 Task: Add a timeline in the project AgileEdge for the epic 'Cybersecurity Awareness Training Implementation' from 2023/01/07 to 2024/07/10. Add a timeline in the project AgileEdge for the epic 'Cybersecurity Incident Response Planning' from 2024/06/02 to 2024/08/08. Add a timeline in the project AgileEdge for the epic 'Cybersecurity Incident Response Testing' from 2023/04/24 to 2024/12/14
Action: Mouse moved to (218, 68)
Screenshot: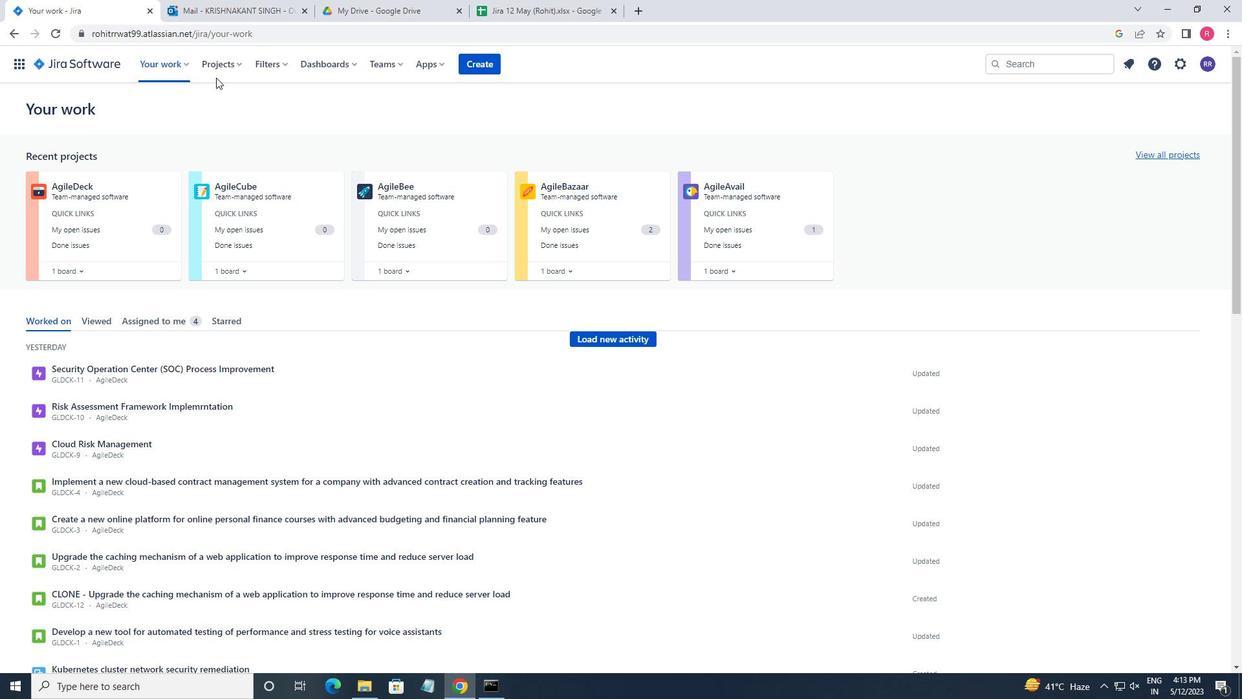 
Action: Mouse pressed left at (218, 68)
Screenshot: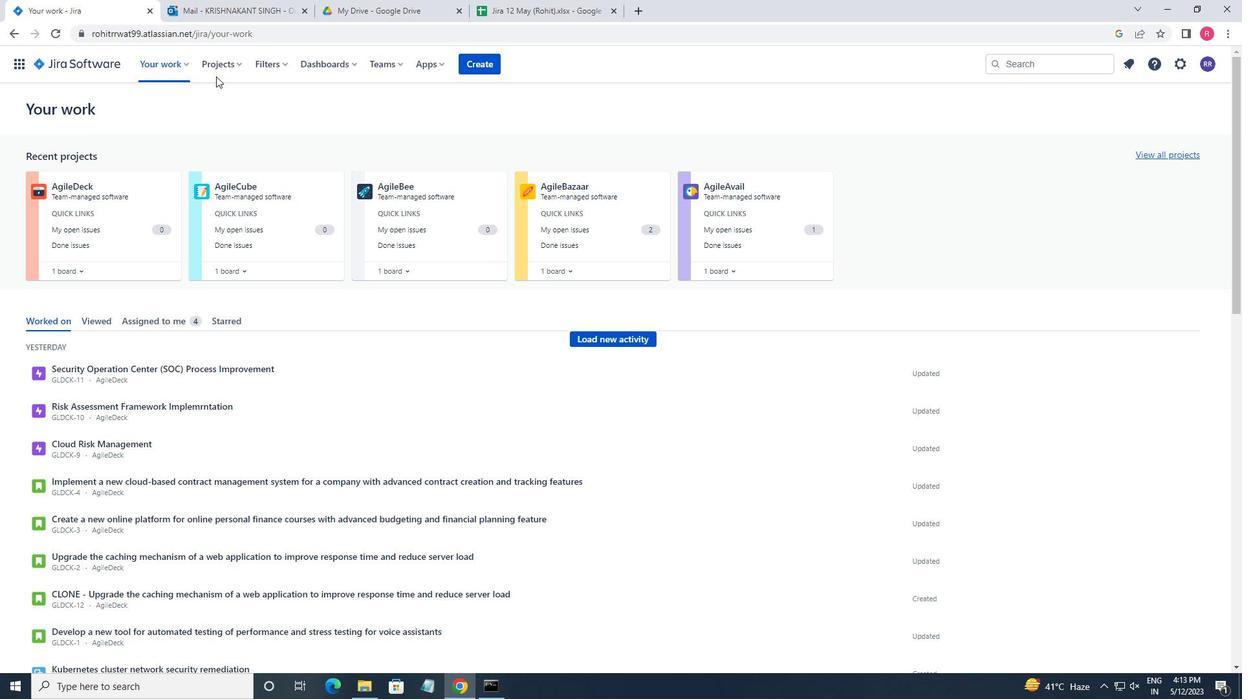 
Action: Mouse moved to (259, 118)
Screenshot: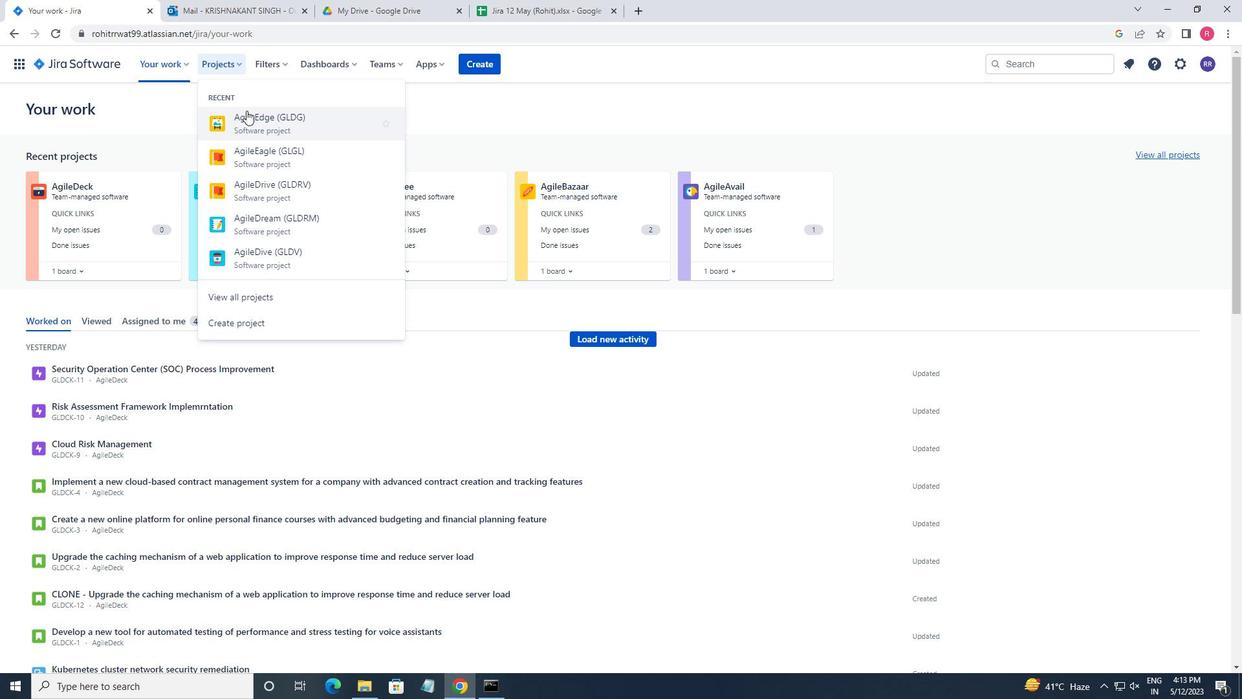 
Action: Mouse pressed left at (259, 118)
Screenshot: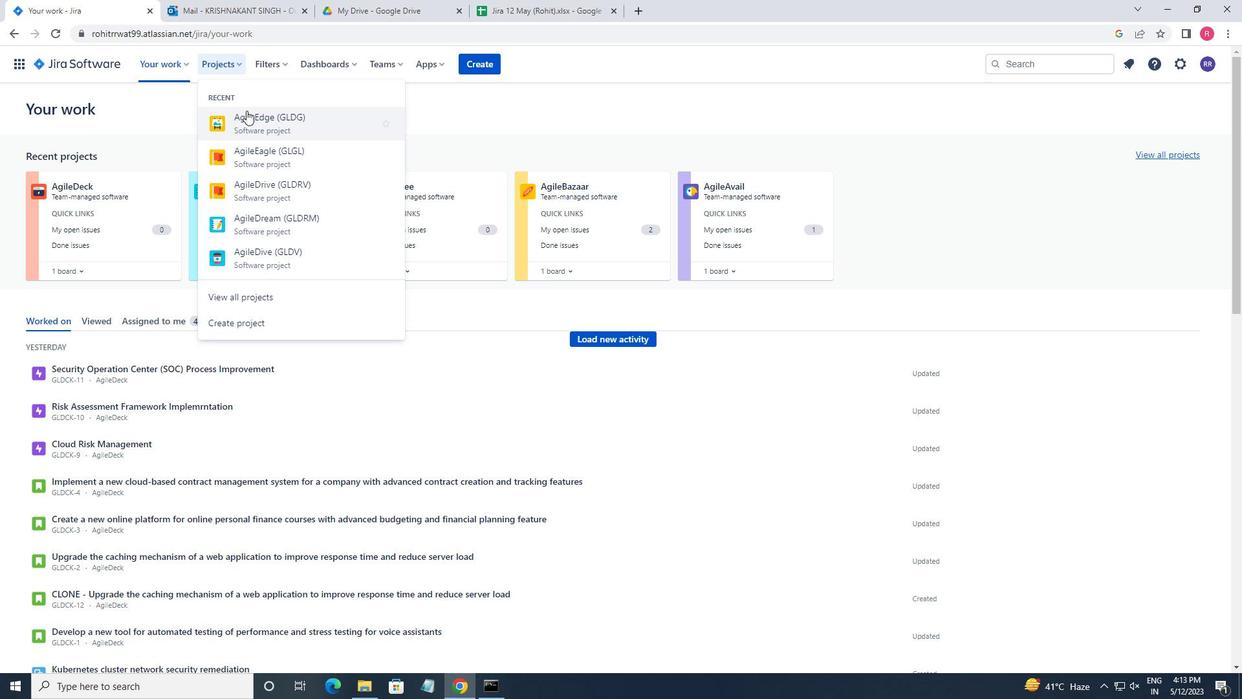 
Action: Mouse moved to (108, 193)
Screenshot: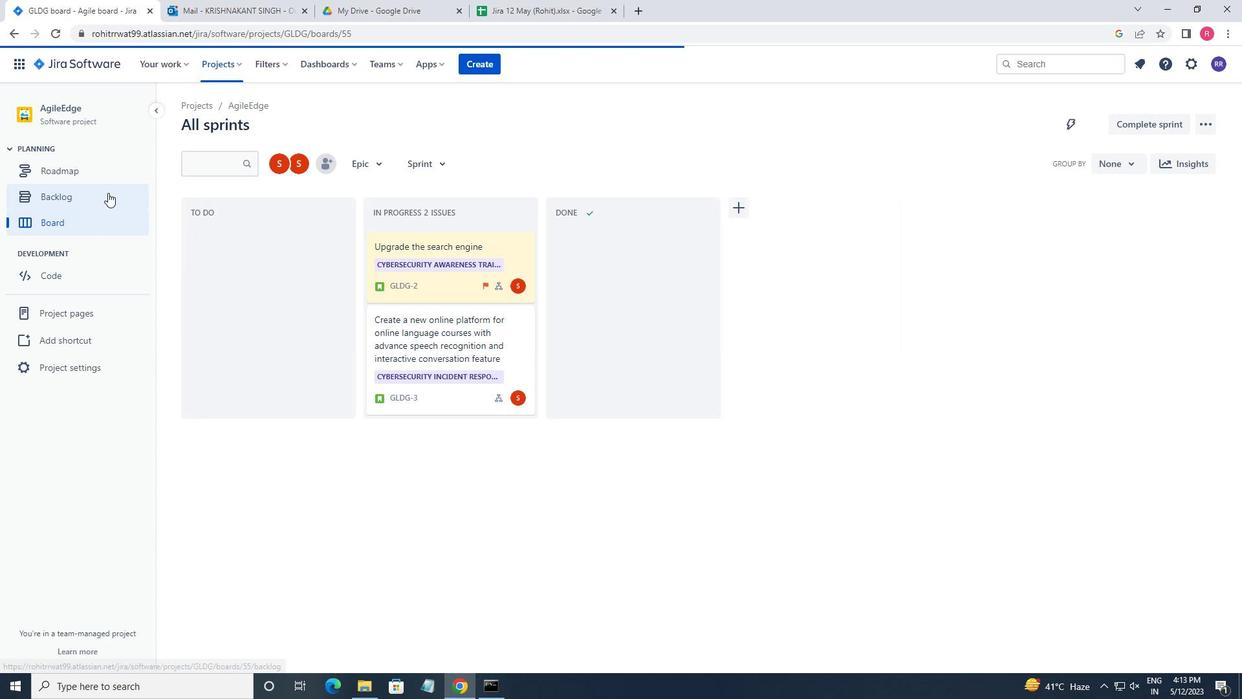 
Action: Mouse pressed left at (108, 193)
Screenshot: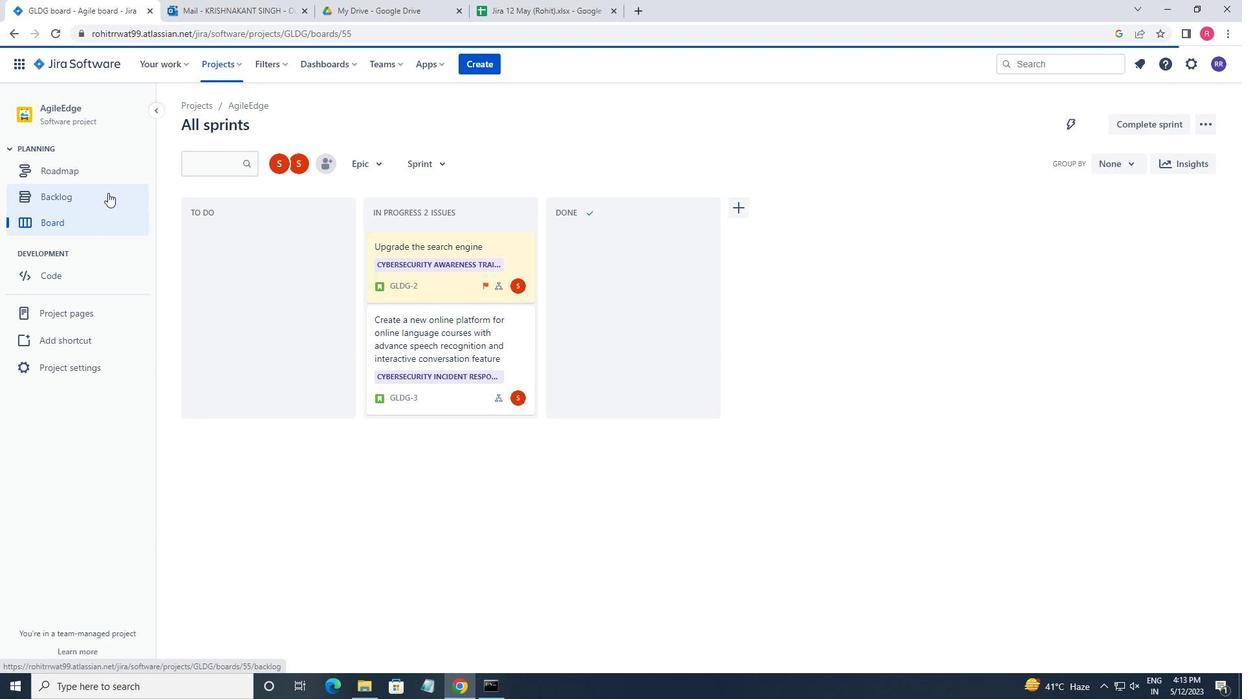 
Action: Mouse moved to (194, 257)
Screenshot: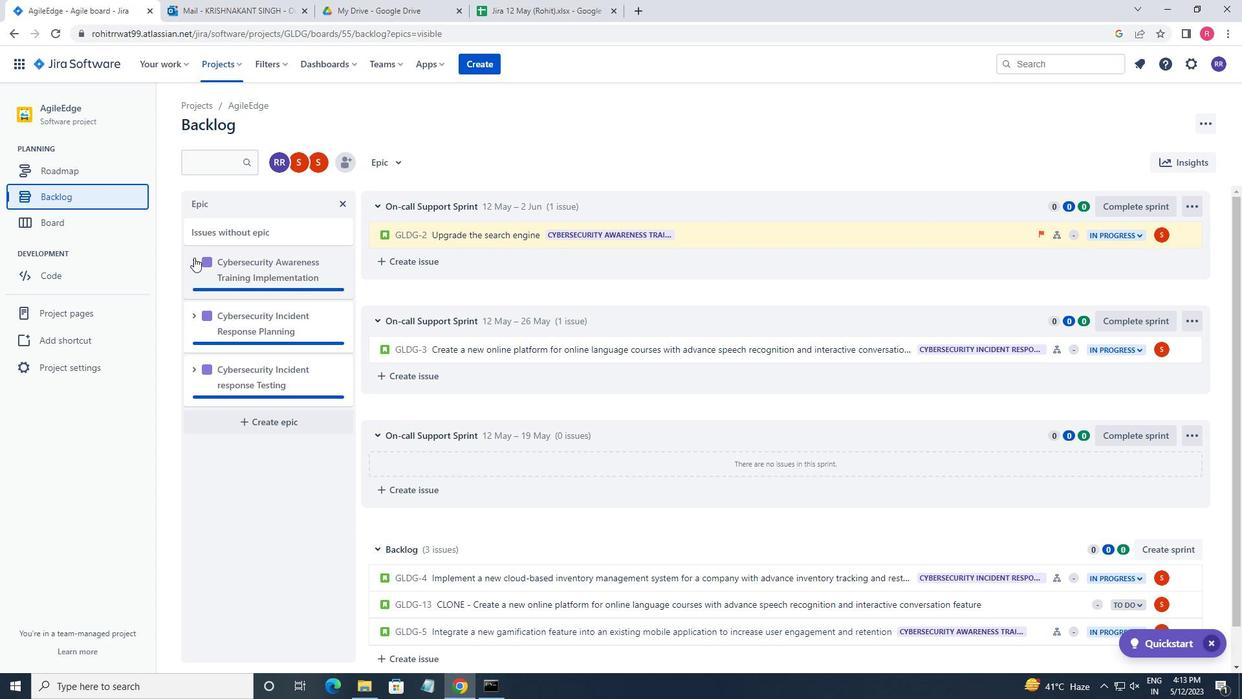 
Action: Mouse pressed left at (194, 257)
Screenshot: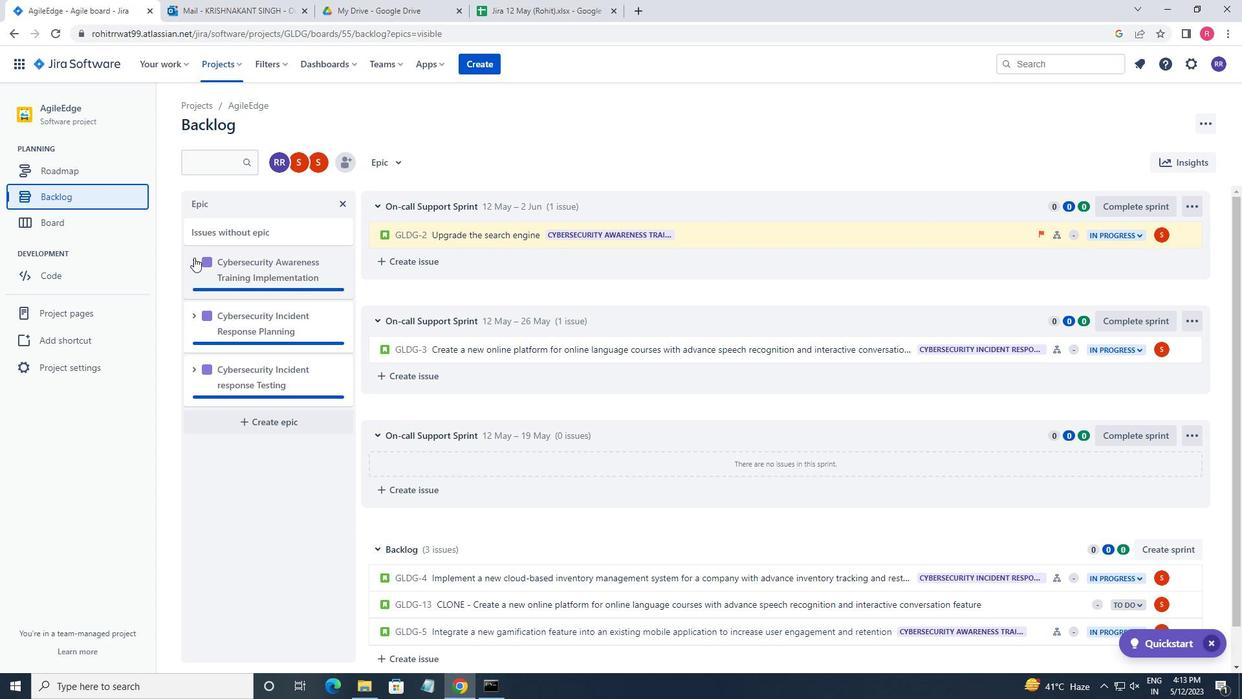 
Action: Mouse moved to (251, 372)
Screenshot: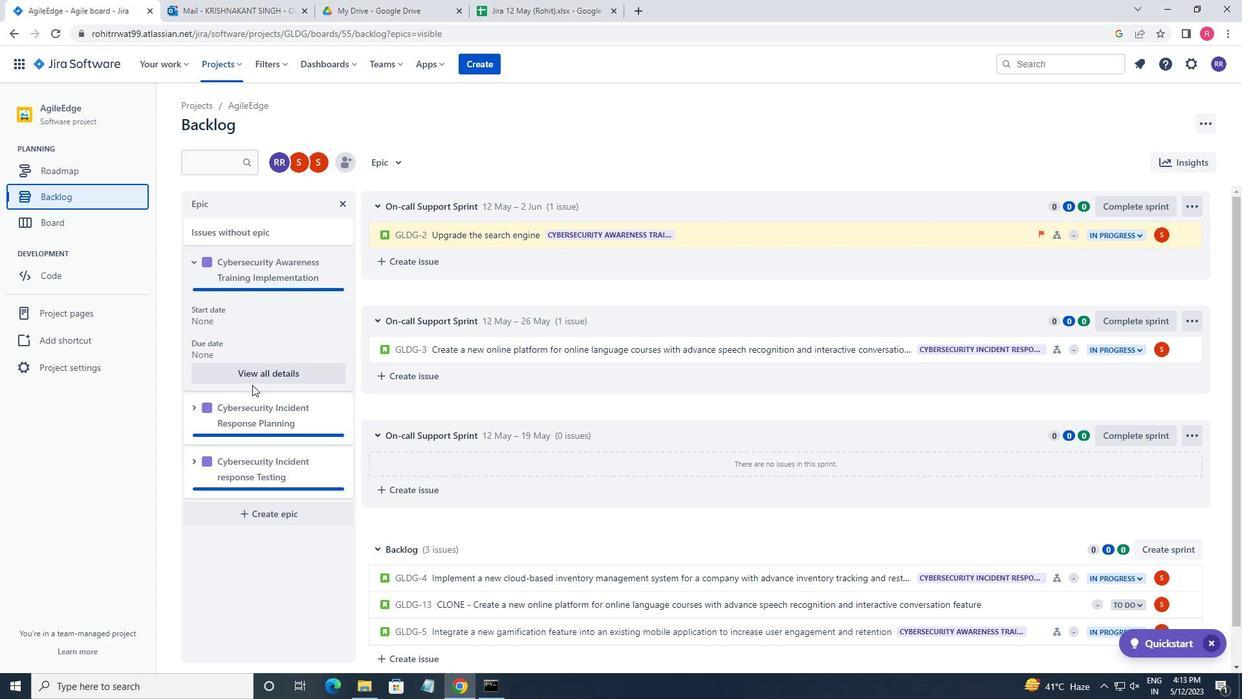 
Action: Mouse pressed left at (251, 372)
Screenshot: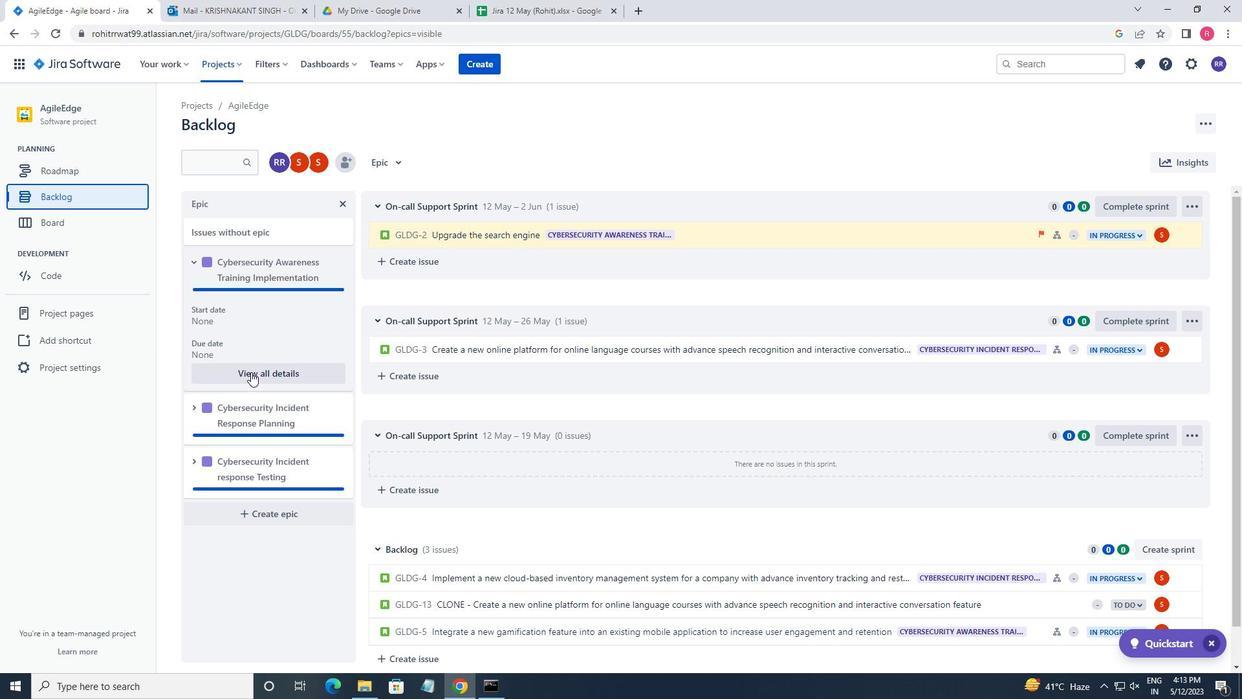 
Action: Mouse moved to (1141, 567)
Screenshot: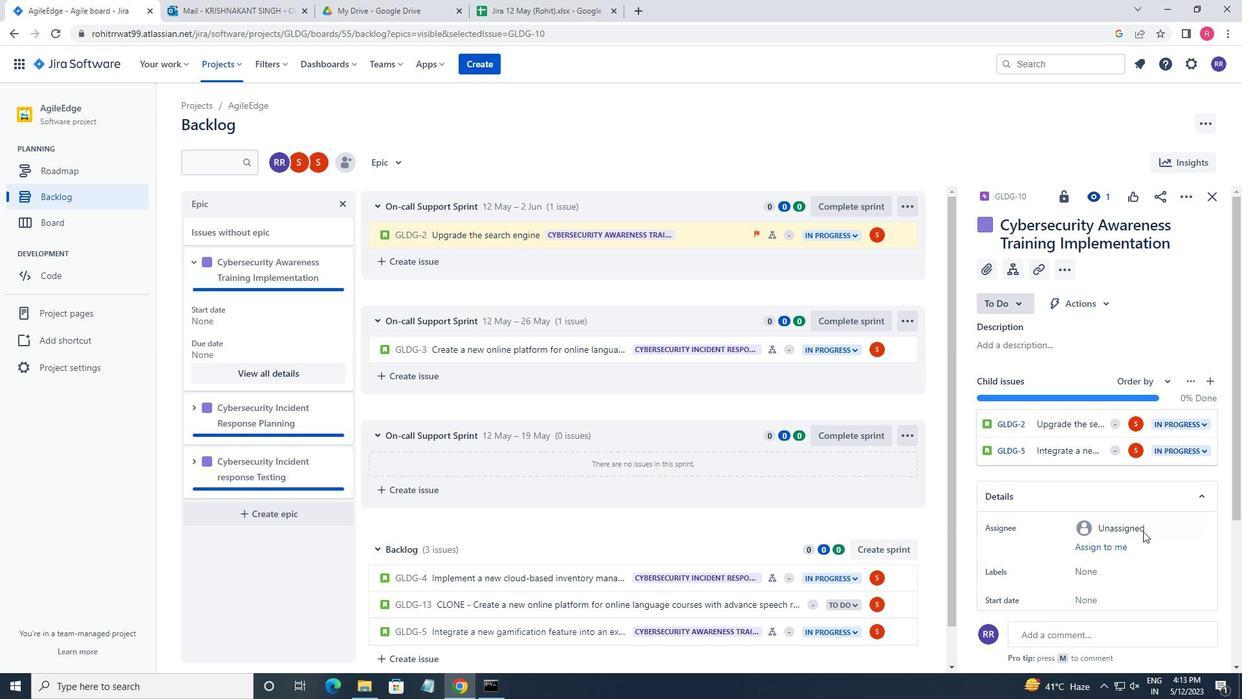 
Action: Mouse scrolled (1141, 566) with delta (0, 0)
Screenshot: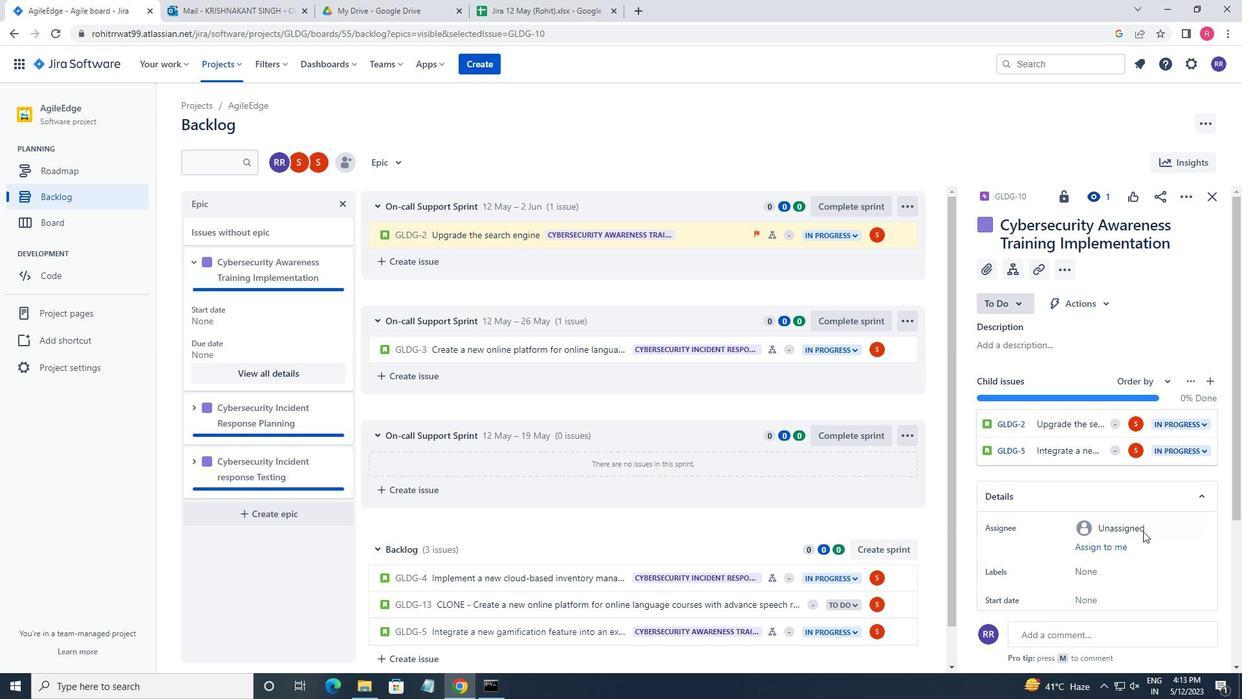 
Action: Mouse moved to (1140, 567)
Screenshot: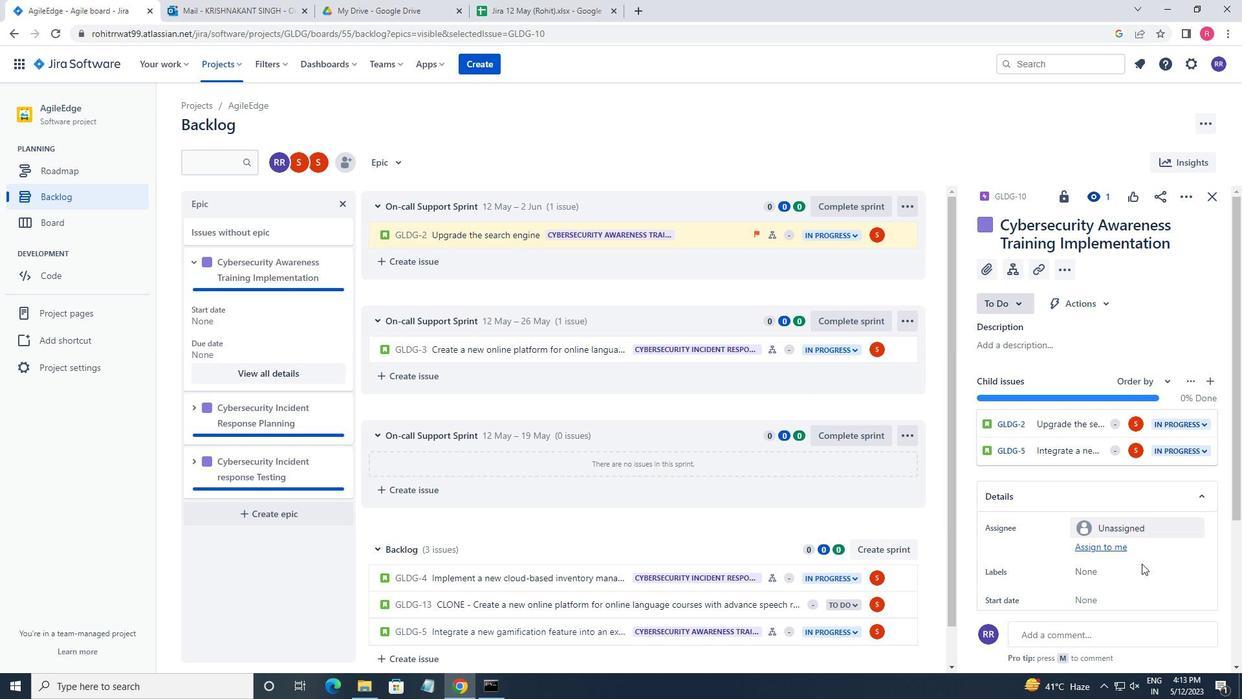 
Action: Mouse scrolled (1140, 567) with delta (0, 0)
Screenshot: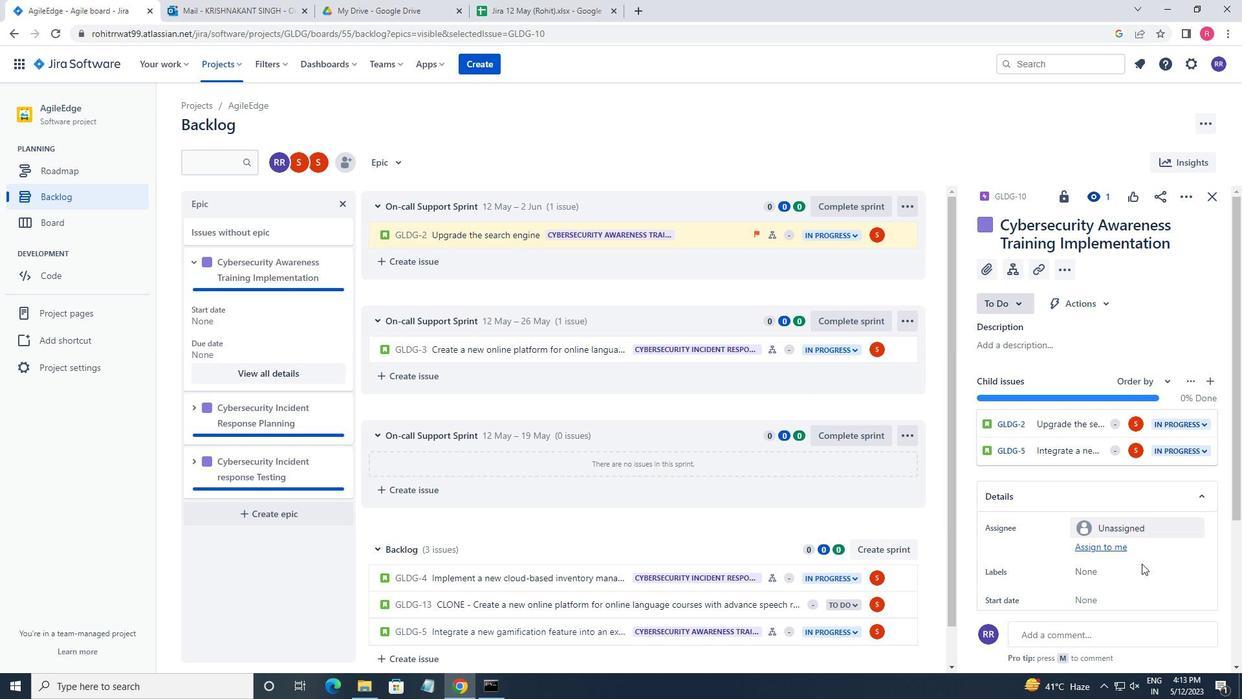 
Action: Mouse moved to (1105, 475)
Screenshot: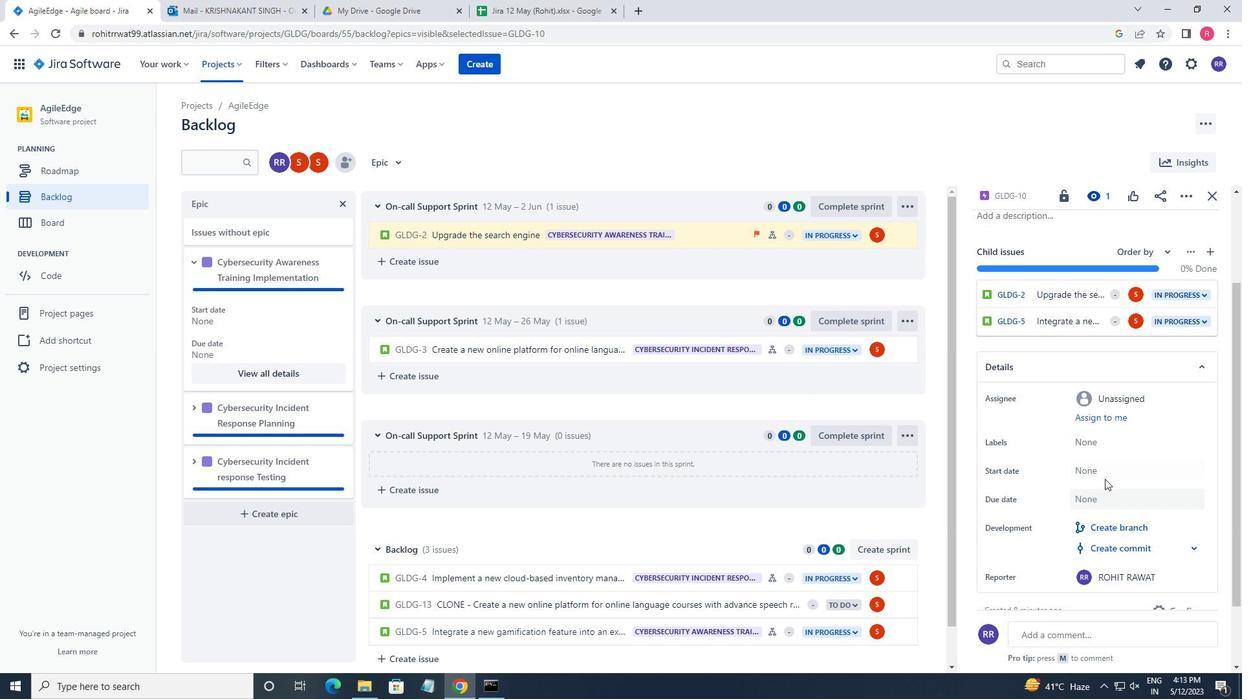 
Action: Mouse pressed left at (1105, 475)
Screenshot: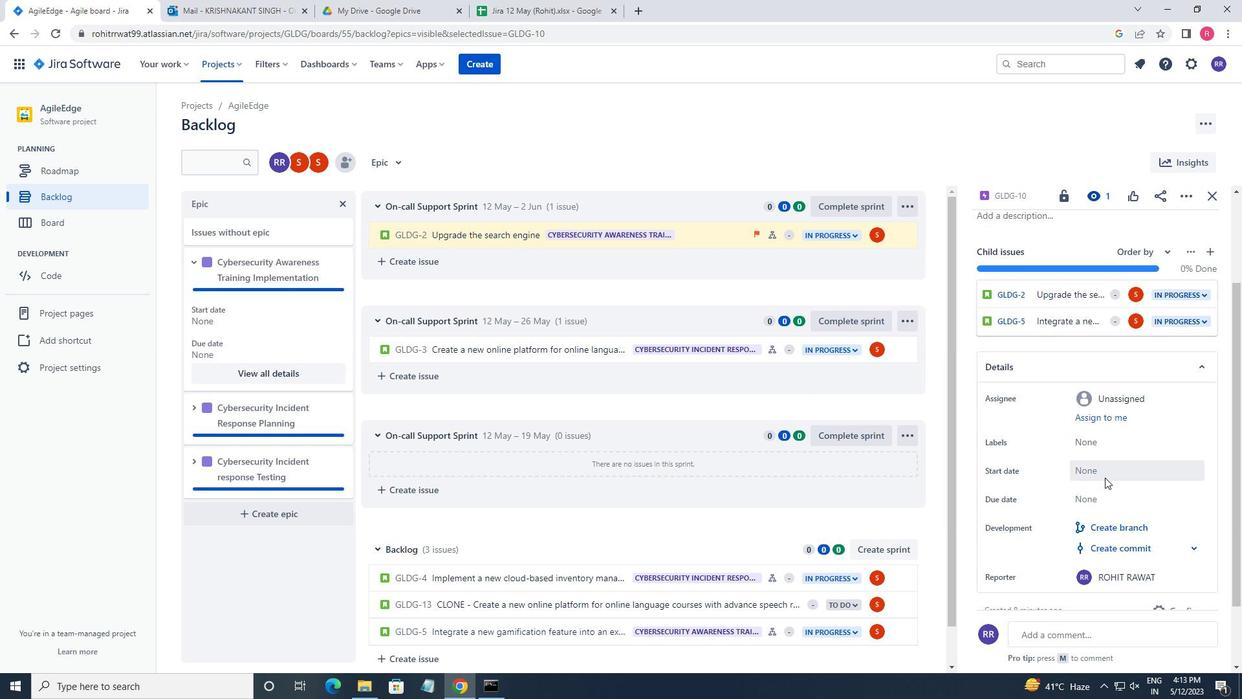 
Action: Mouse moved to (1049, 288)
Screenshot: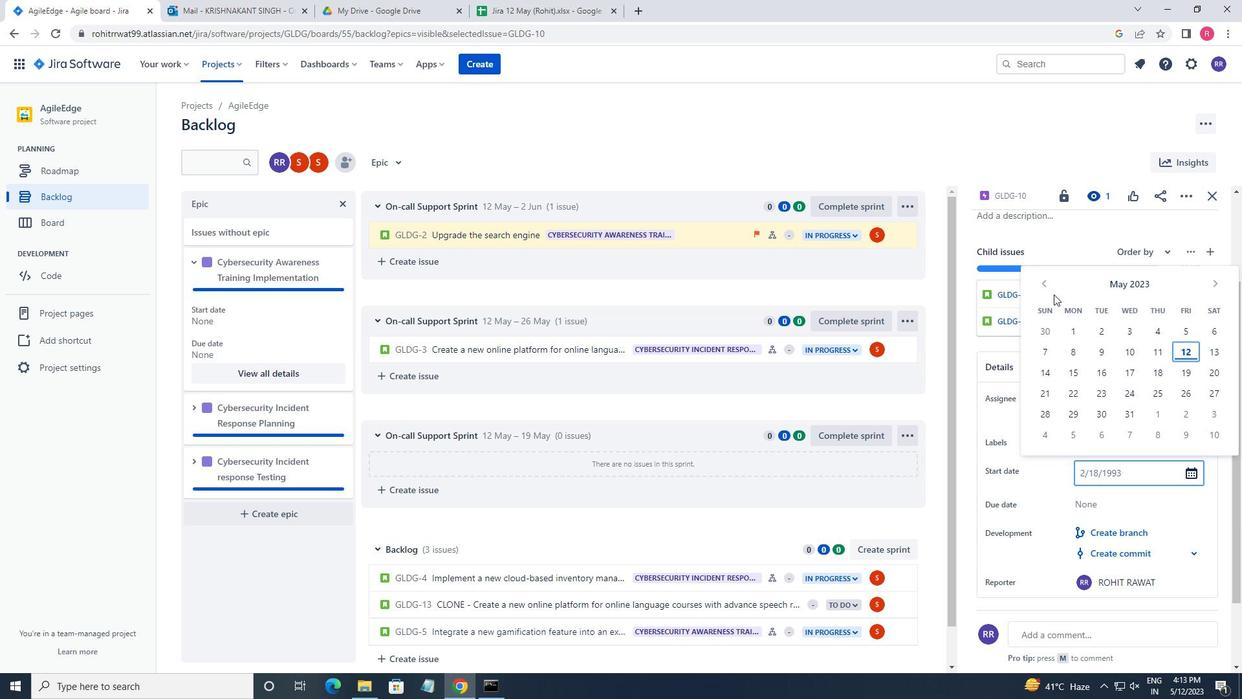 
Action: Mouse pressed left at (1049, 288)
Screenshot: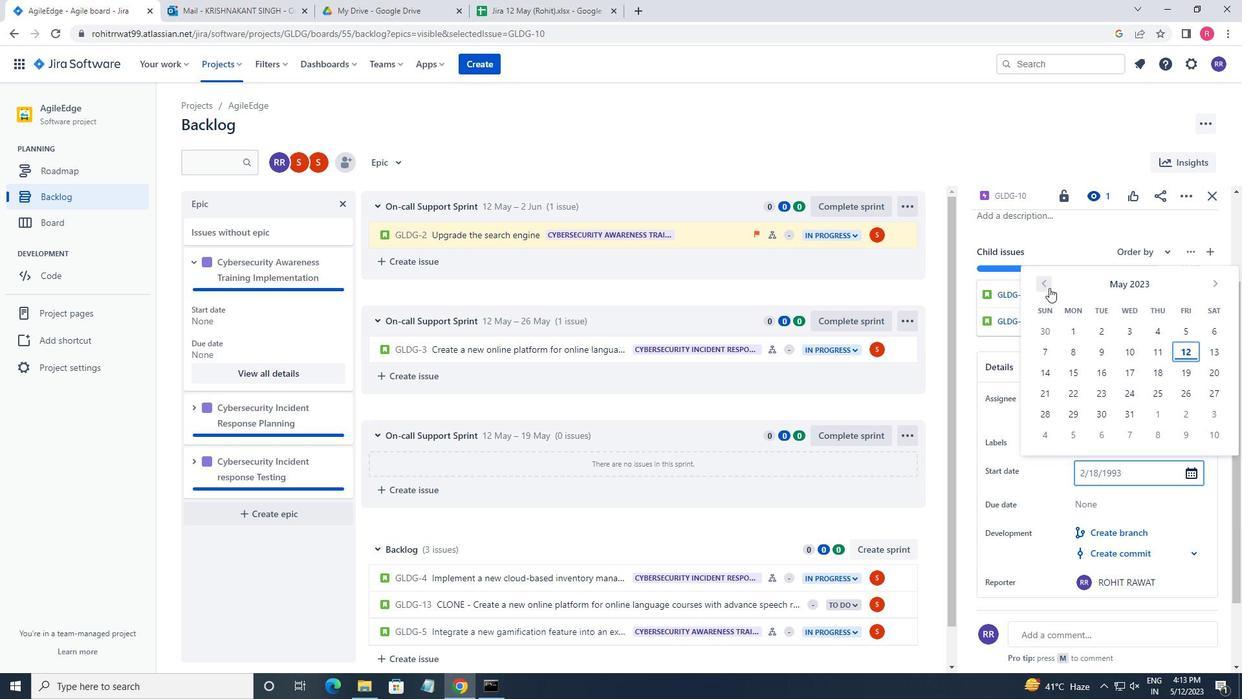 
Action: Mouse pressed left at (1049, 288)
Screenshot: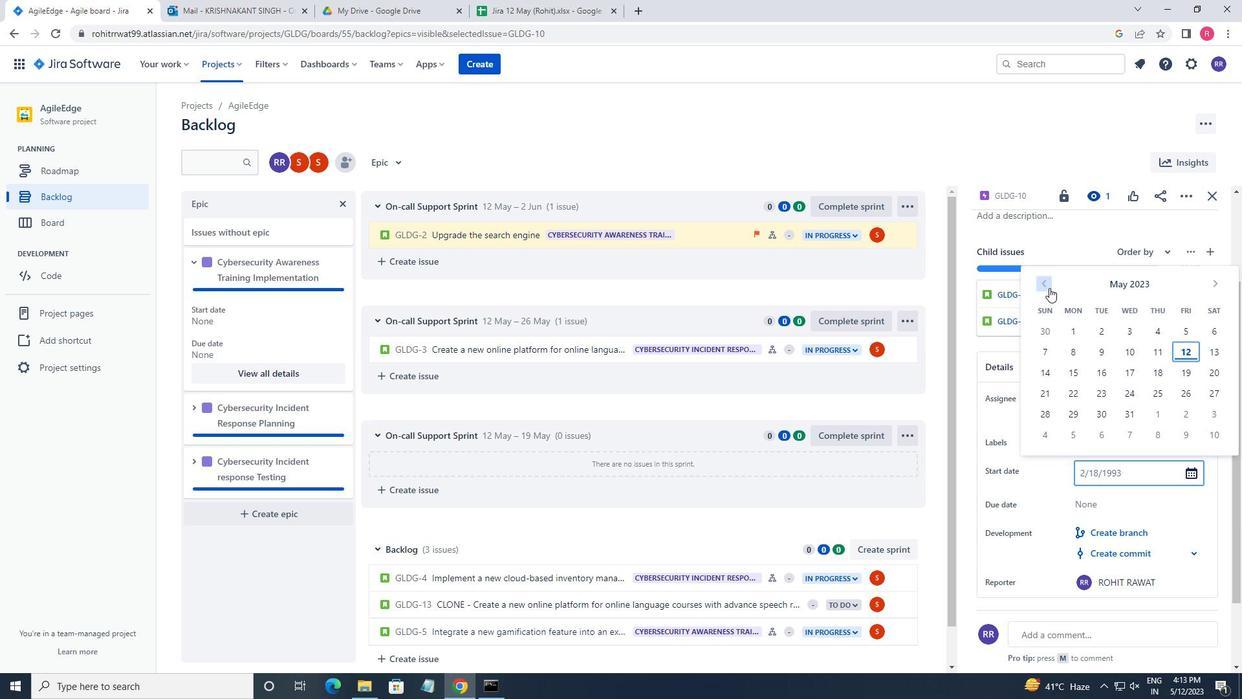 
Action: Mouse pressed left at (1049, 288)
Screenshot: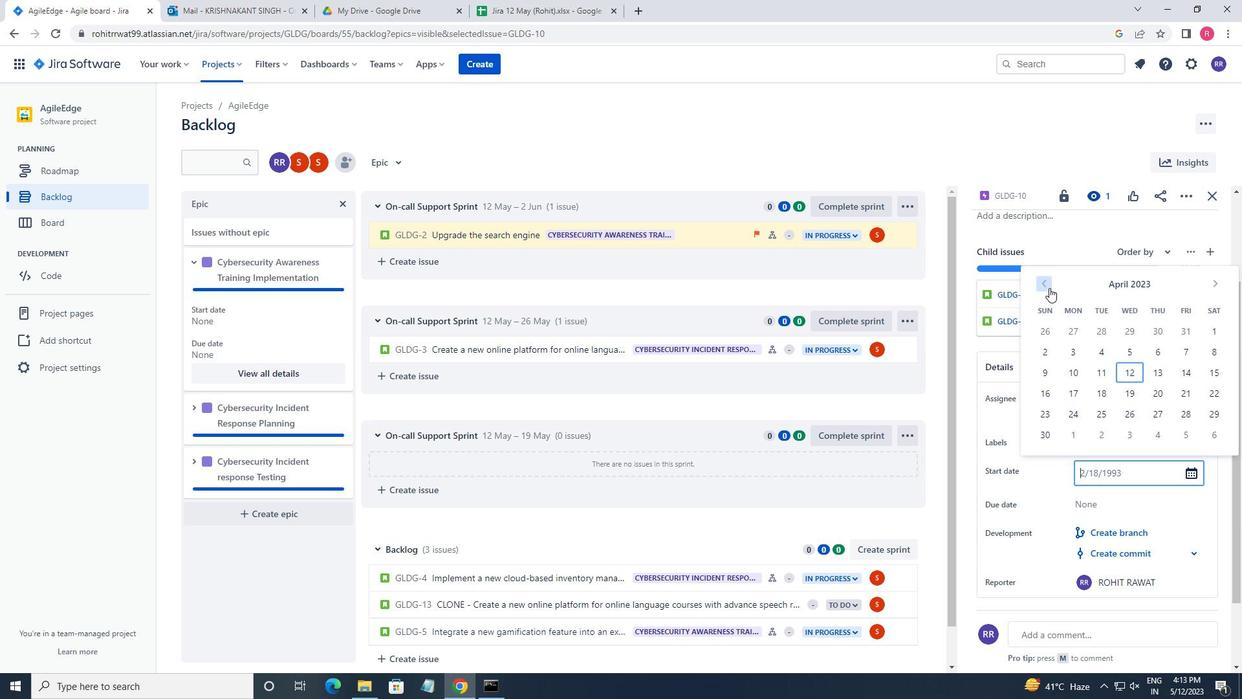 
Action: Mouse pressed left at (1049, 288)
Screenshot: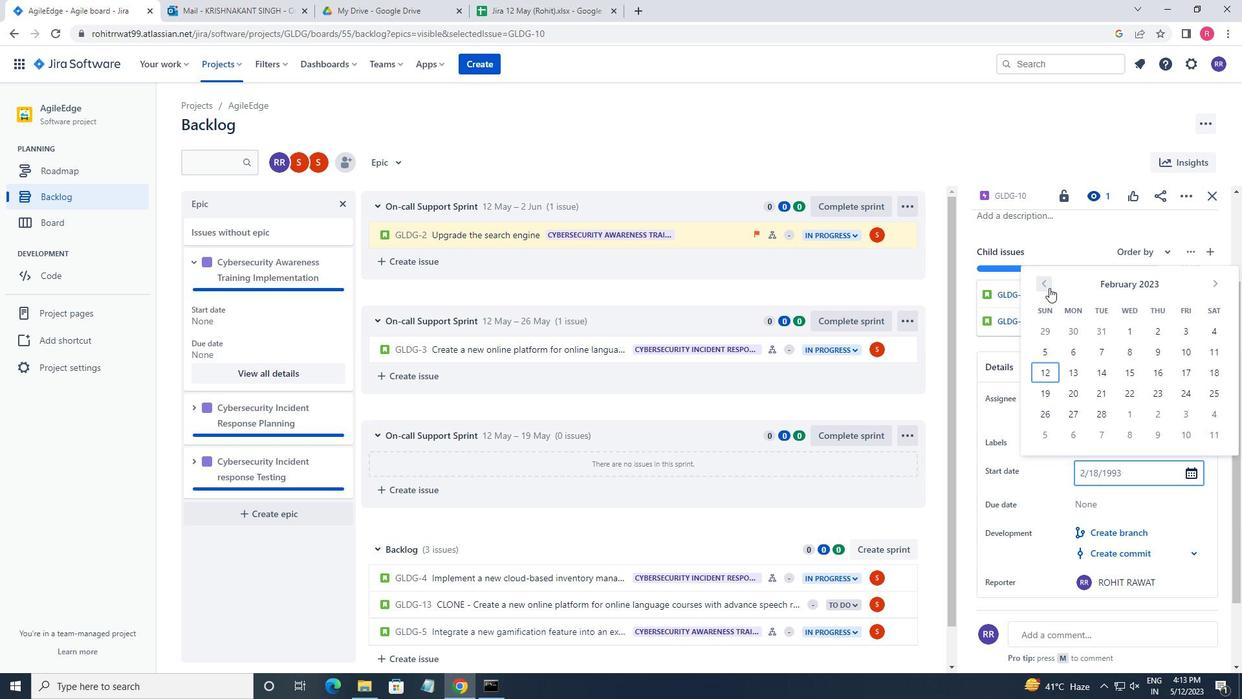 
Action: Mouse moved to (1209, 335)
Screenshot: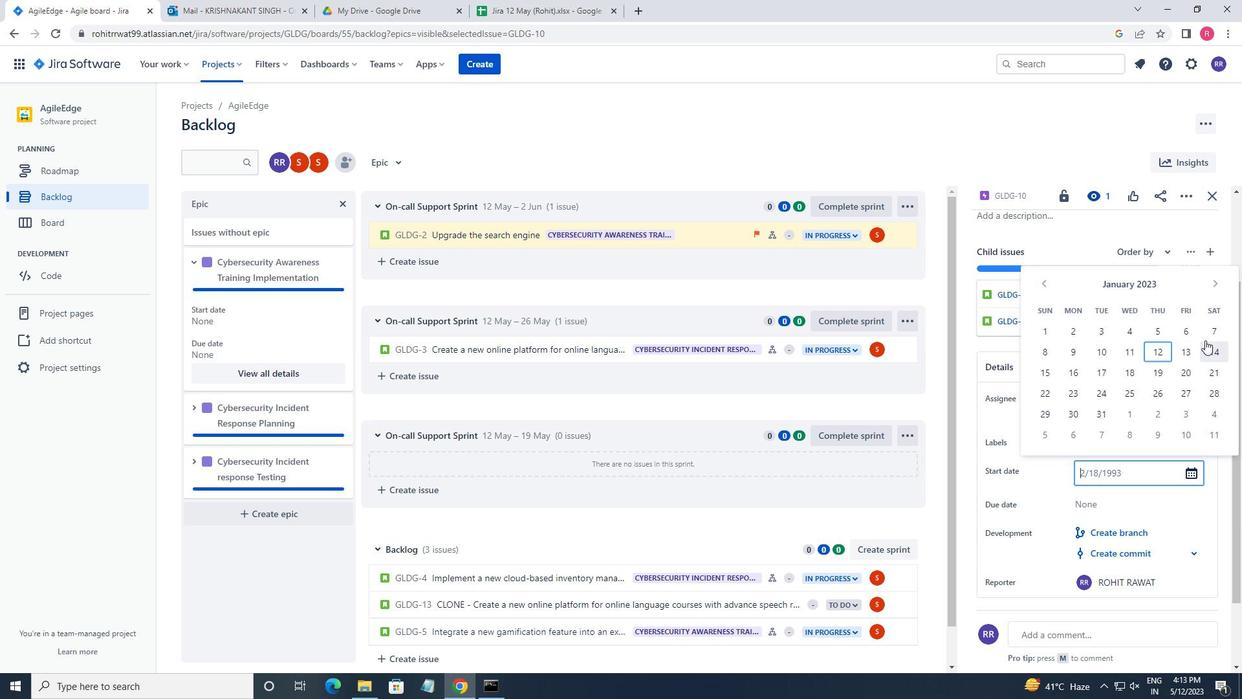 
Action: Mouse pressed left at (1209, 335)
Screenshot: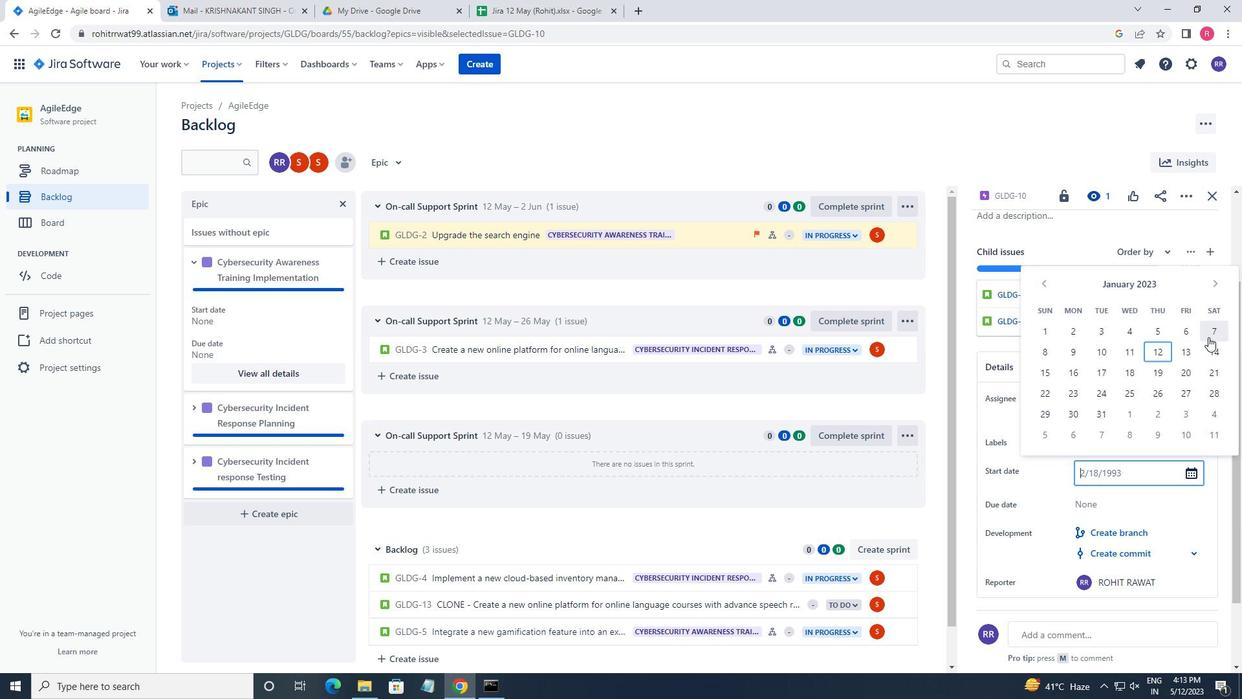 
Action: Mouse moved to (1148, 506)
Screenshot: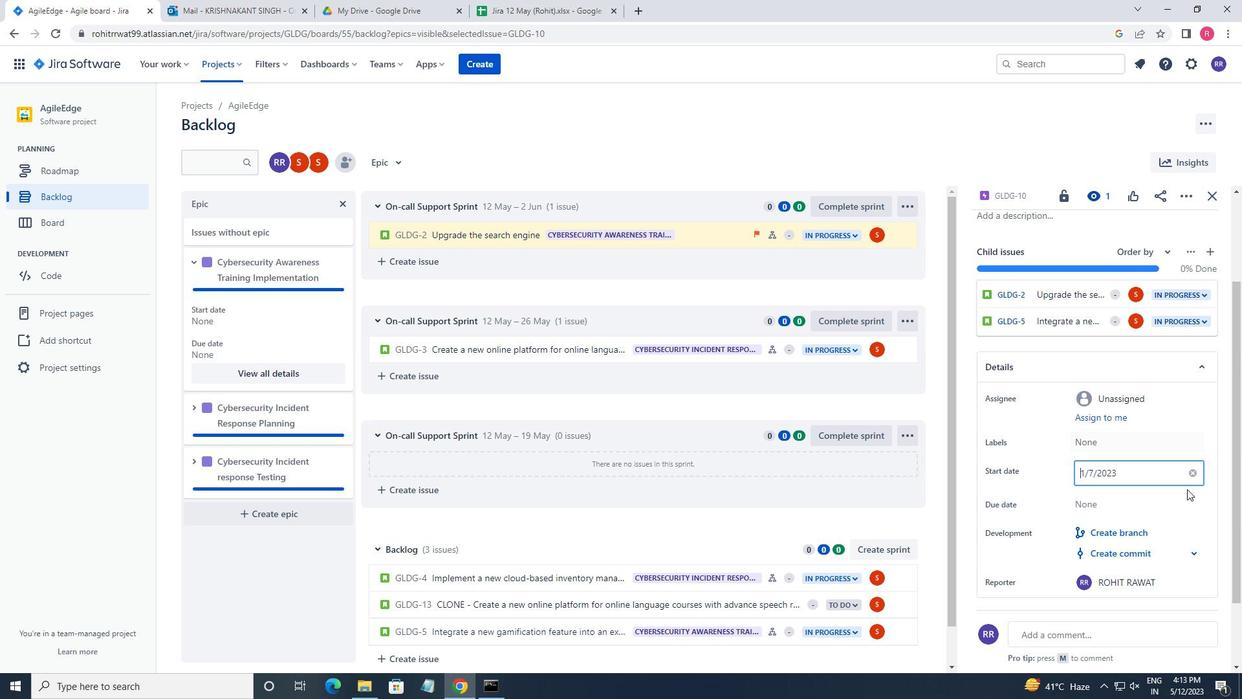 
Action: Mouse pressed left at (1148, 506)
Screenshot: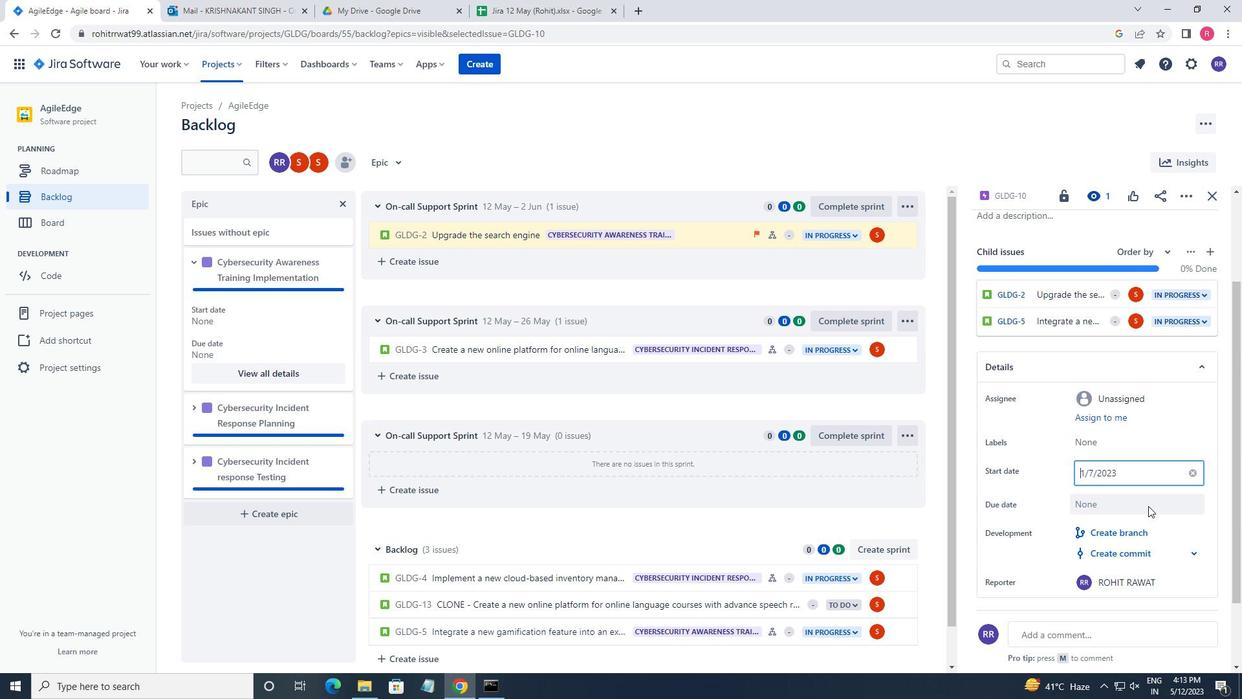 
Action: Mouse moved to (1211, 310)
Screenshot: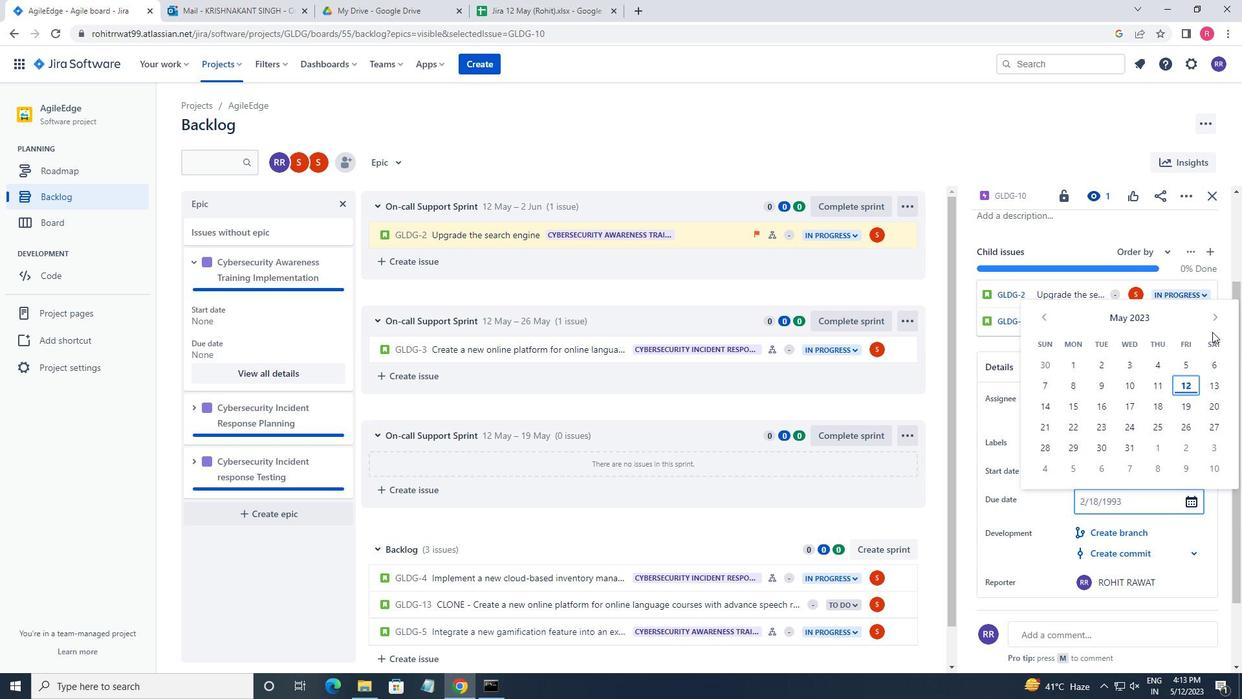 
Action: Mouse pressed left at (1211, 310)
Screenshot: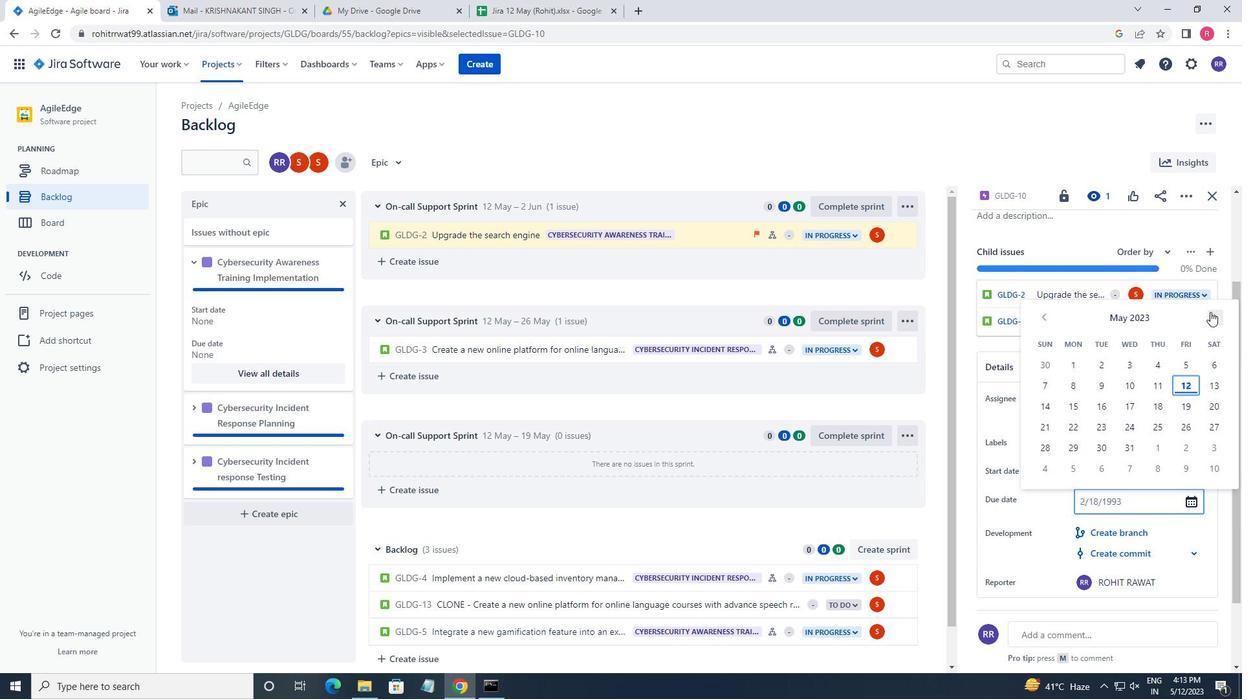 
Action: Mouse pressed left at (1211, 310)
Screenshot: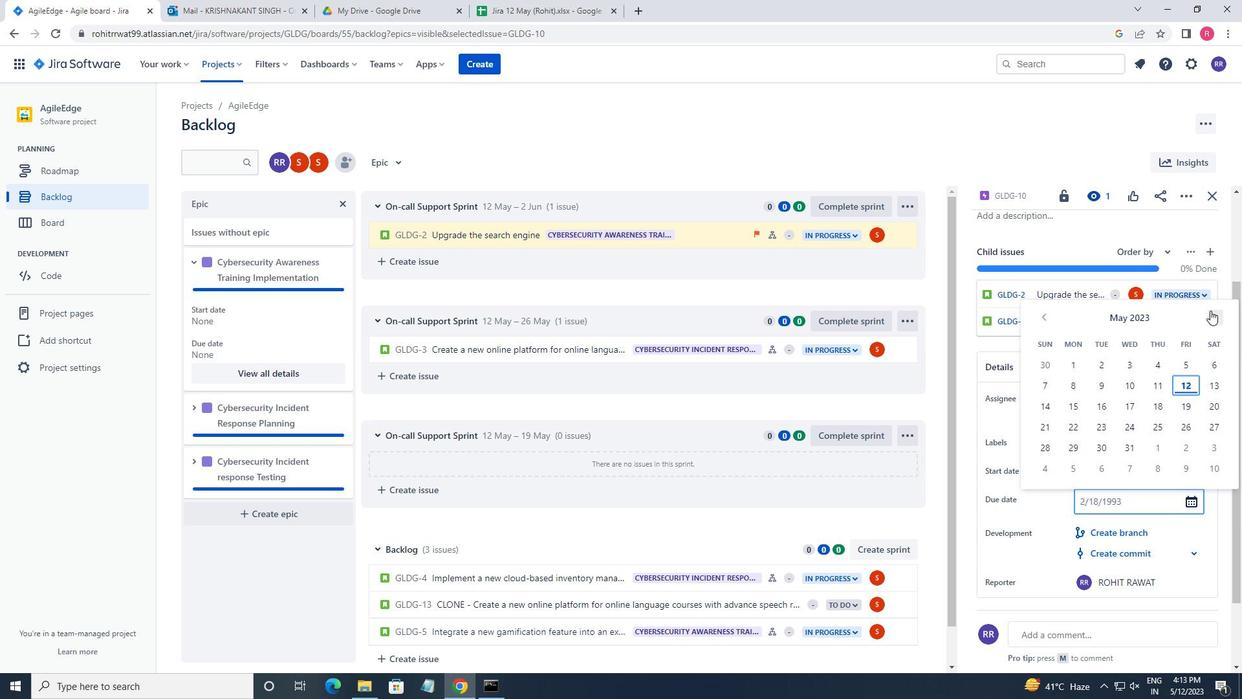 
Action: Mouse pressed left at (1211, 310)
Screenshot: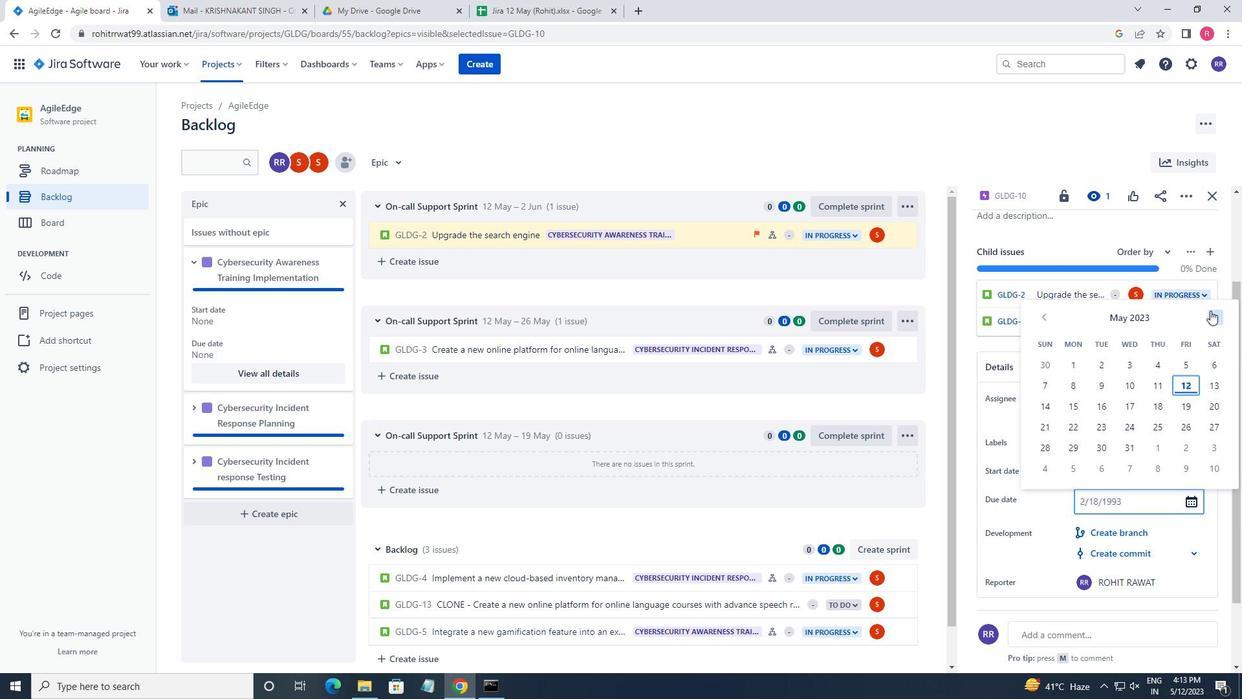 
Action: Mouse pressed left at (1211, 310)
Screenshot: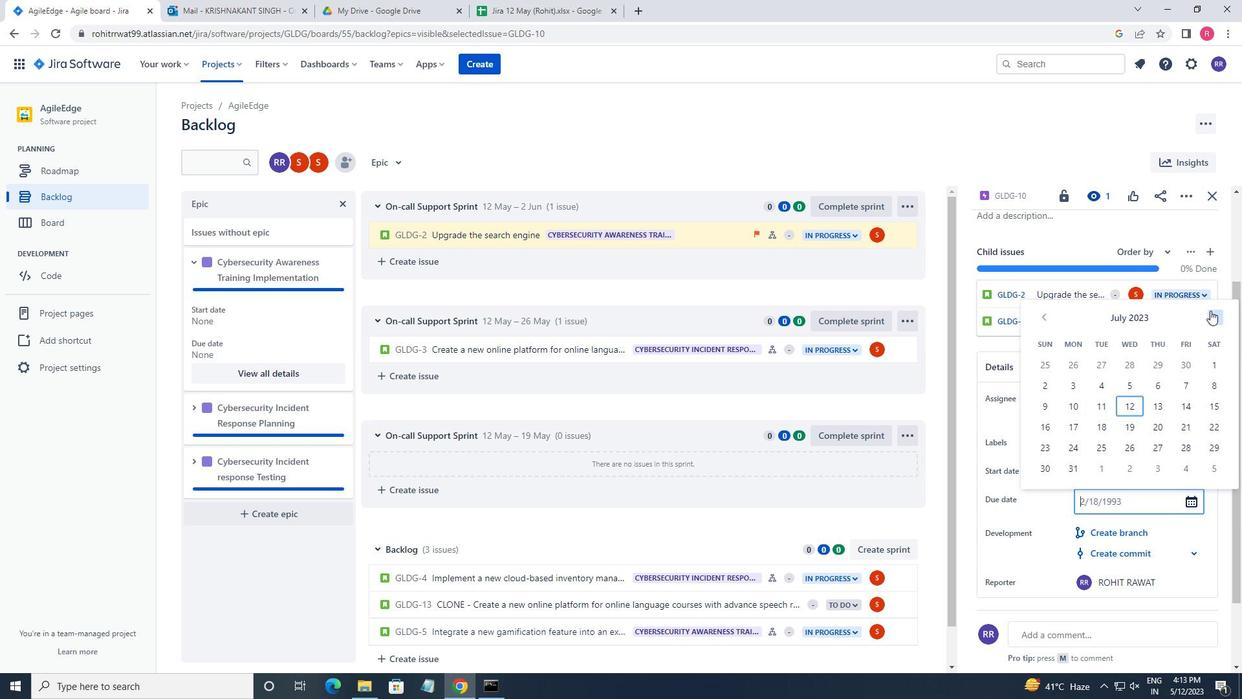
Action: Mouse pressed left at (1211, 310)
Screenshot: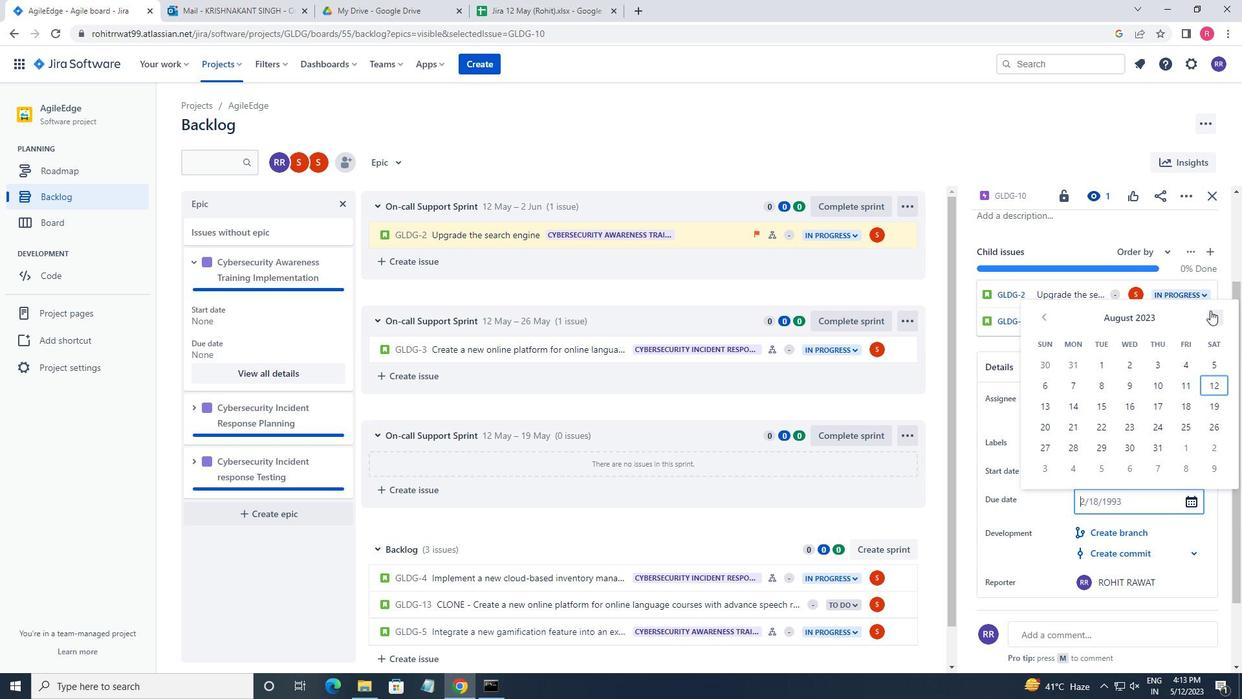 
Action: Mouse pressed left at (1211, 310)
Screenshot: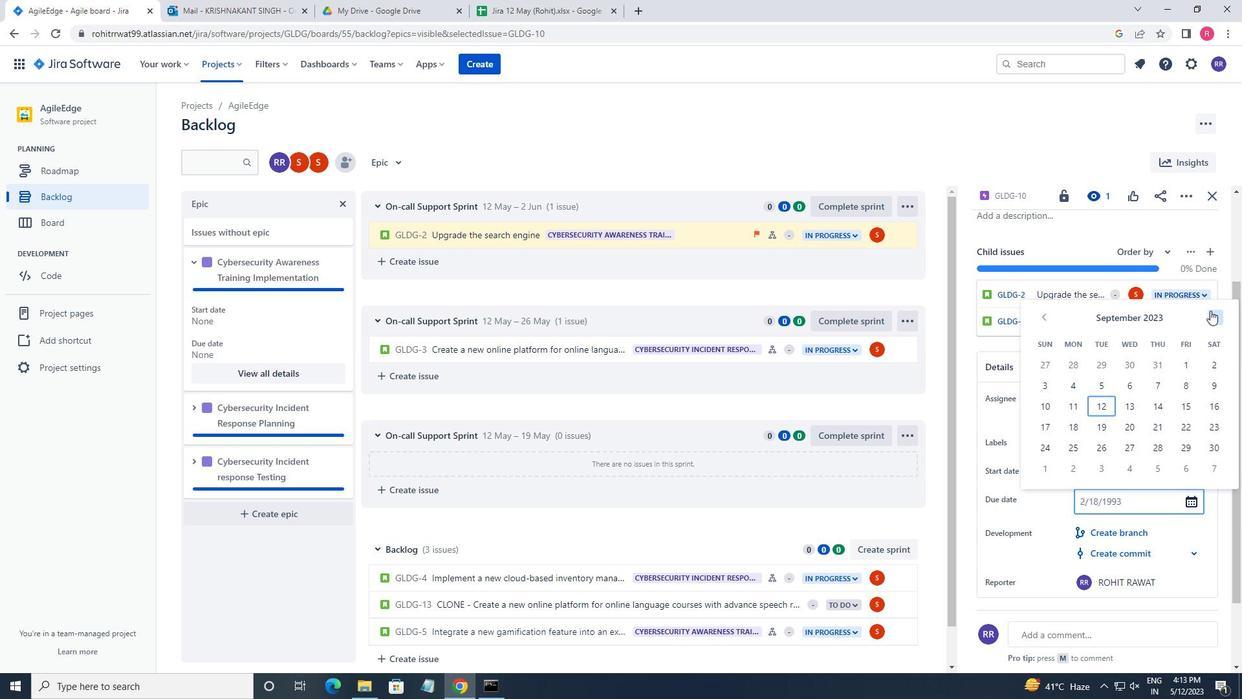 
Action: Mouse pressed left at (1211, 310)
Screenshot: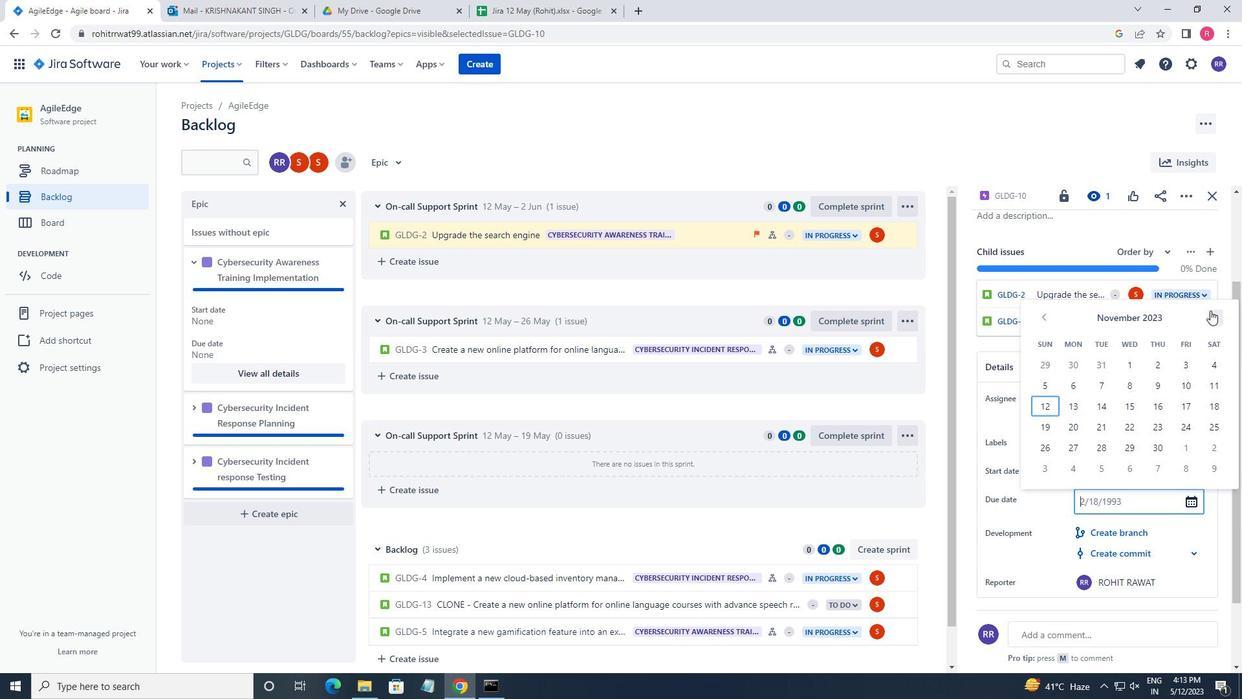 
Action: Mouse pressed left at (1211, 310)
Screenshot: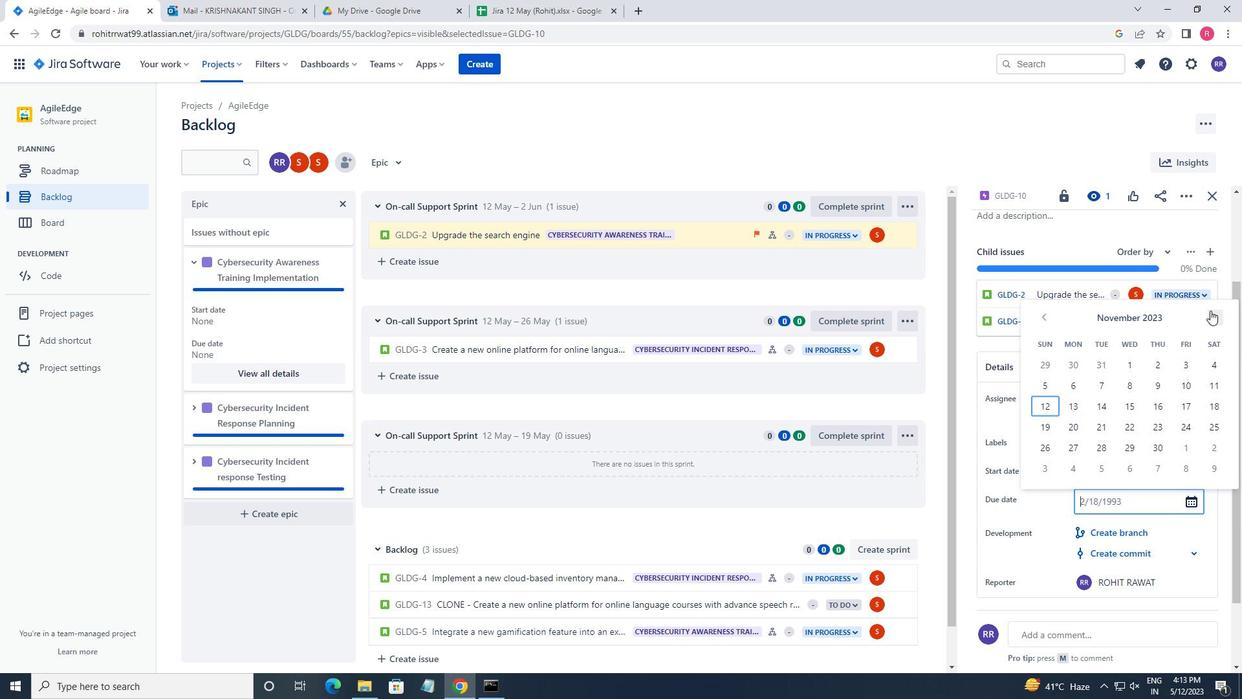 
Action: Mouse pressed left at (1211, 310)
Screenshot: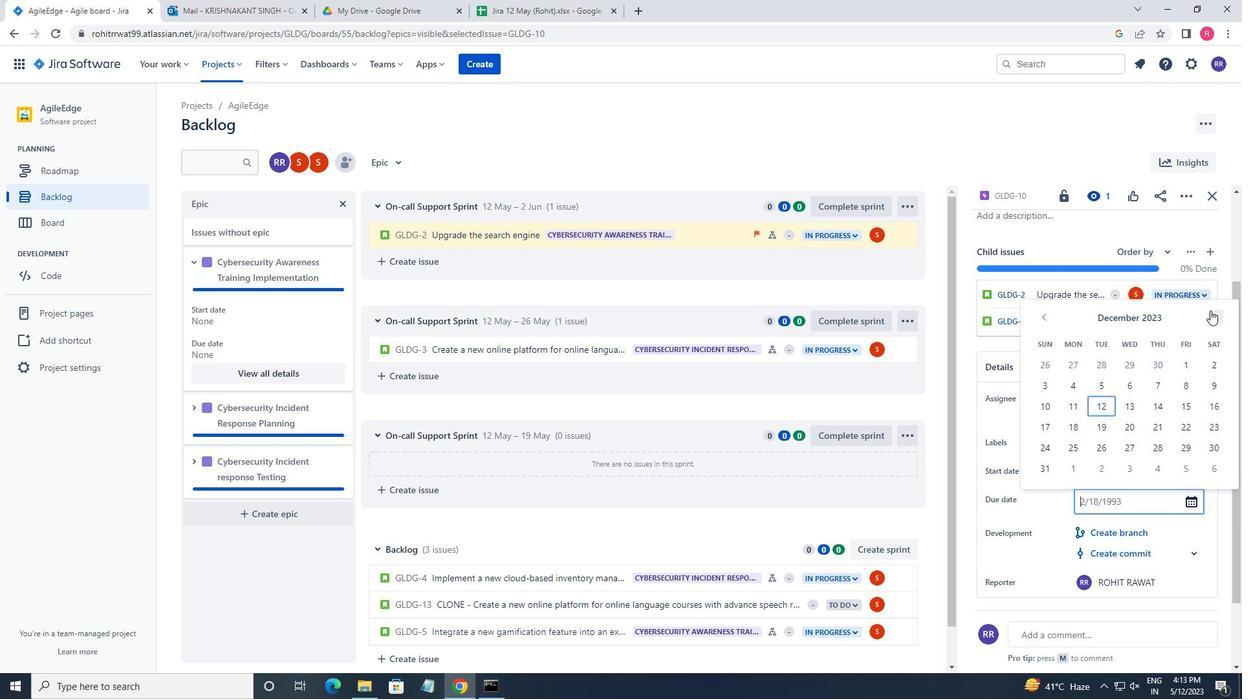 
Action: Mouse pressed left at (1211, 310)
Screenshot: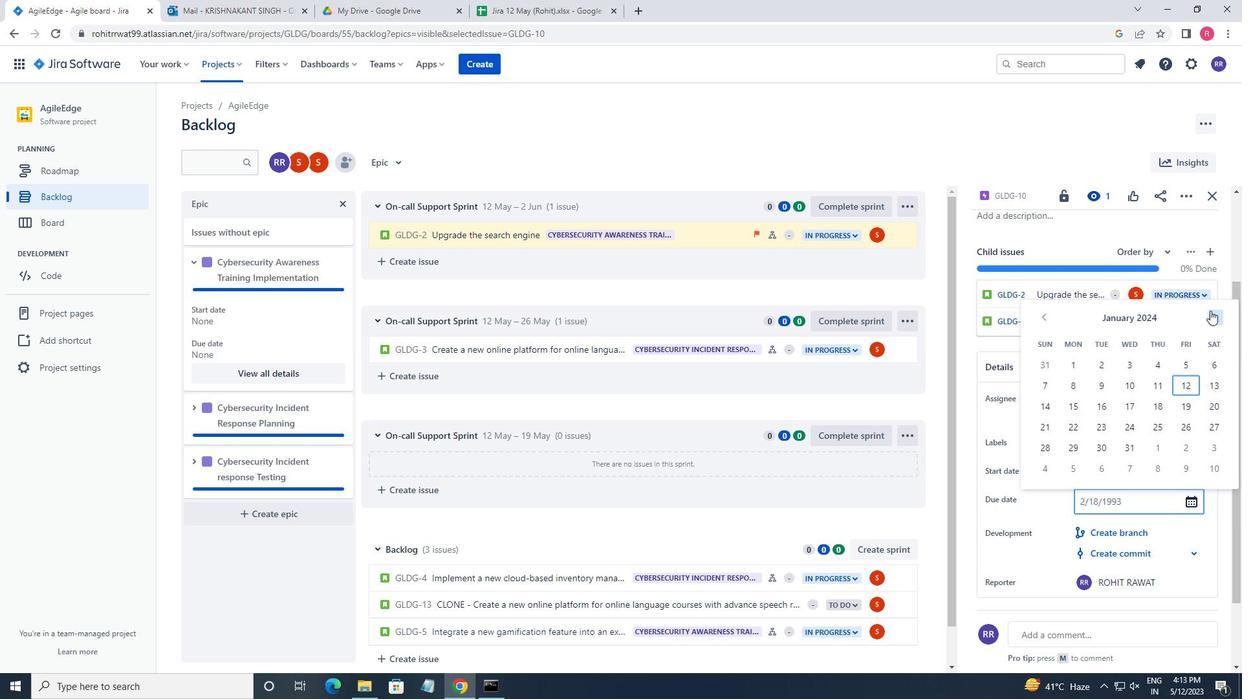 
Action: Mouse pressed left at (1211, 310)
Screenshot: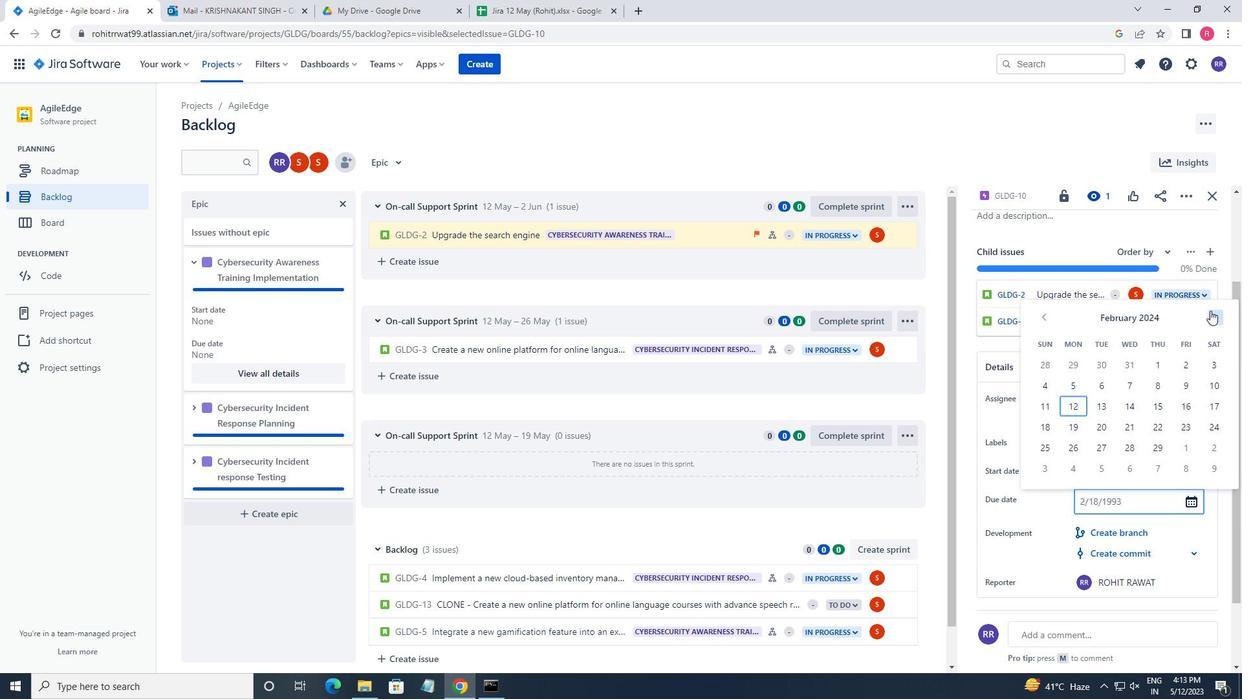 
Action: Mouse pressed left at (1211, 310)
Screenshot: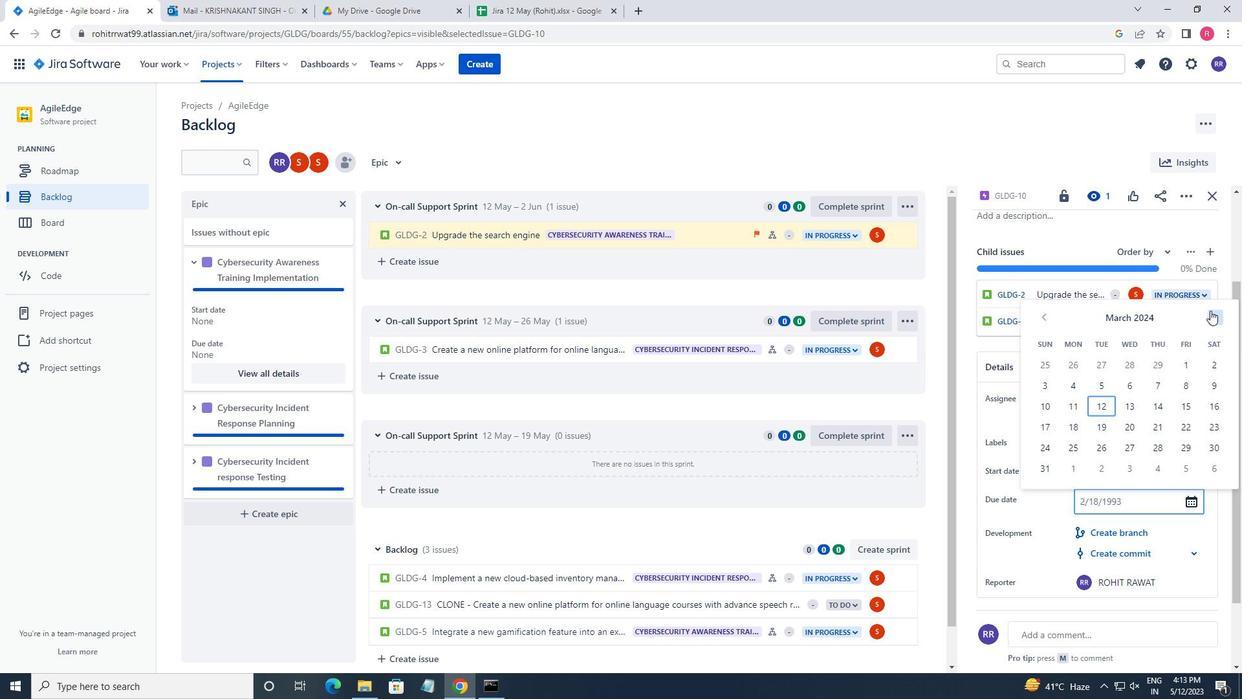 
Action: Mouse pressed left at (1211, 310)
Screenshot: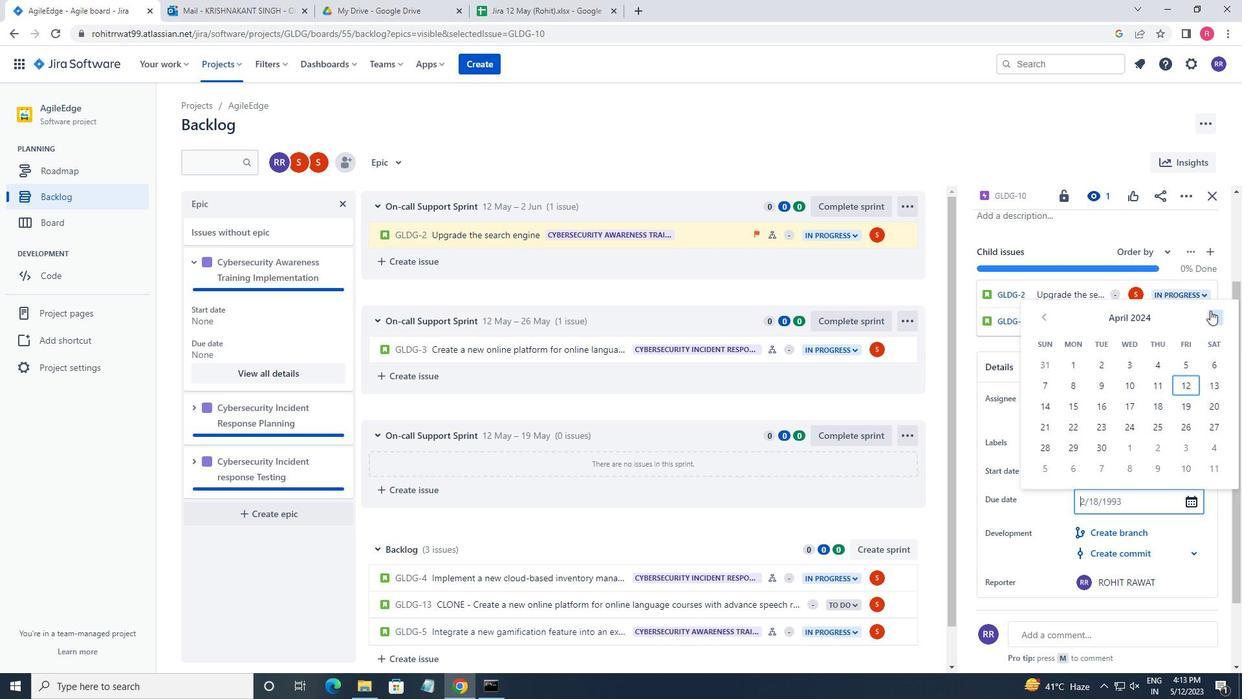 
Action: Mouse pressed left at (1211, 310)
Screenshot: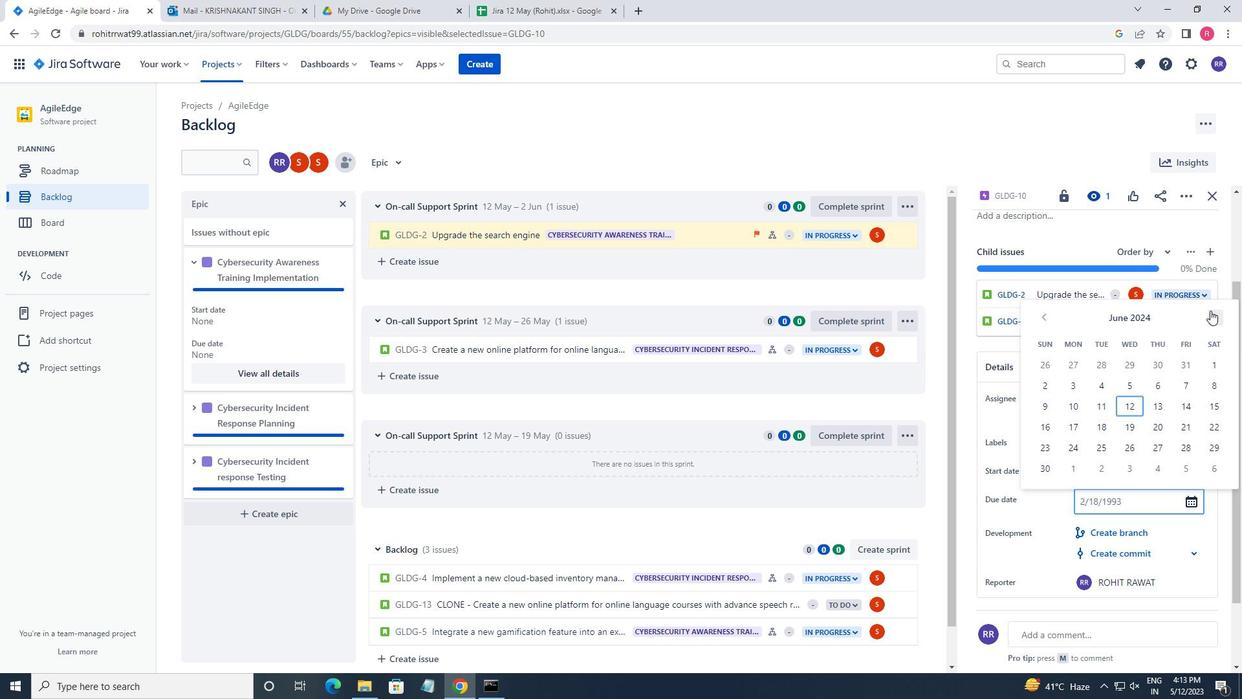 
Action: Mouse moved to (1130, 388)
Screenshot: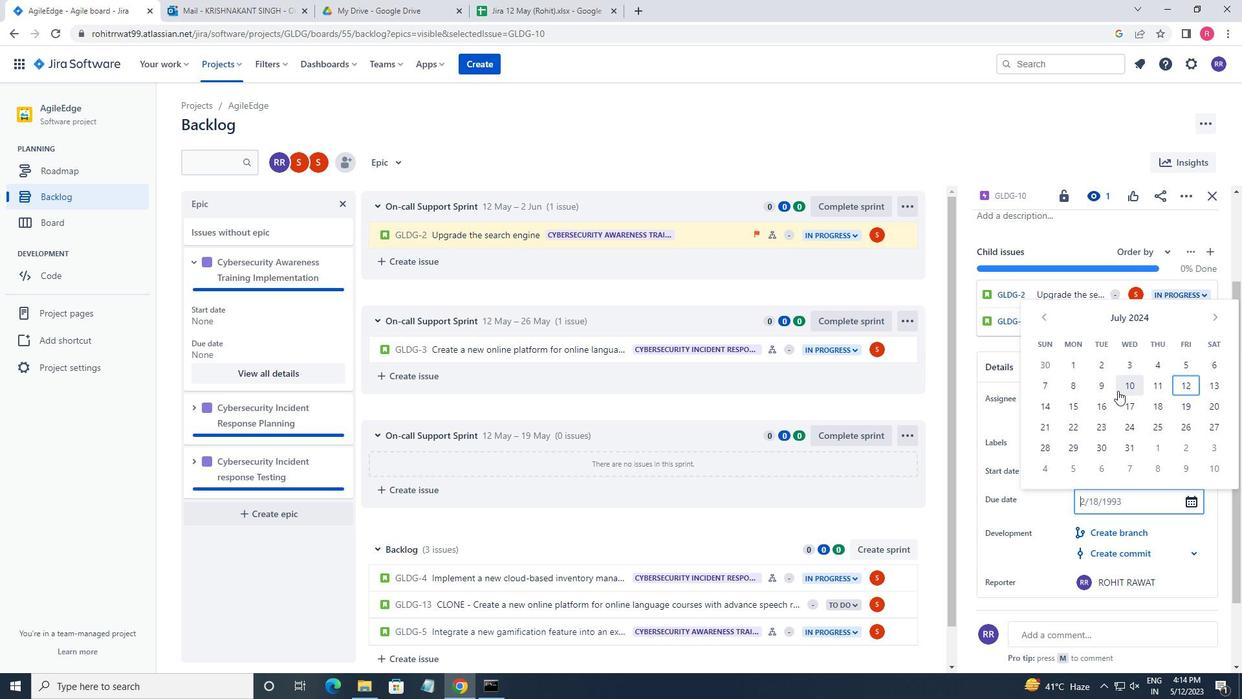 
Action: Mouse pressed left at (1130, 388)
Screenshot: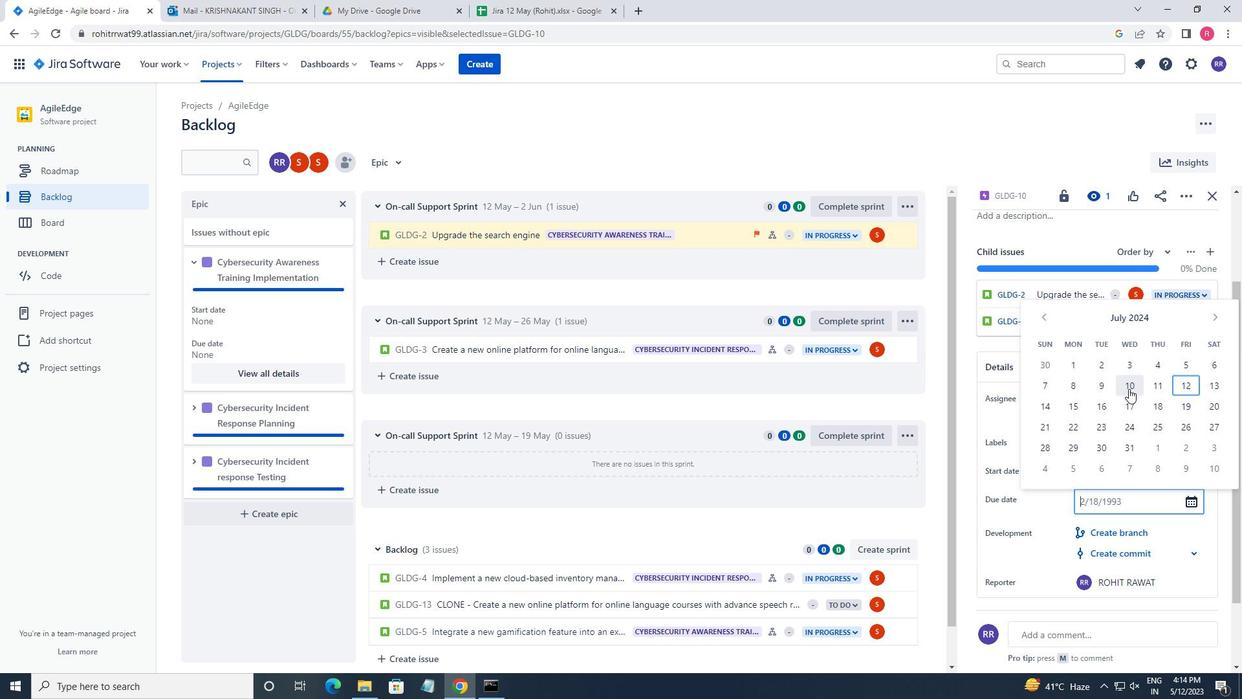 
Action: Mouse moved to (1216, 423)
Screenshot: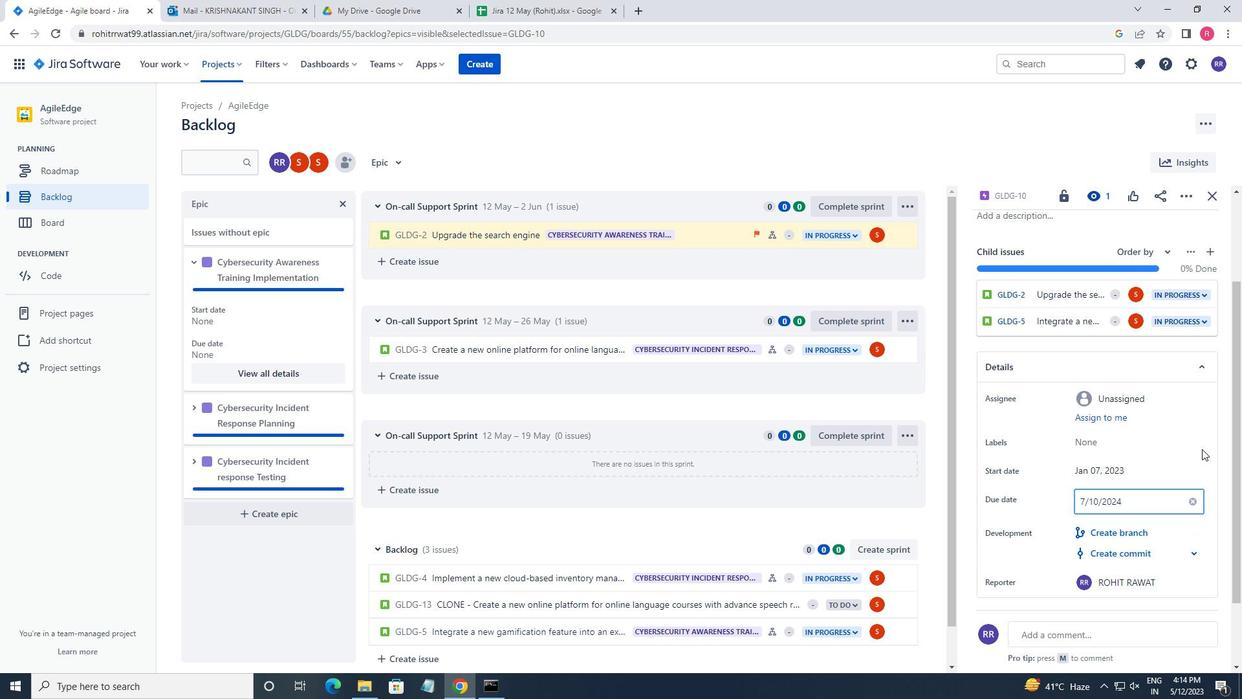 
Action: Mouse pressed left at (1216, 423)
Screenshot: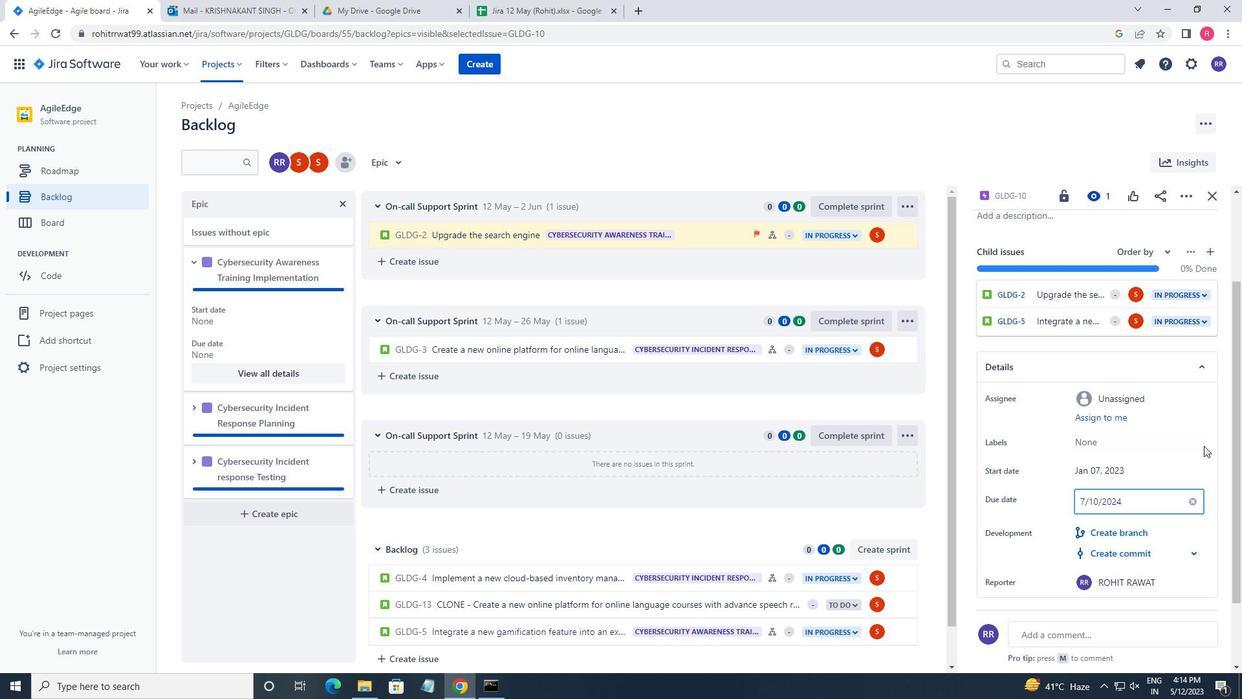 
Action: Mouse moved to (195, 407)
Screenshot: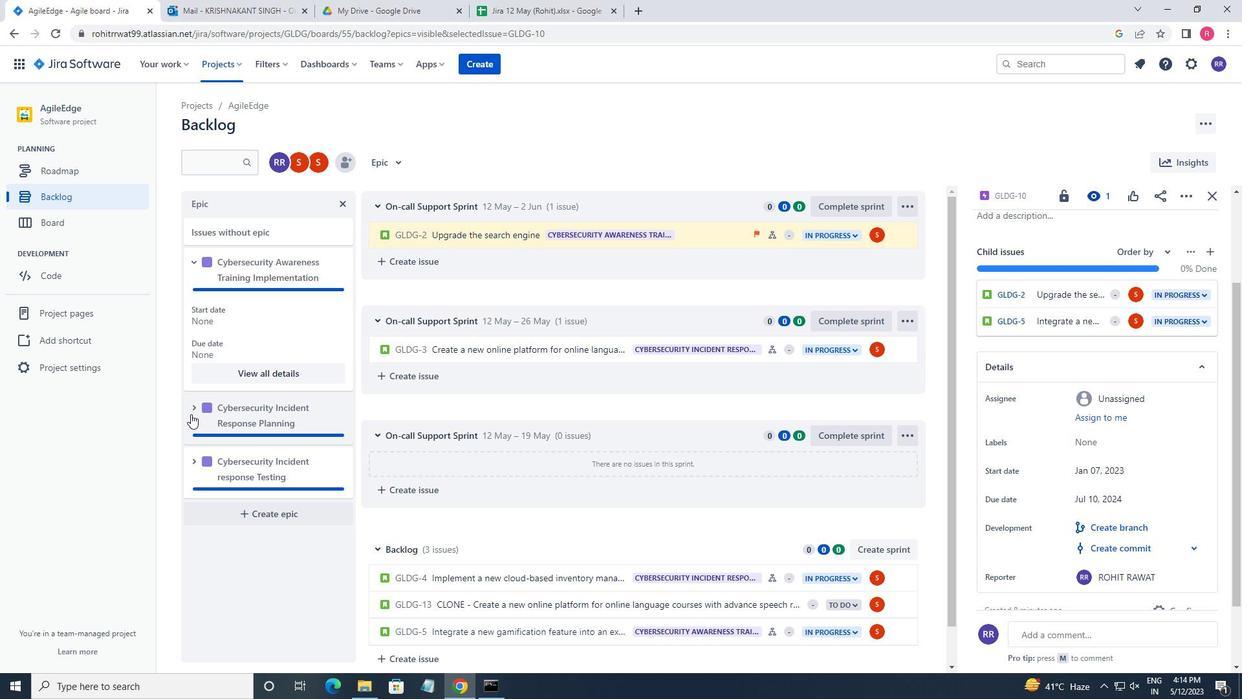 
Action: Mouse pressed left at (195, 407)
Screenshot: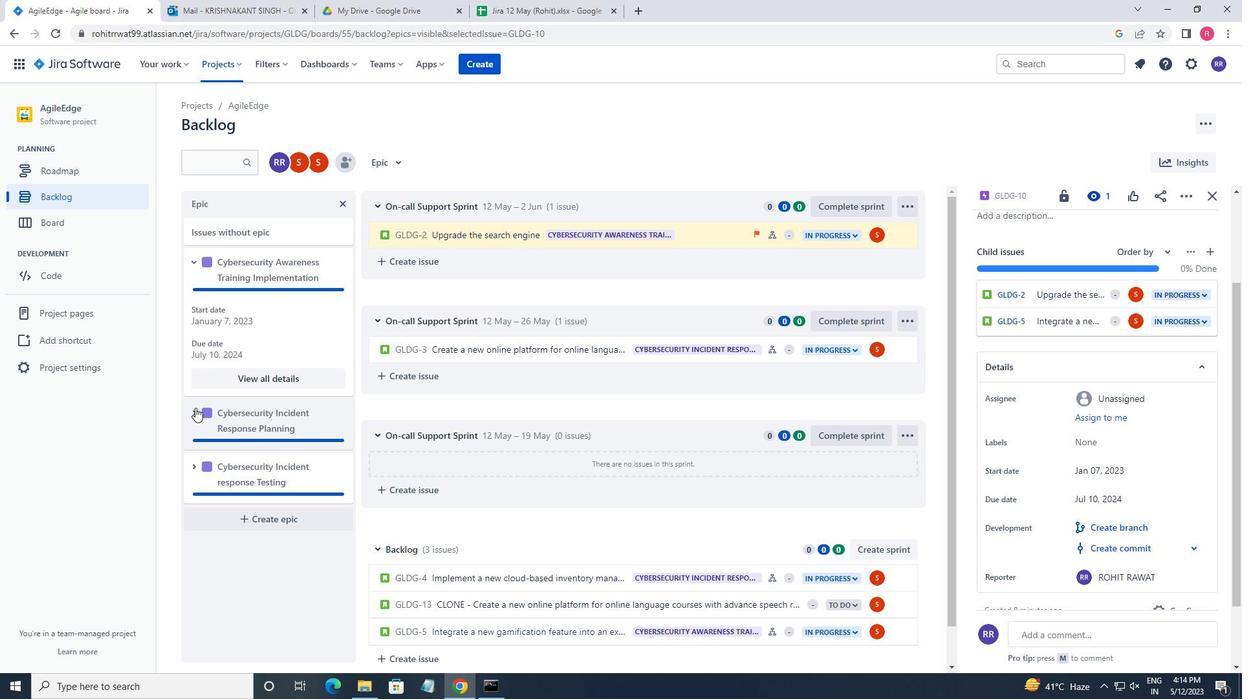 
Action: Mouse moved to (249, 527)
Screenshot: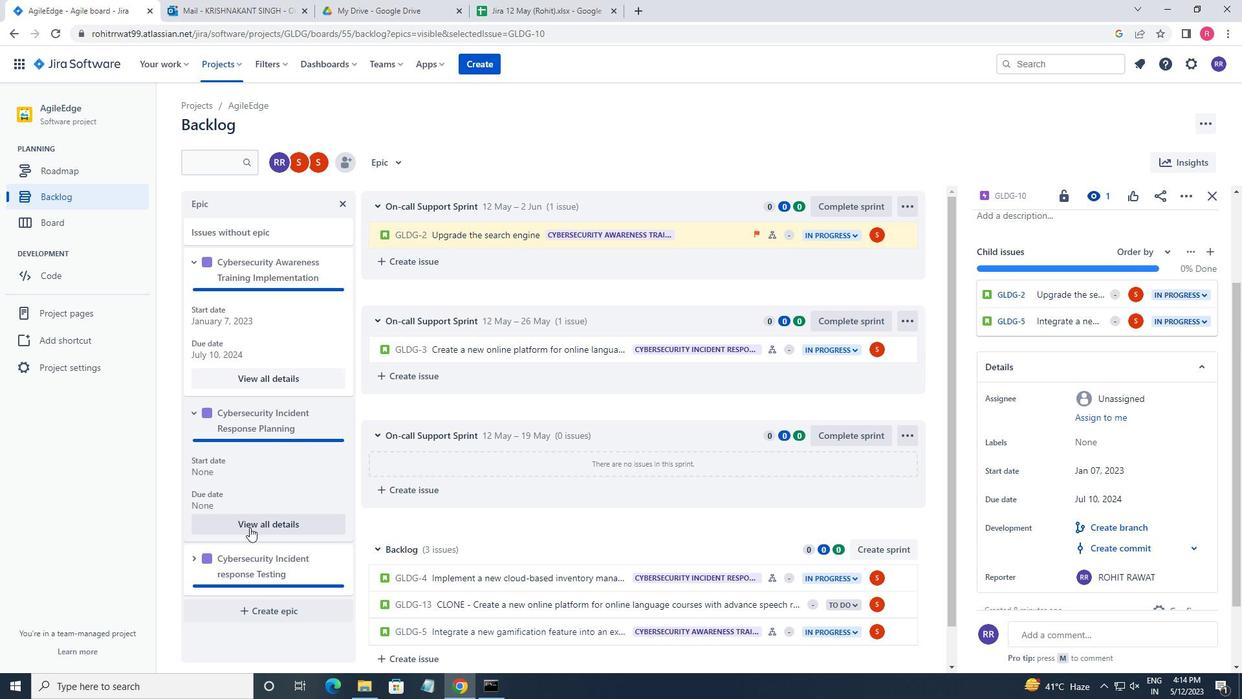 
Action: Mouse pressed left at (249, 527)
Screenshot: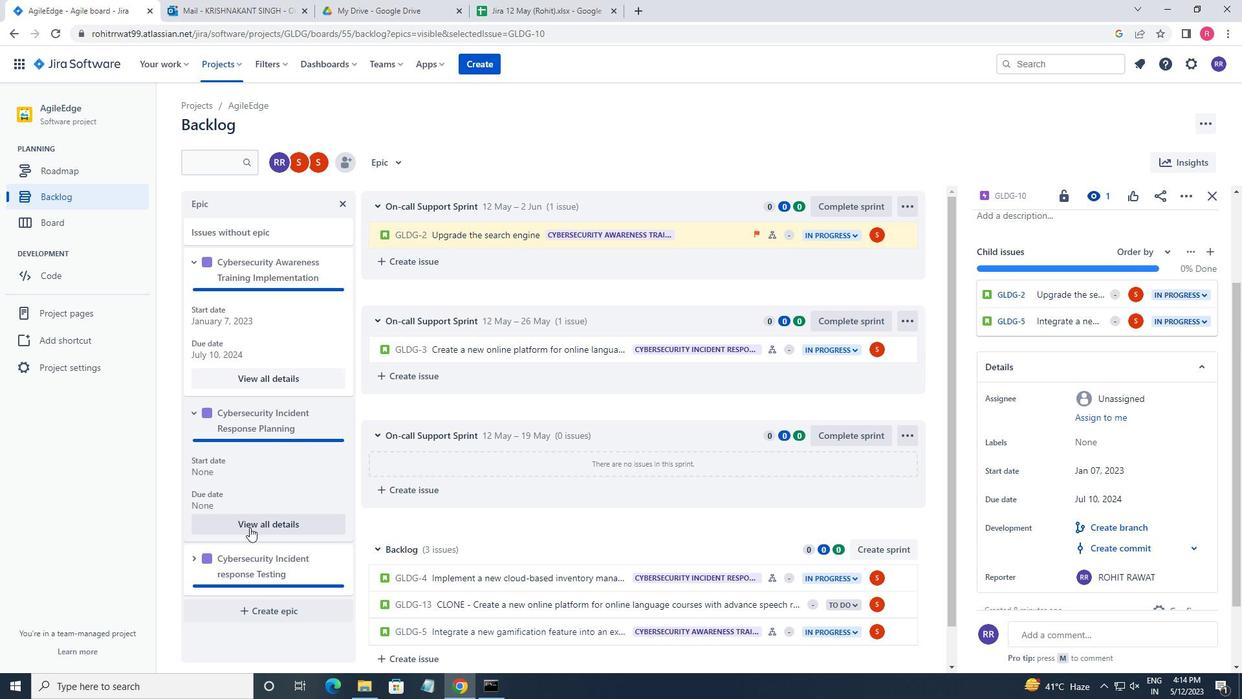 
Action: Mouse moved to (1077, 480)
Screenshot: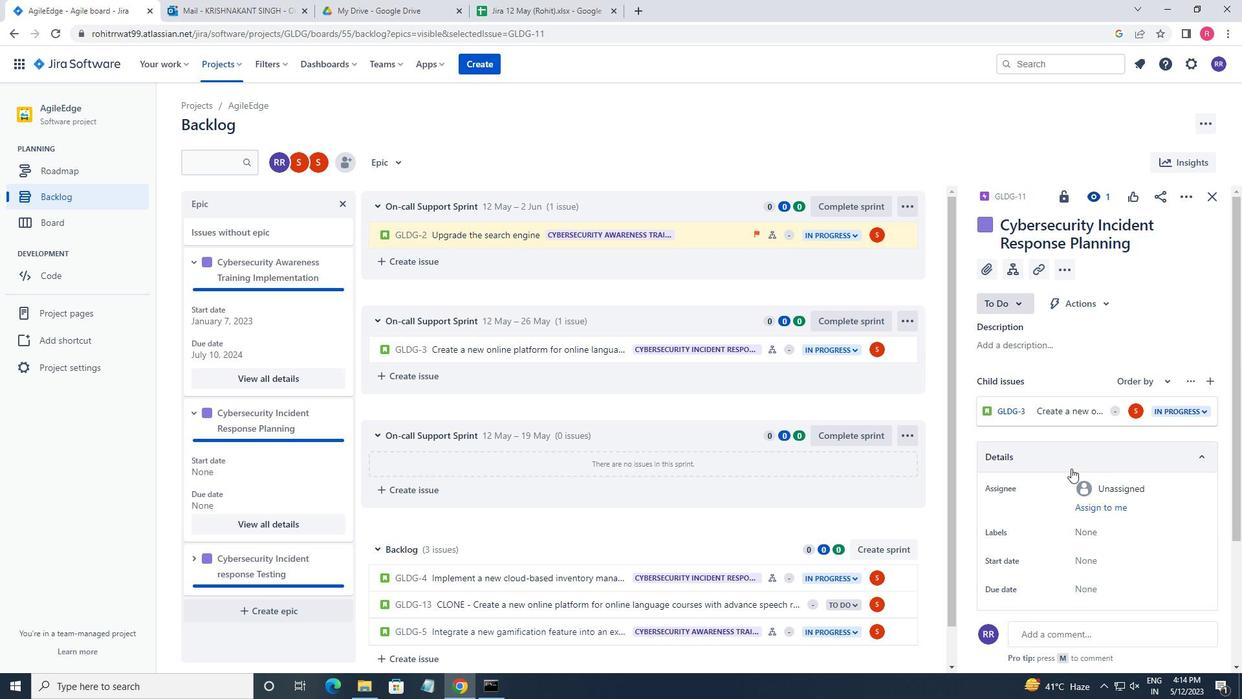 
Action: Mouse scrolled (1077, 479) with delta (0, 0)
Screenshot: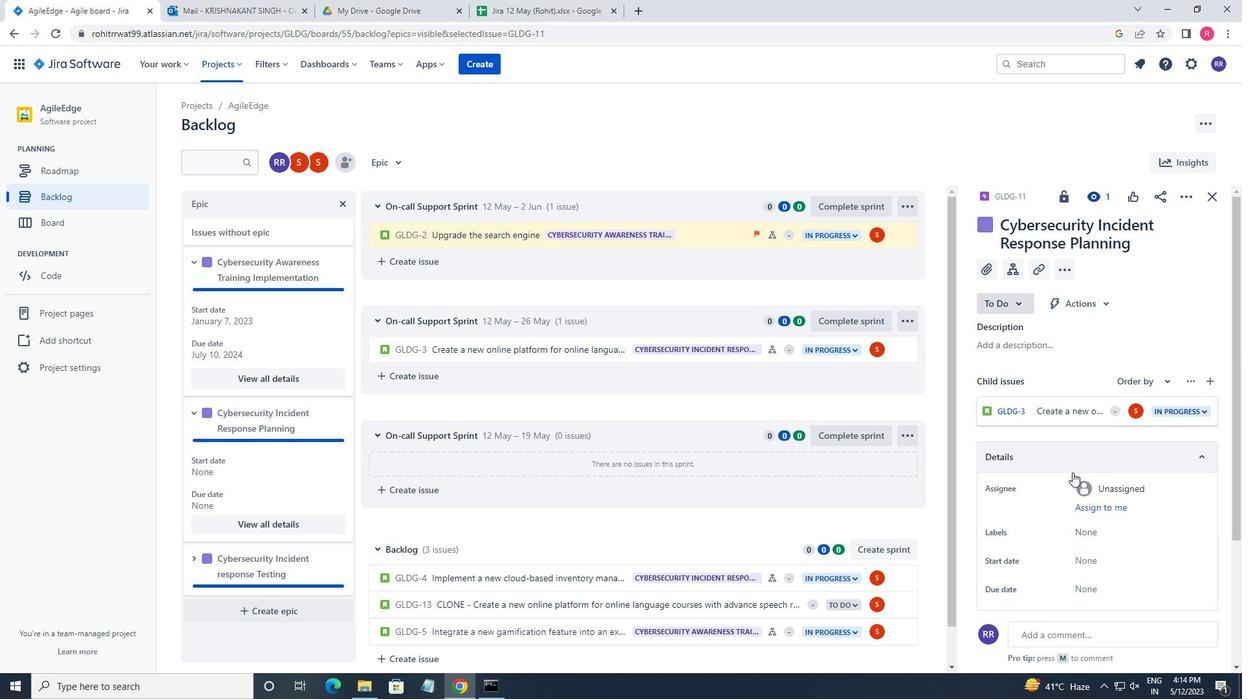 
Action: Mouse scrolled (1077, 479) with delta (0, 0)
Screenshot: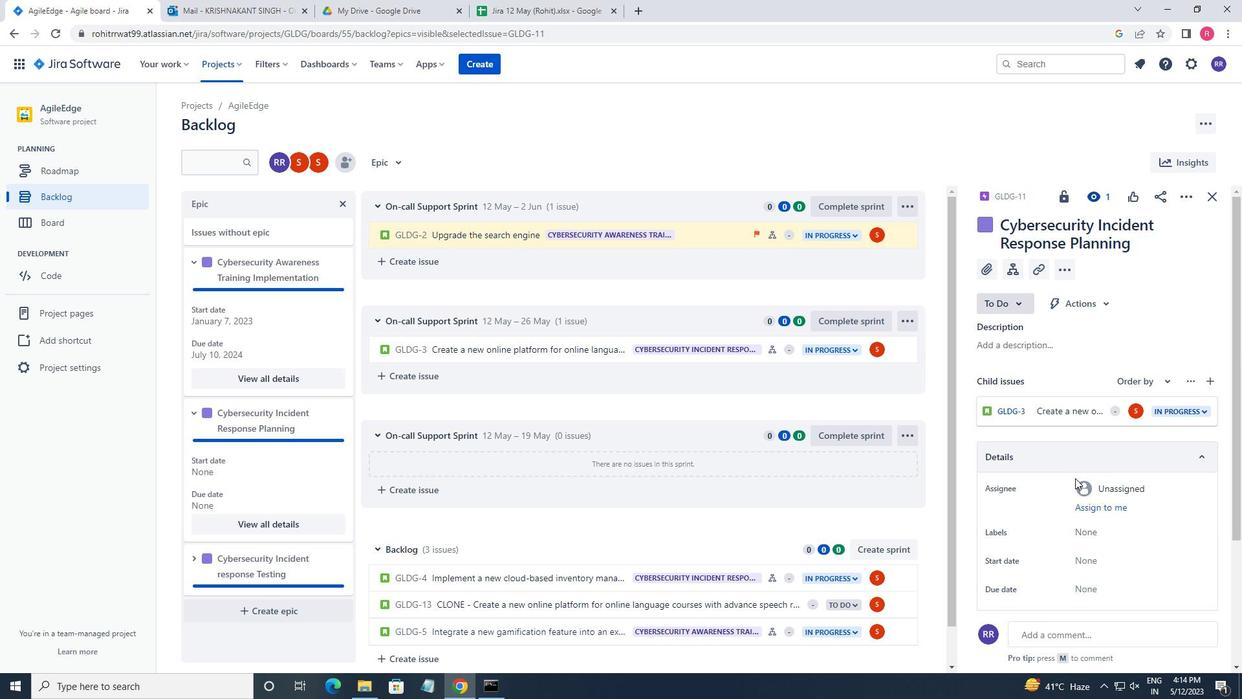 
Action: Mouse scrolled (1077, 479) with delta (0, 0)
Screenshot: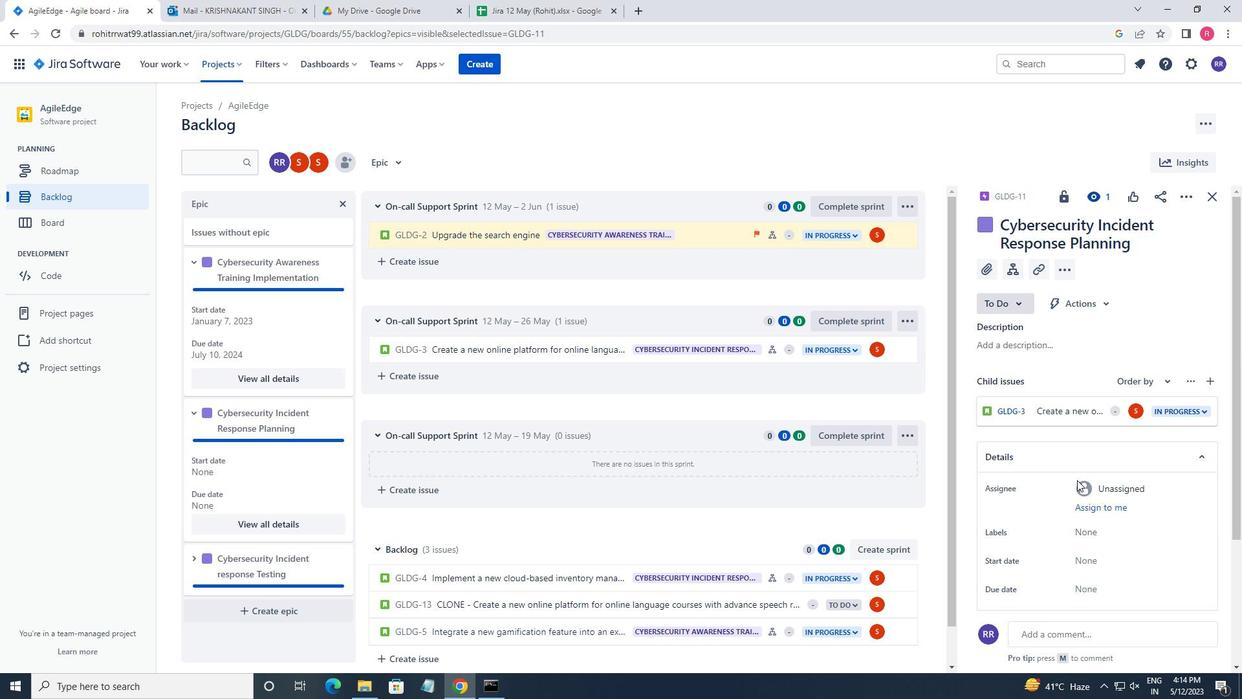 
Action: Mouse scrolled (1077, 479) with delta (0, 0)
Screenshot: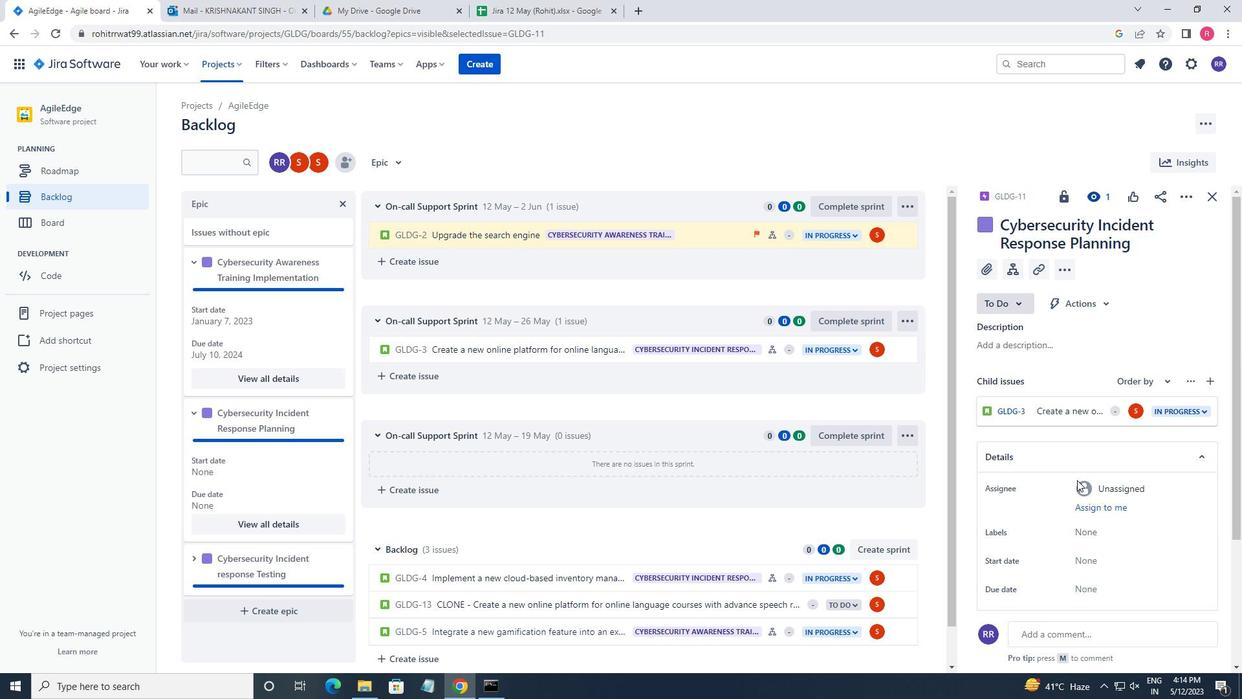 
Action: Mouse moved to (1097, 395)
Screenshot: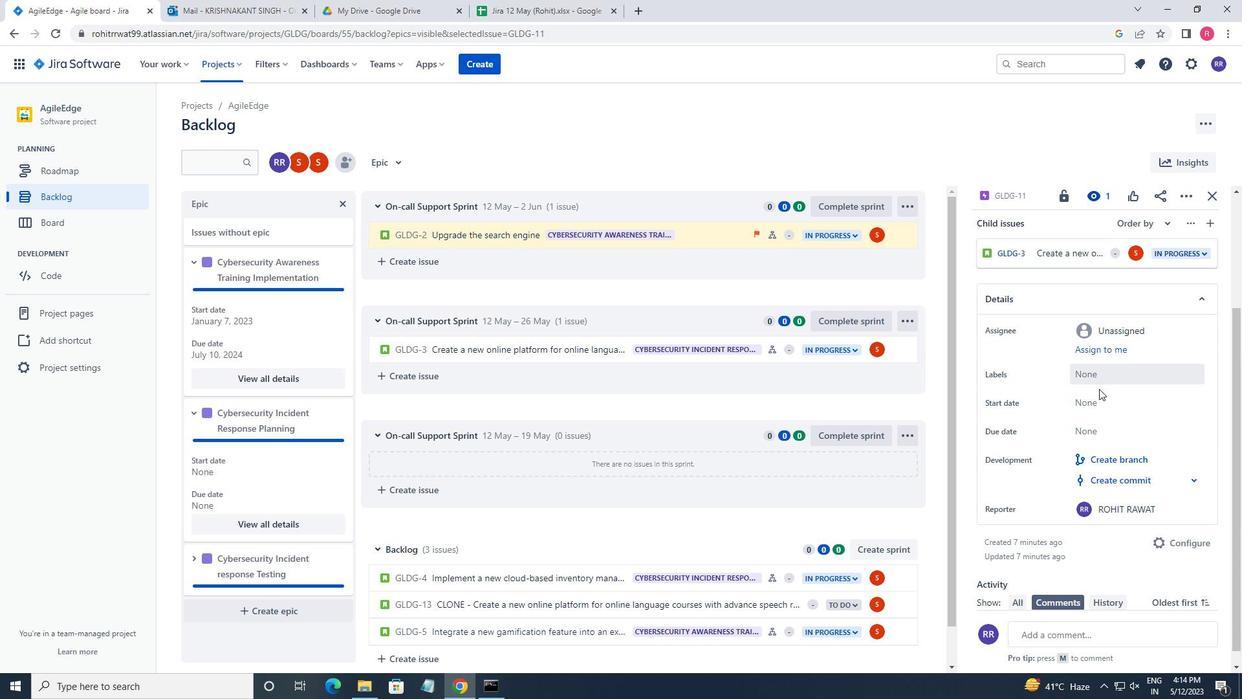 
Action: Mouse pressed left at (1097, 395)
Screenshot: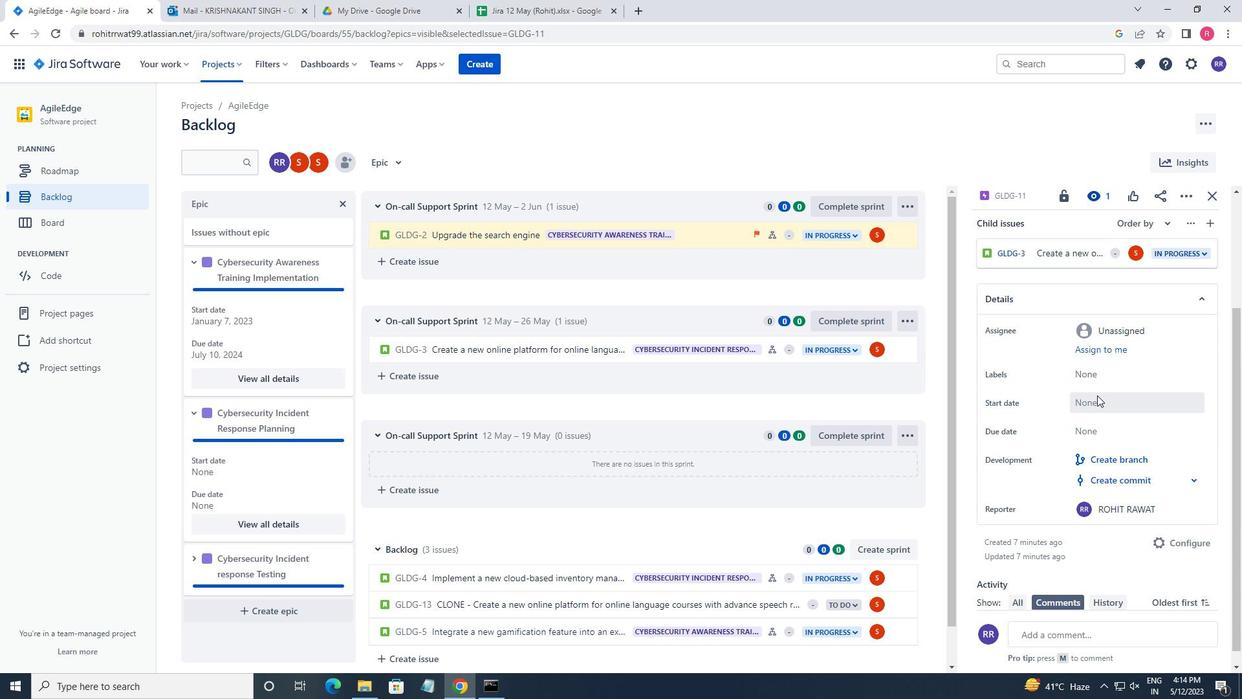 
Action: Mouse moved to (1216, 438)
Screenshot: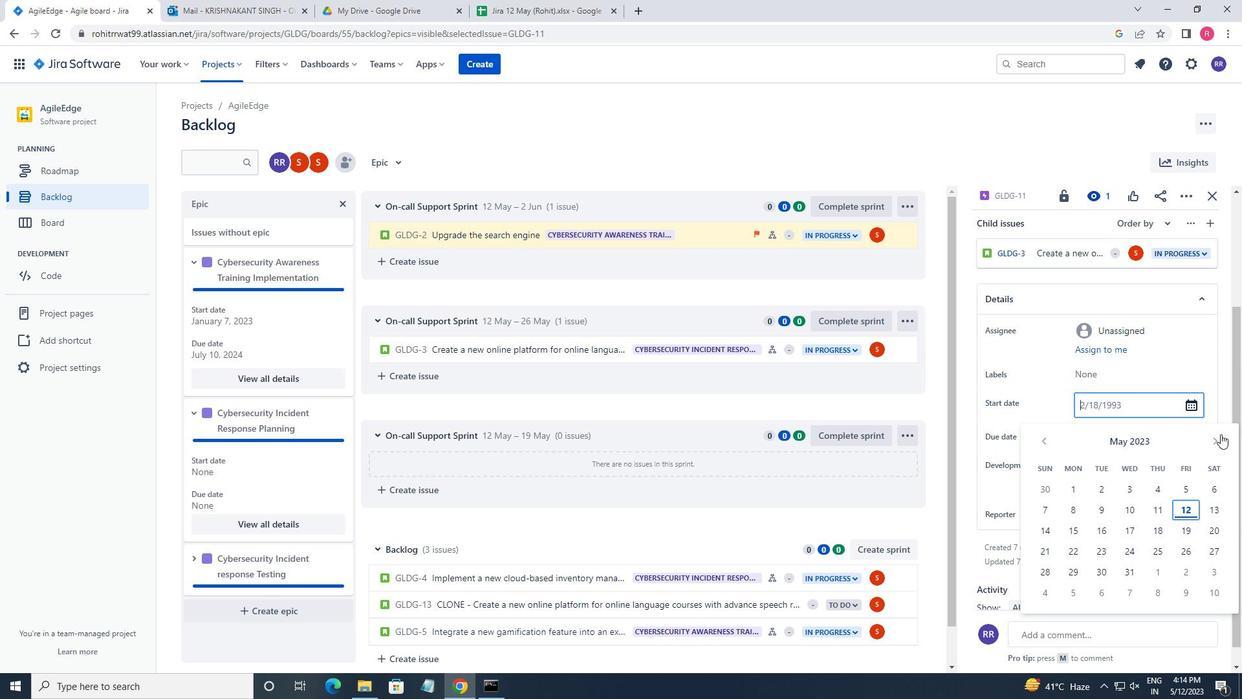 
Action: Mouse pressed left at (1216, 438)
Screenshot: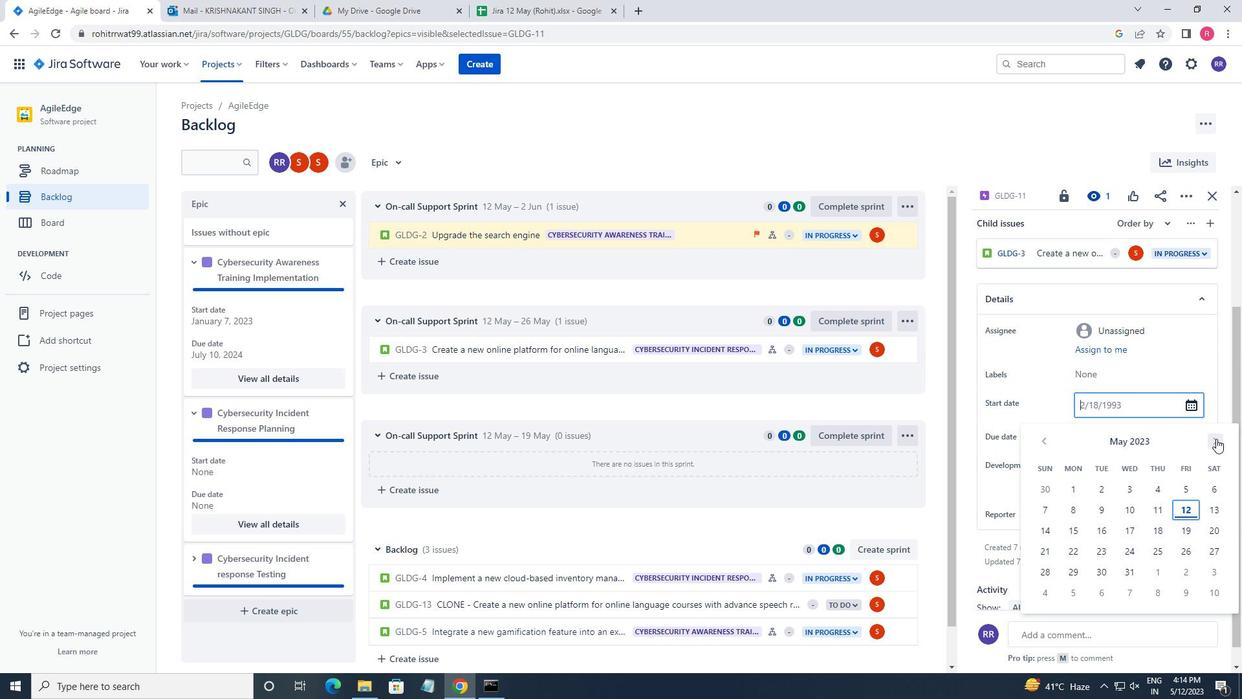 
Action: Mouse pressed left at (1216, 438)
Screenshot: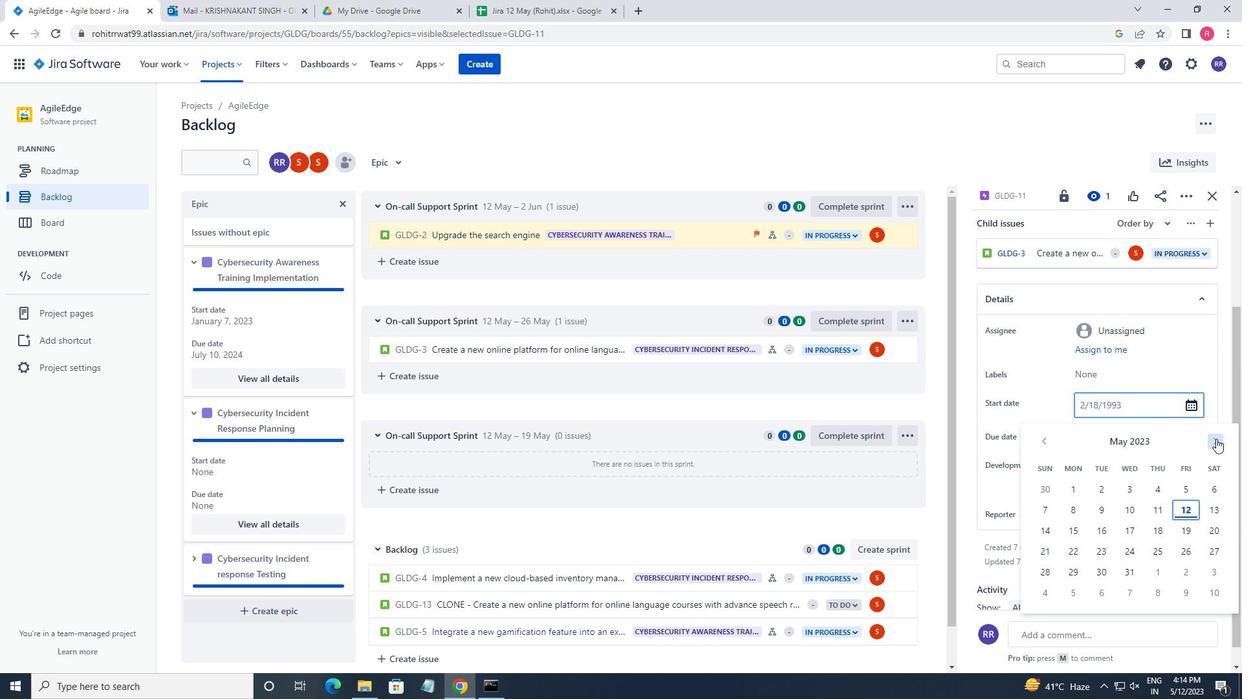 
Action: Mouse pressed left at (1216, 438)
Screenshot: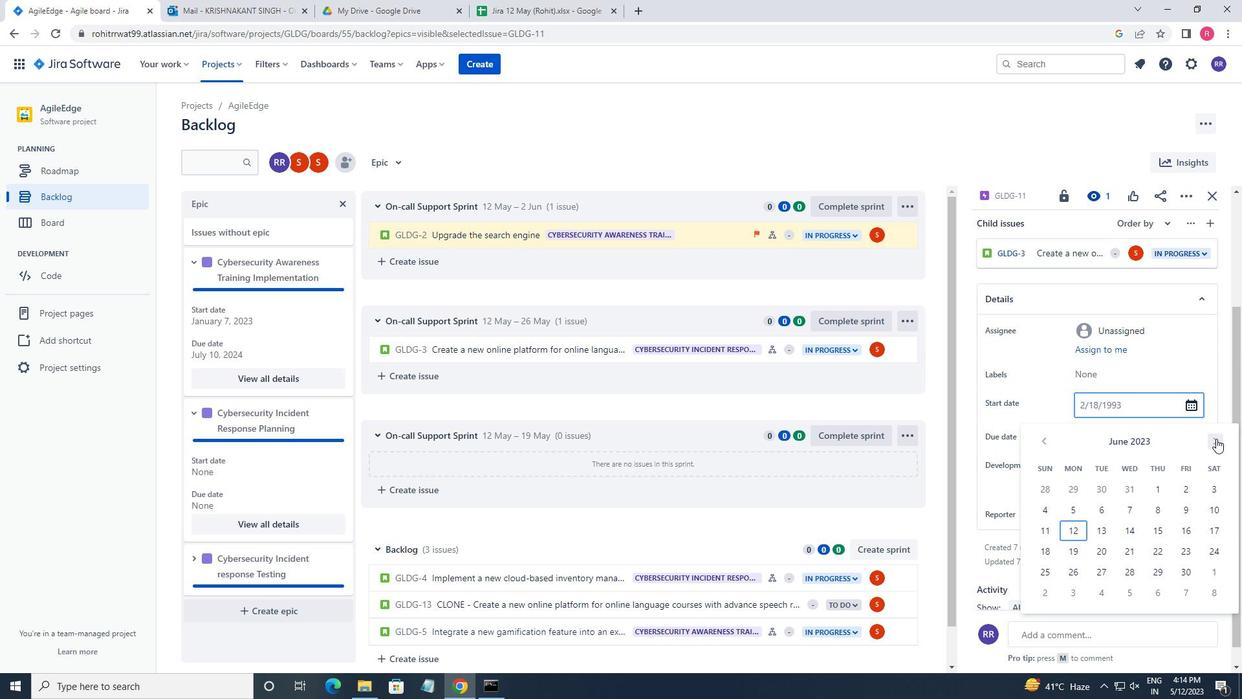
Action: Mouse pressed left at (1216, 438)
Screenshot: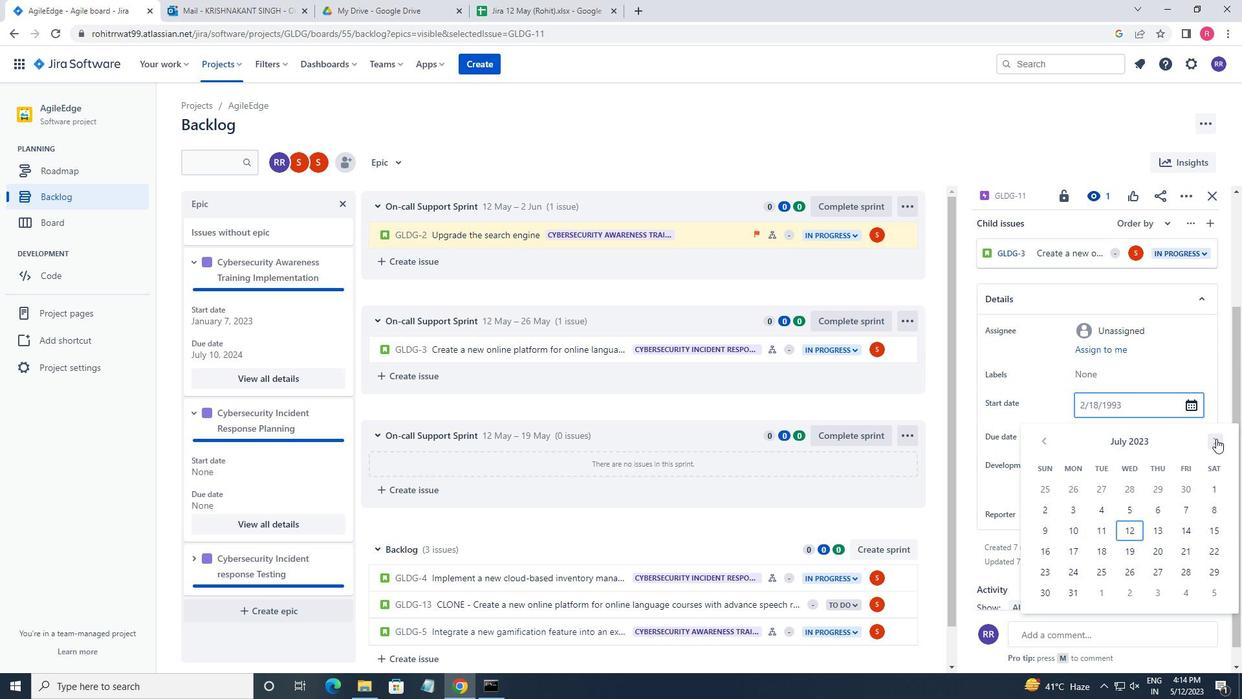 
Action: Mouse pressed left at (1216, 438)
Screenshot: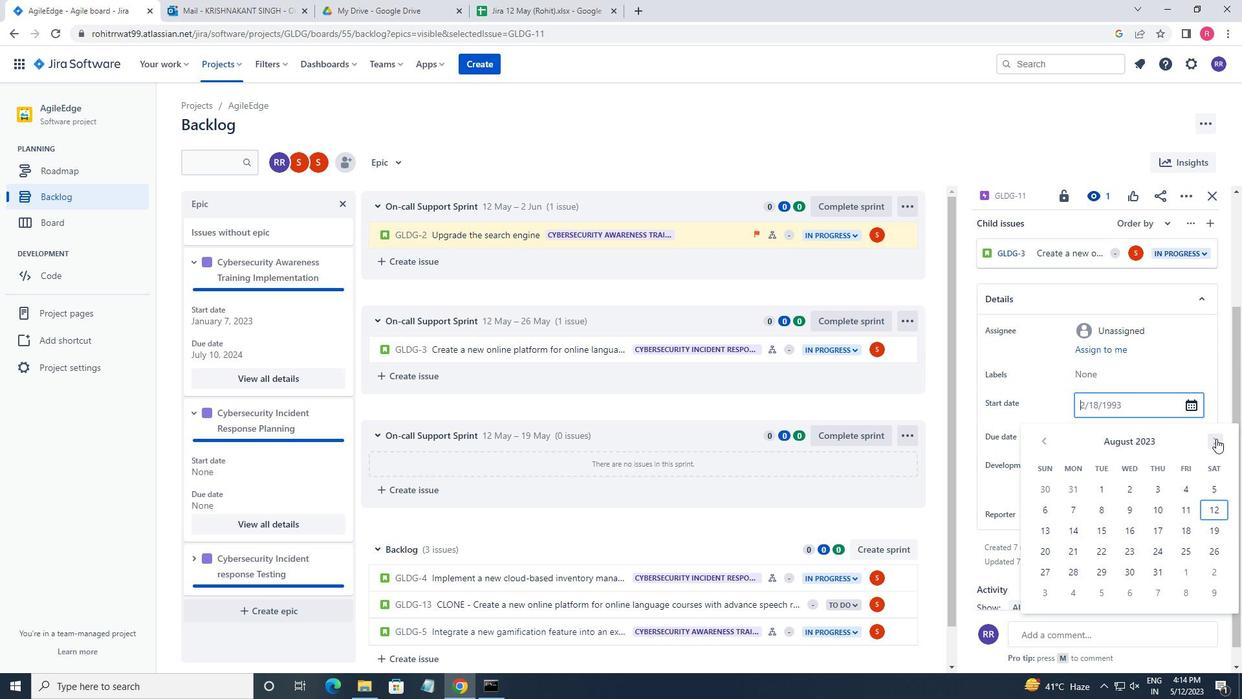 
Action: Mouse pressed left at (1216, 438)
Screenshot: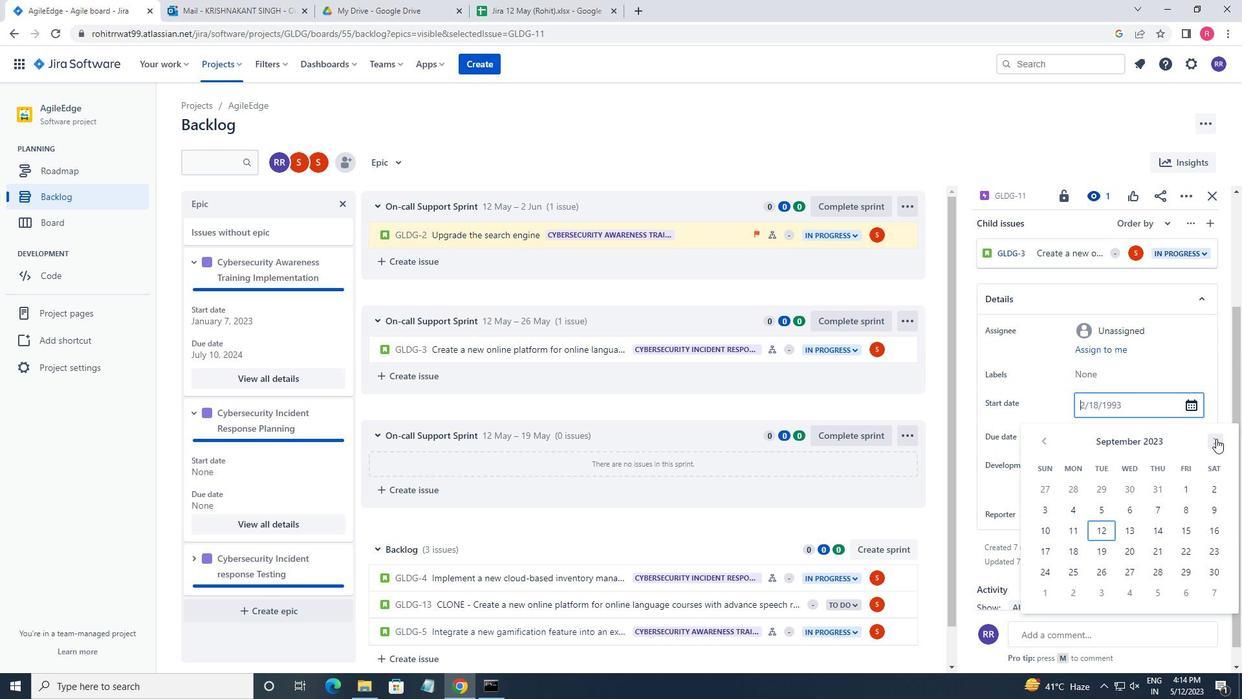 
Action: Mouse pressed left at (1216, 438)
Screenshot: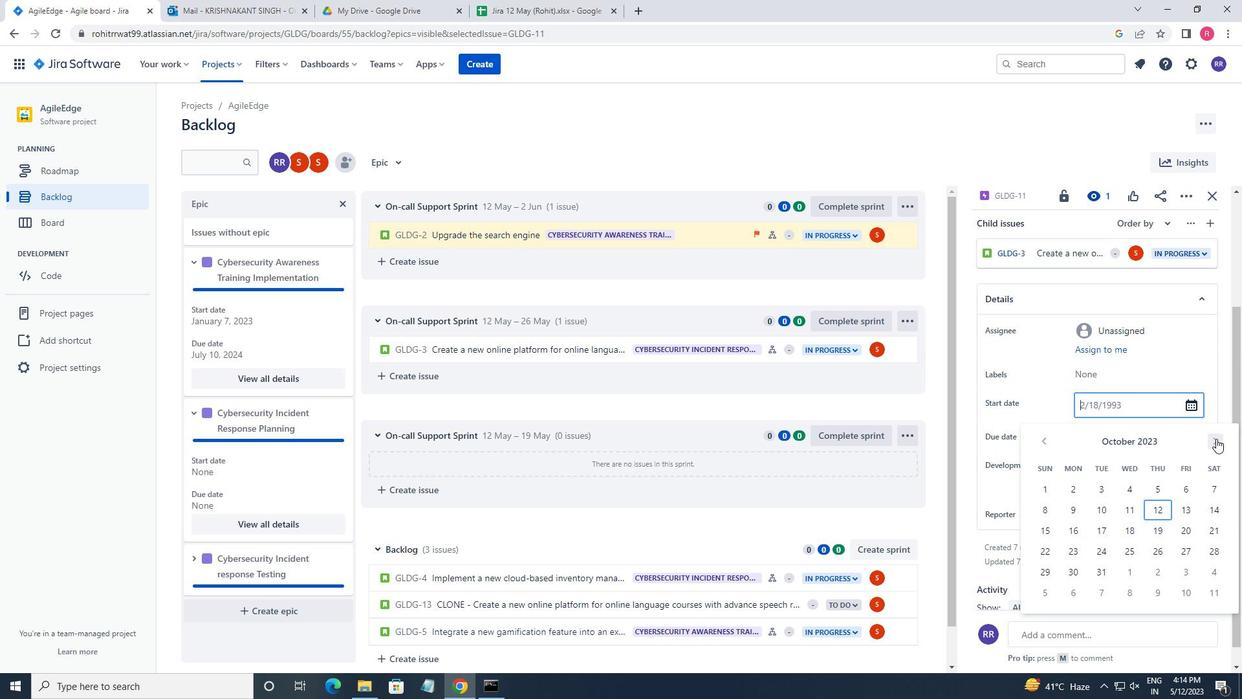 
Action: Mouse pressed left at (1216, 438)
Screenshot: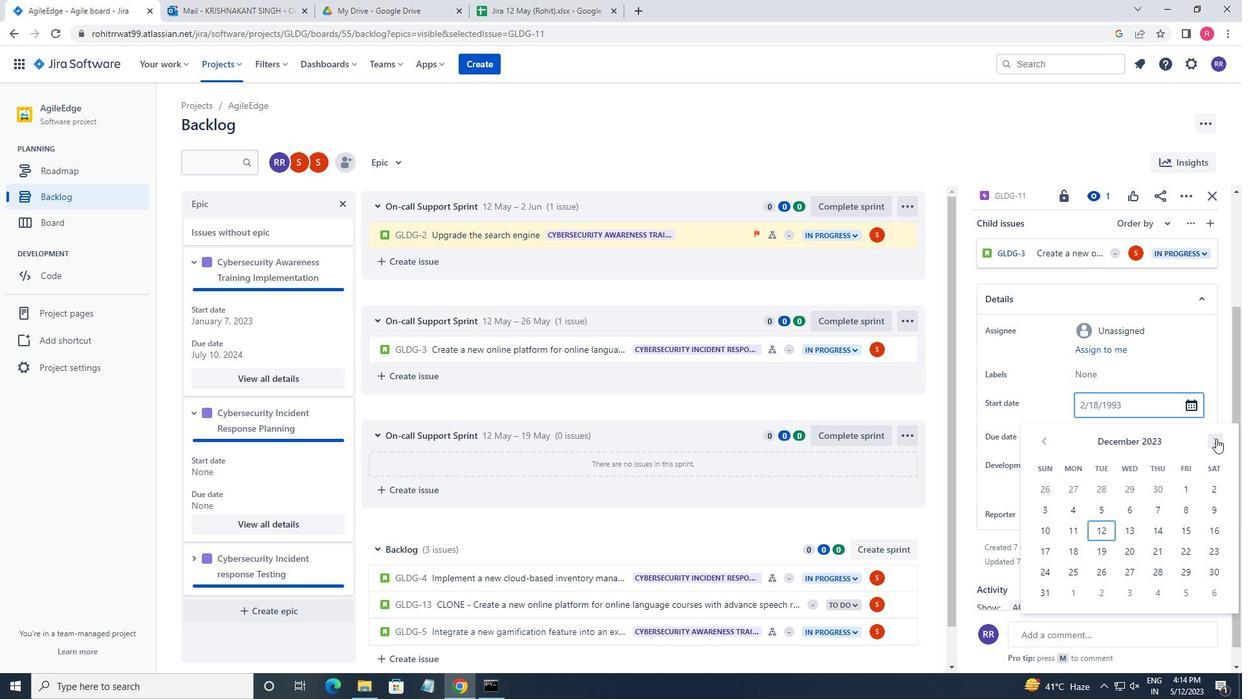 
Action: Mouse pressed left at (1216, 438)
Screenshot: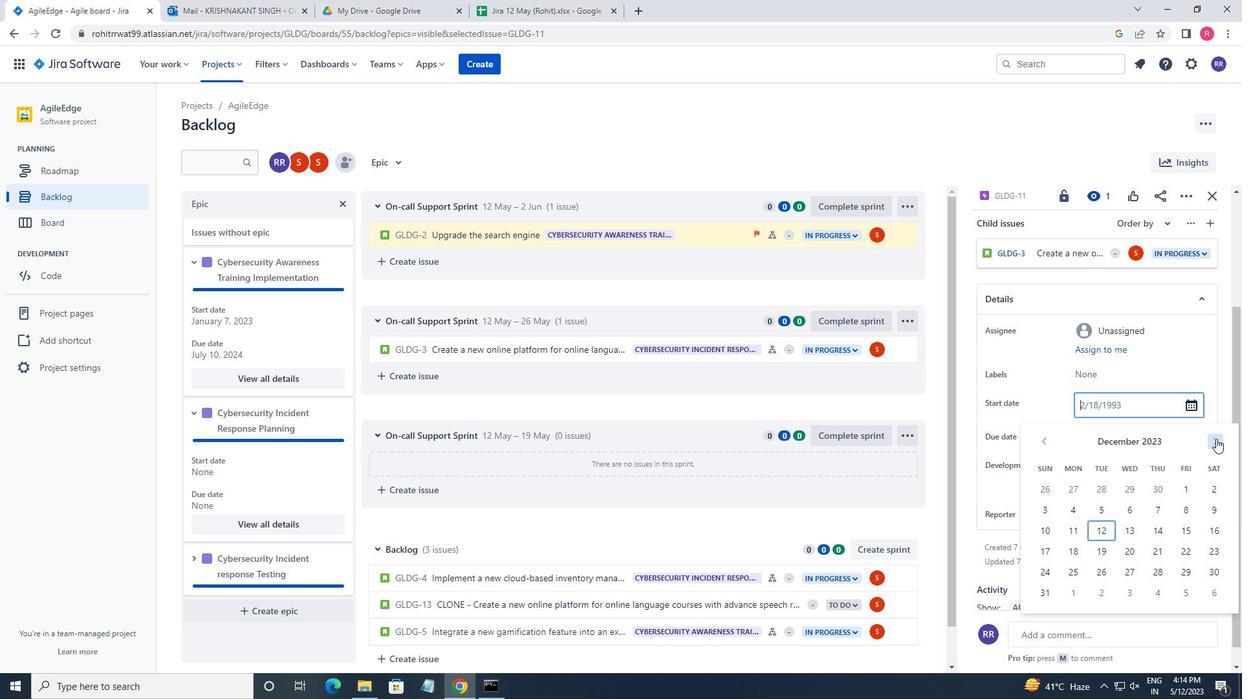 
Action: Mouse pressed left at (1216, 438)
Screenshot: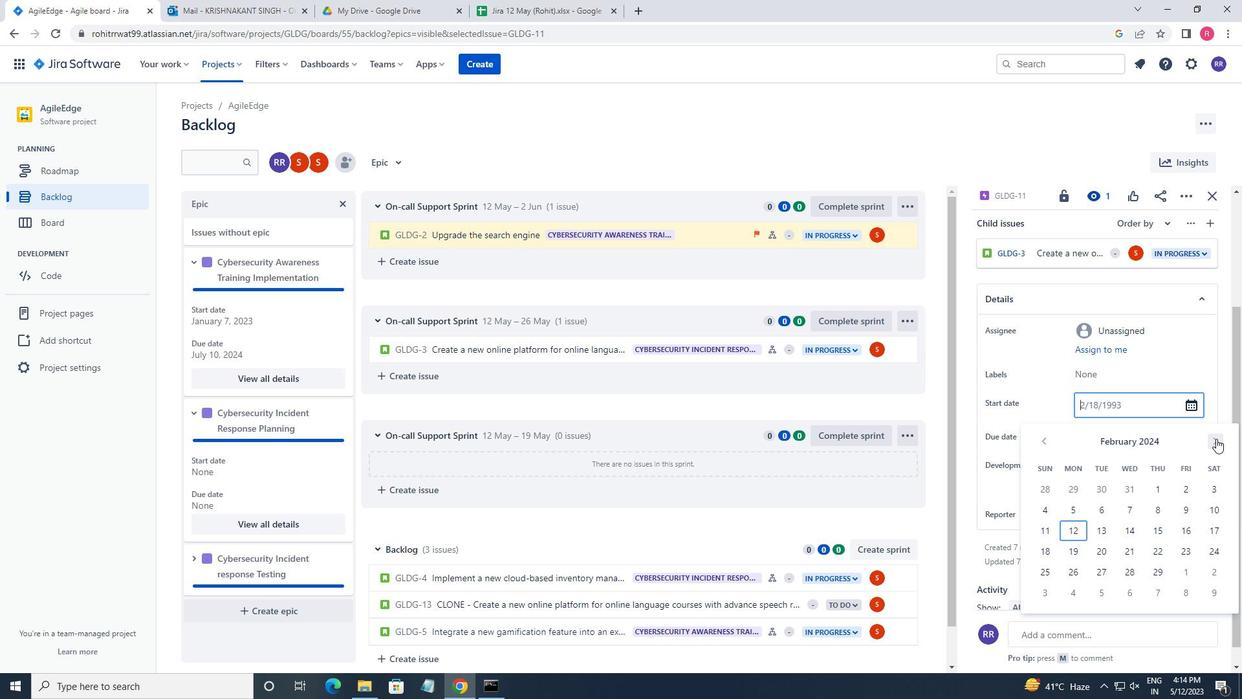 
Action: Mouse pressed left at (1216, 438)
Screenshot: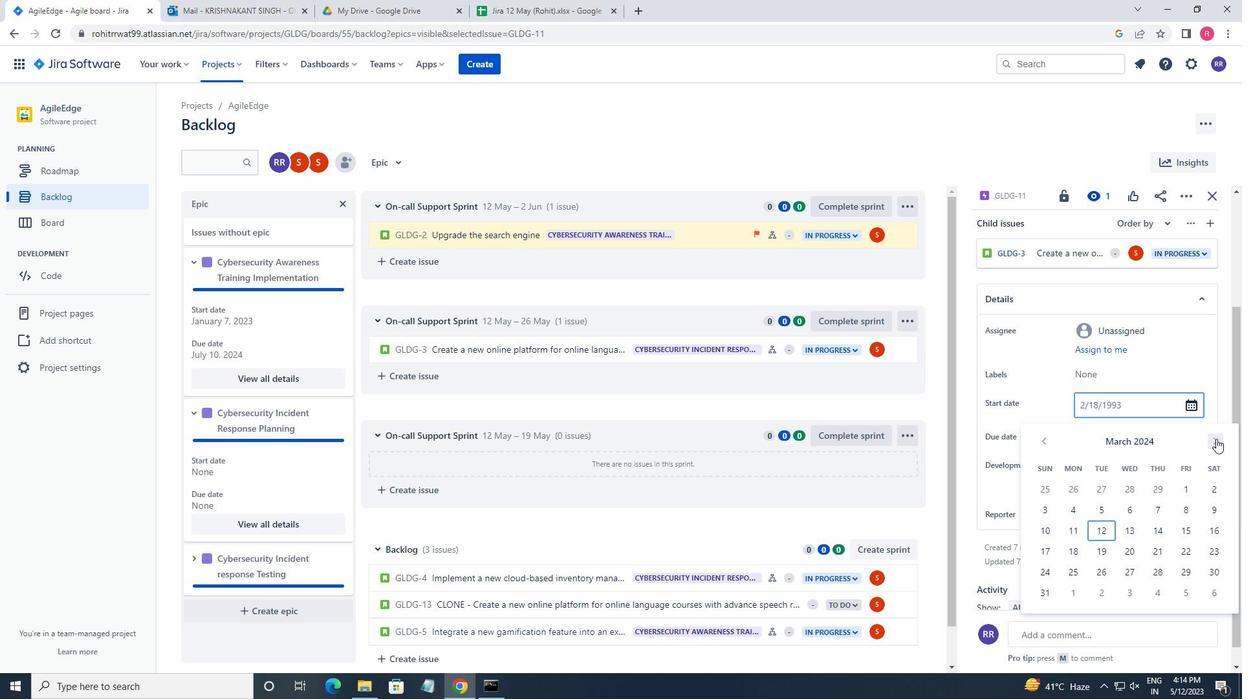 
Action: Mouse pressed left at (1216, 438)
Screenshot: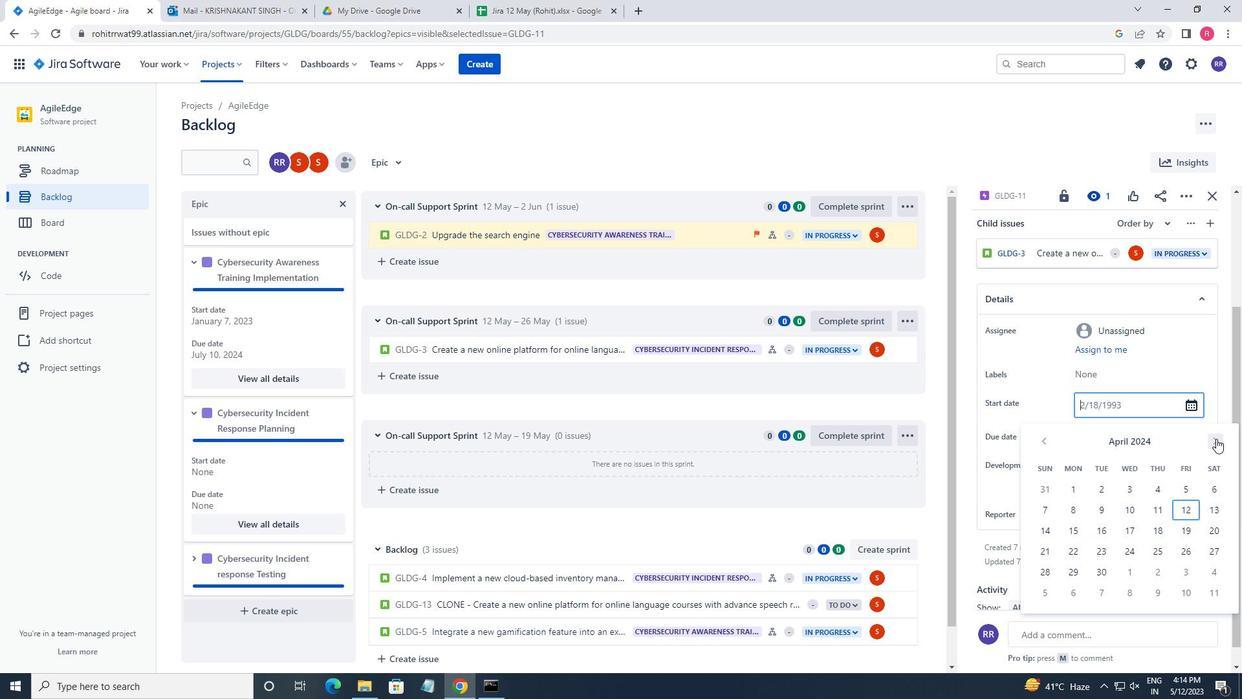 
Action: Mouse pressed left at (1216, 438)
Screenshot: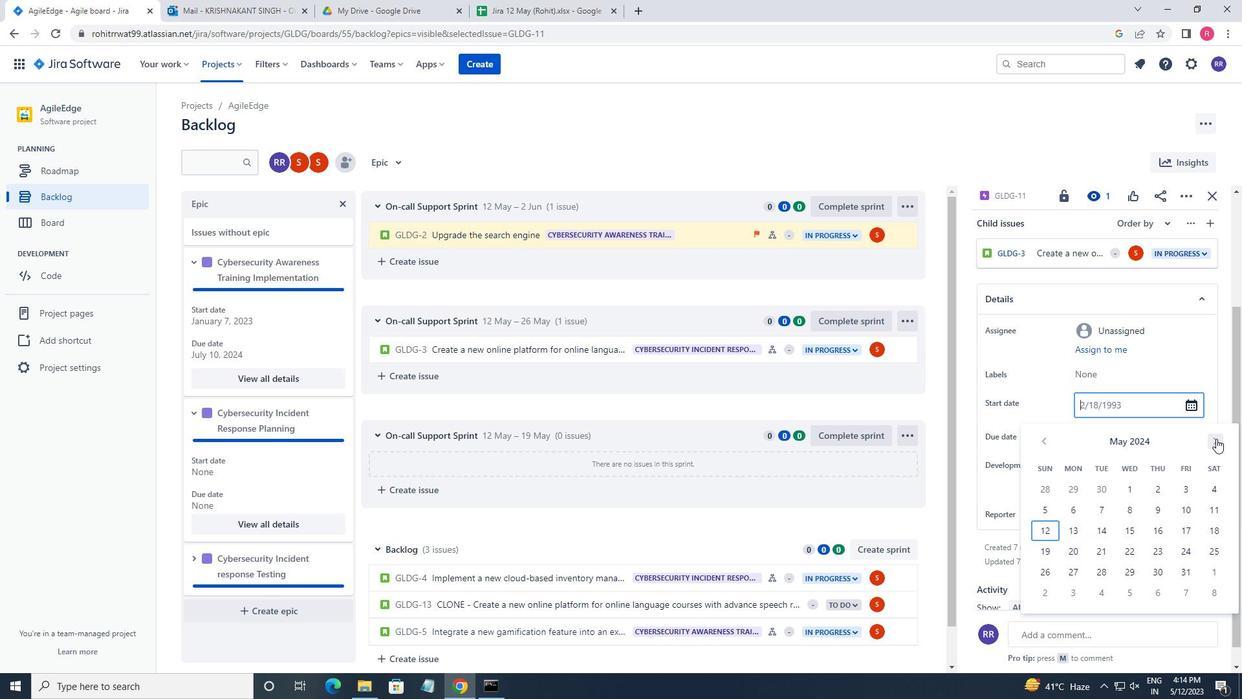 
Action: Mouse moved to (1044, 510)
Screenshot: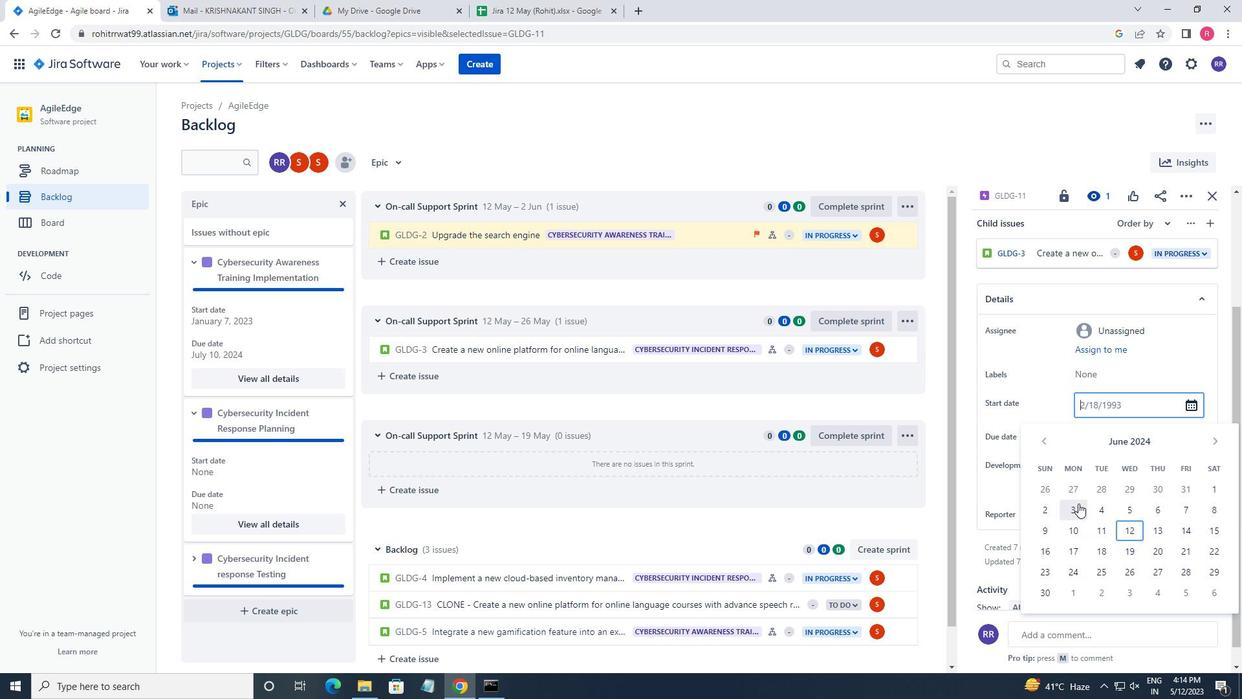 
Action: Mouse pressed left at (1044, 510)
Screenshot: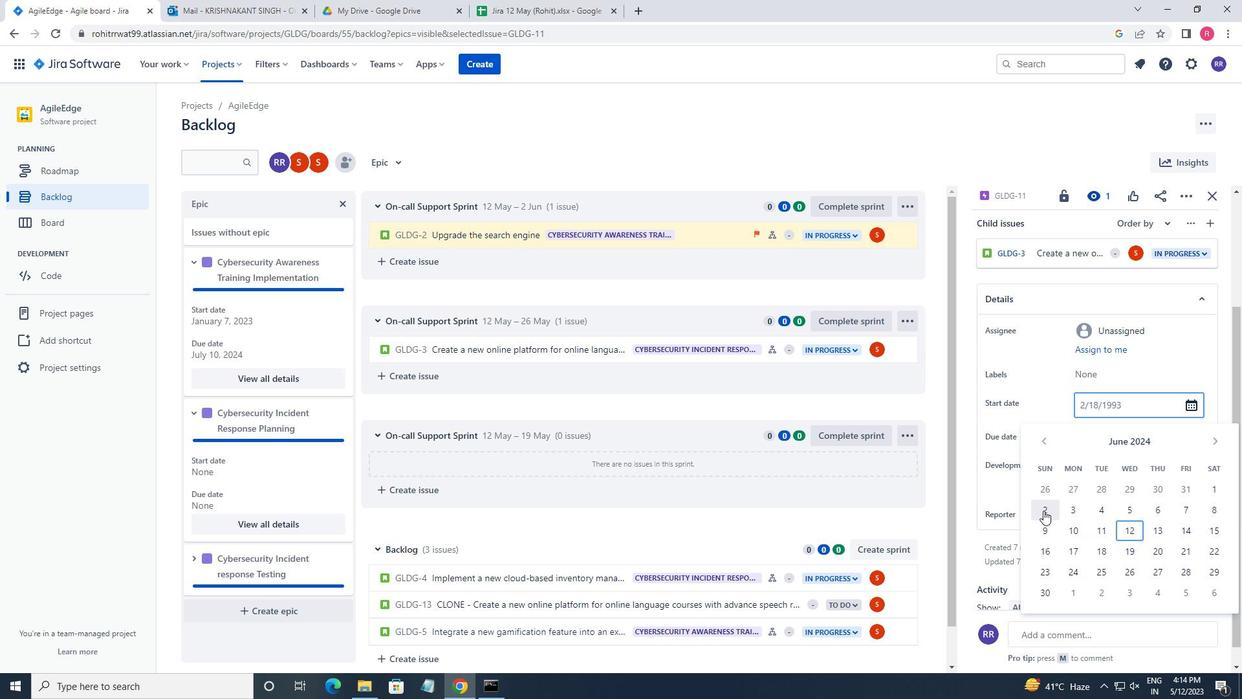 
Action: Mouse moved to (1112, 440)
Screenshot: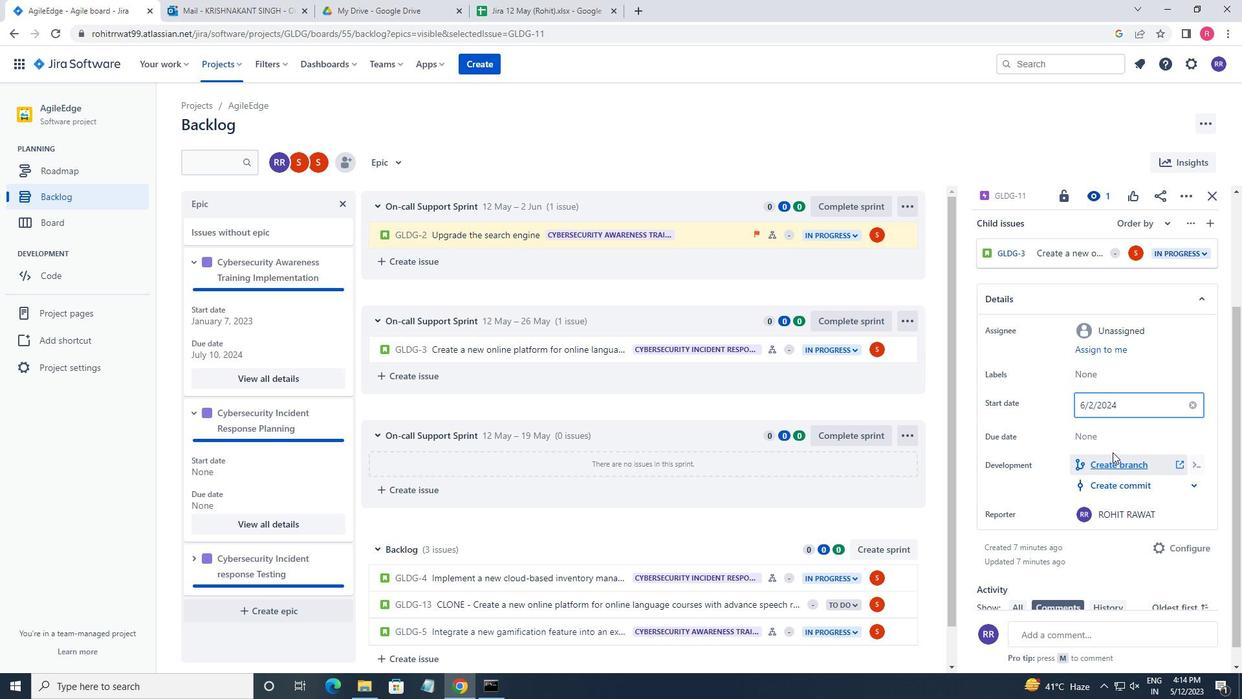 
Action: Mouse pressed left at (1112, 440)
Screenshot: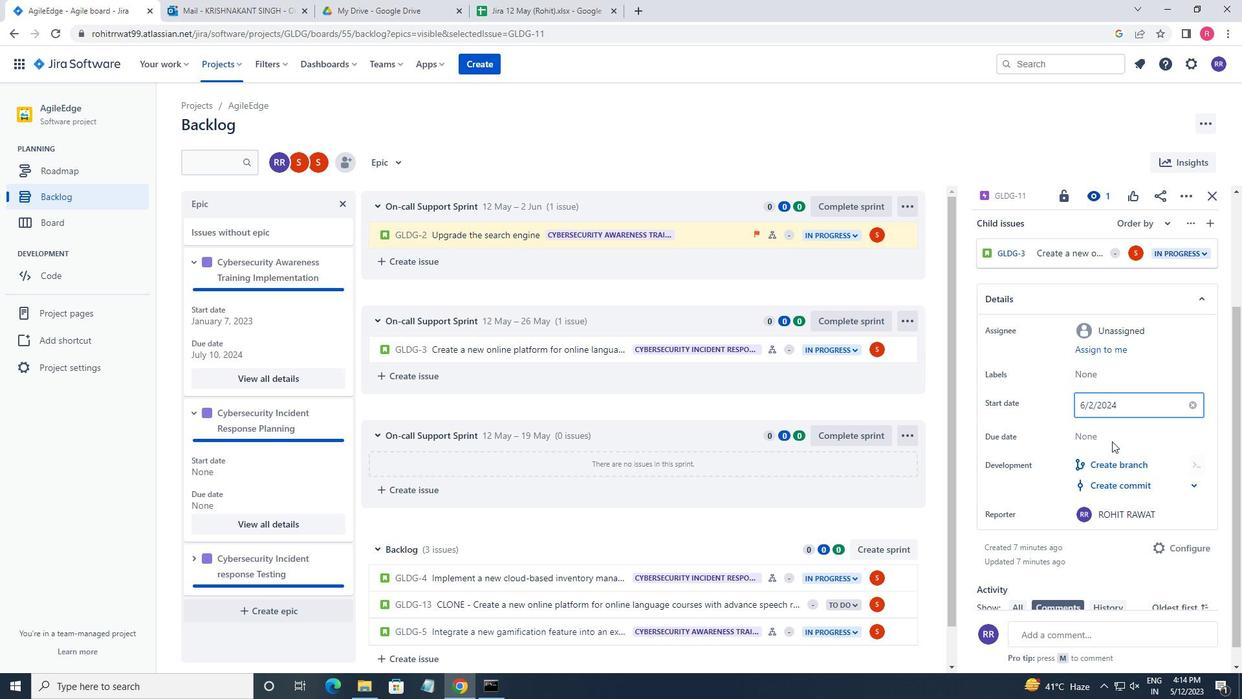 
Action: Mouse moved to (1207, 469)
Screenshot: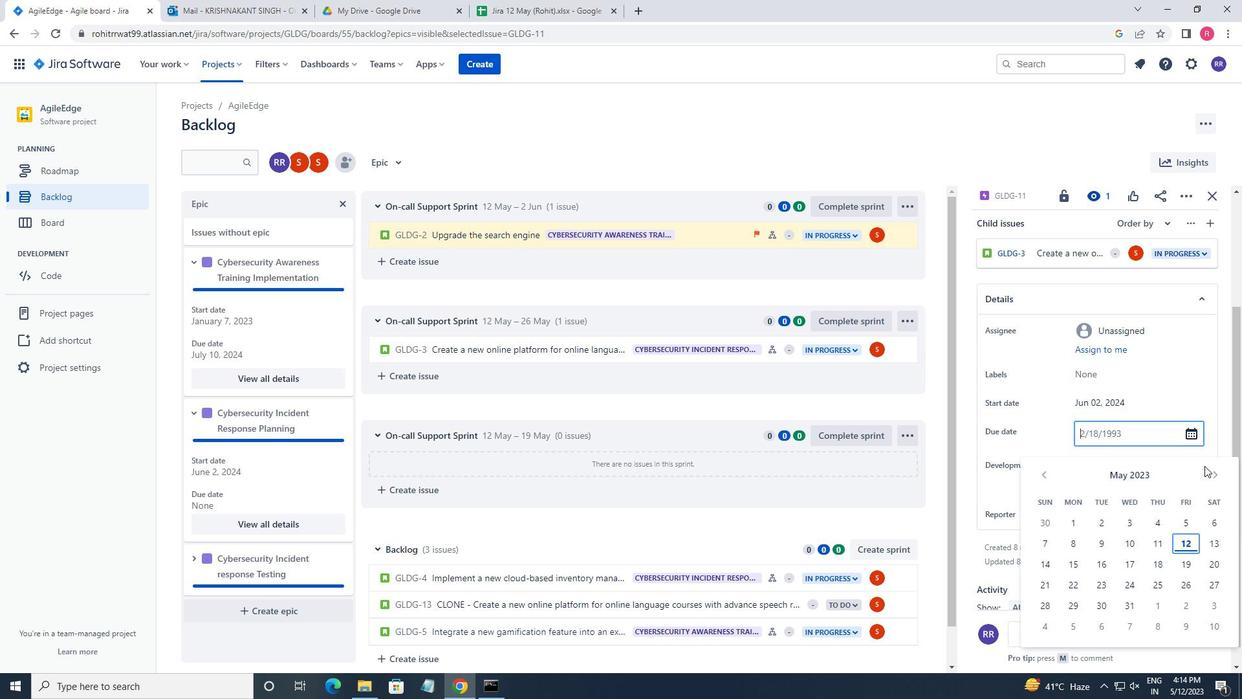 
Action: Mouse pressed left at (1207, 469)
Screenshot: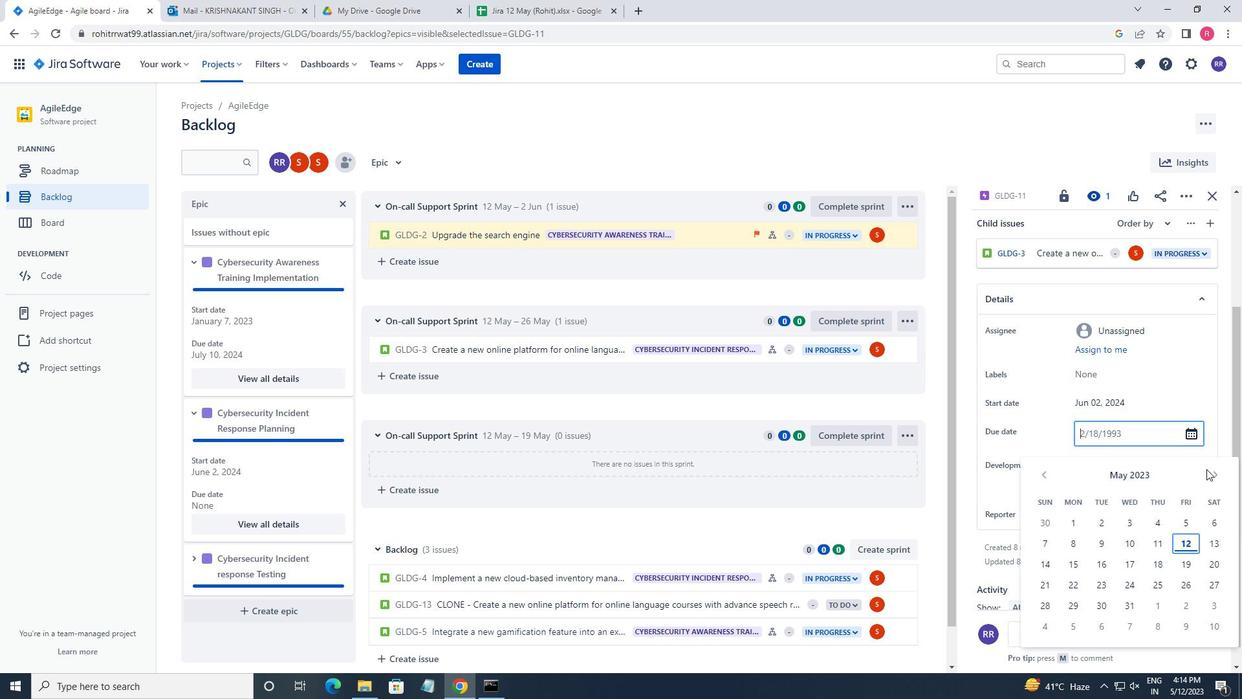 
Action: Mouse pressed left at (1207, 469)
Screenshot: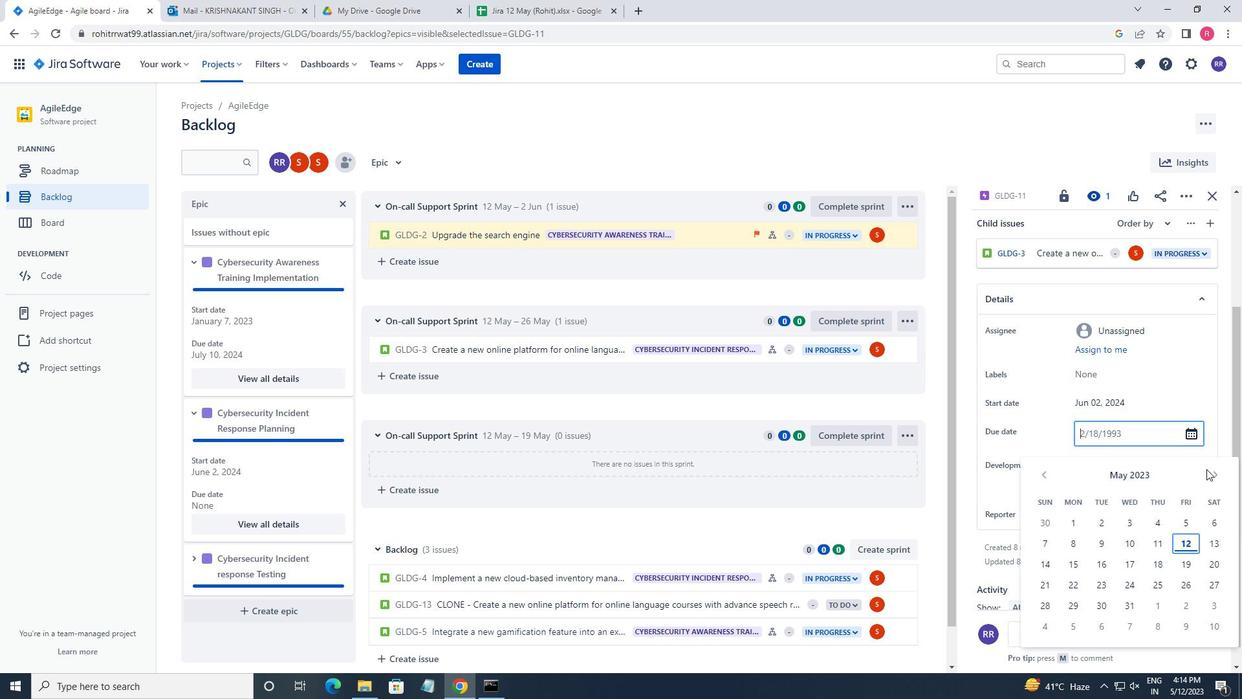 
Action: Mouse moved to (1214, 472)
Screenshot: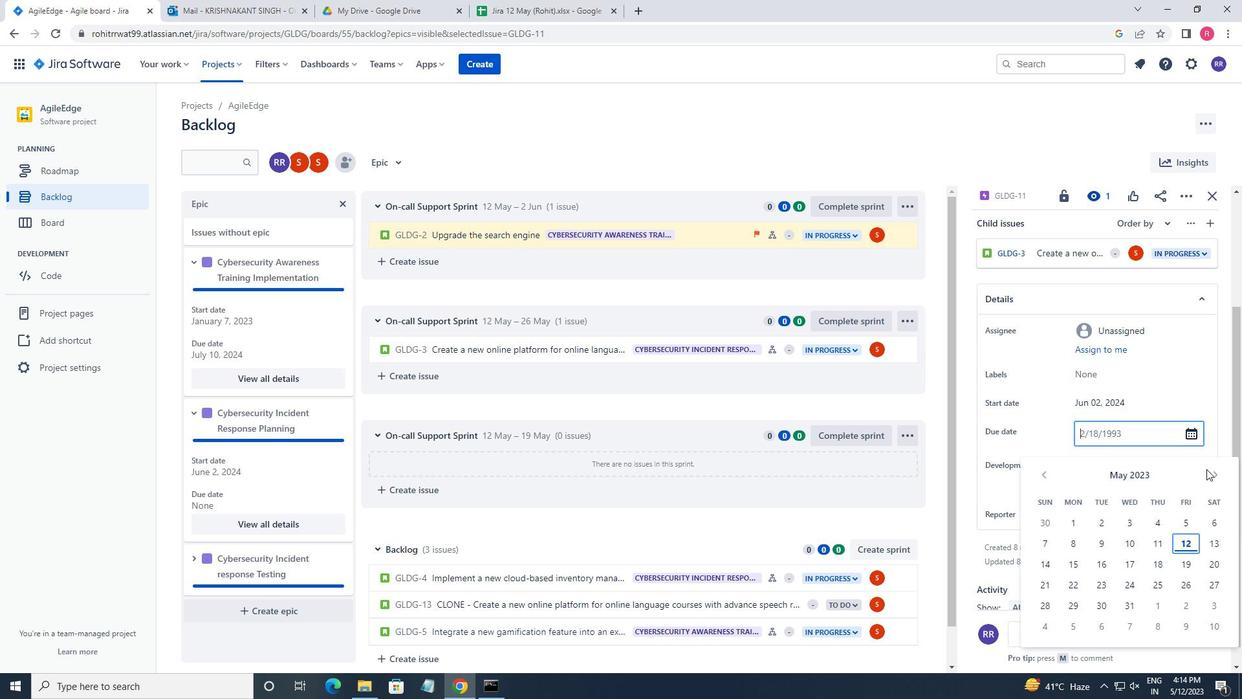 
Action: Mouse pressed left at (1214, 472)
Screenshot: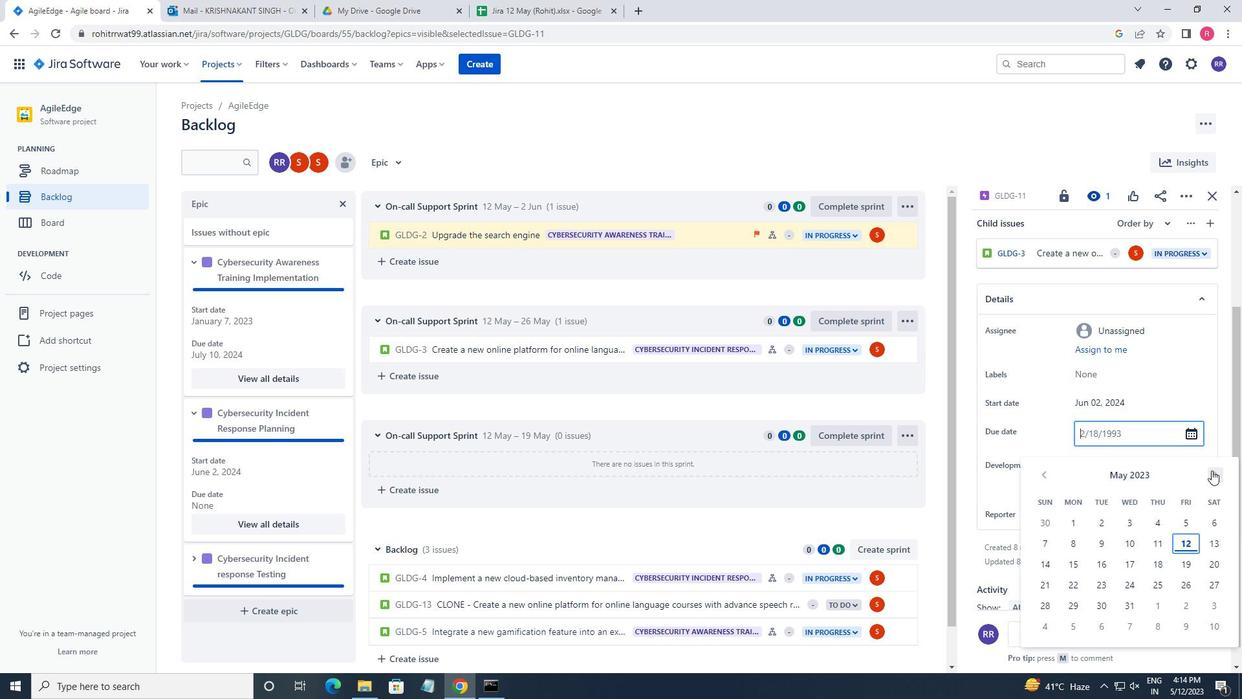 
Action: Mouse pressed left at (1214, 472)
Screenshot: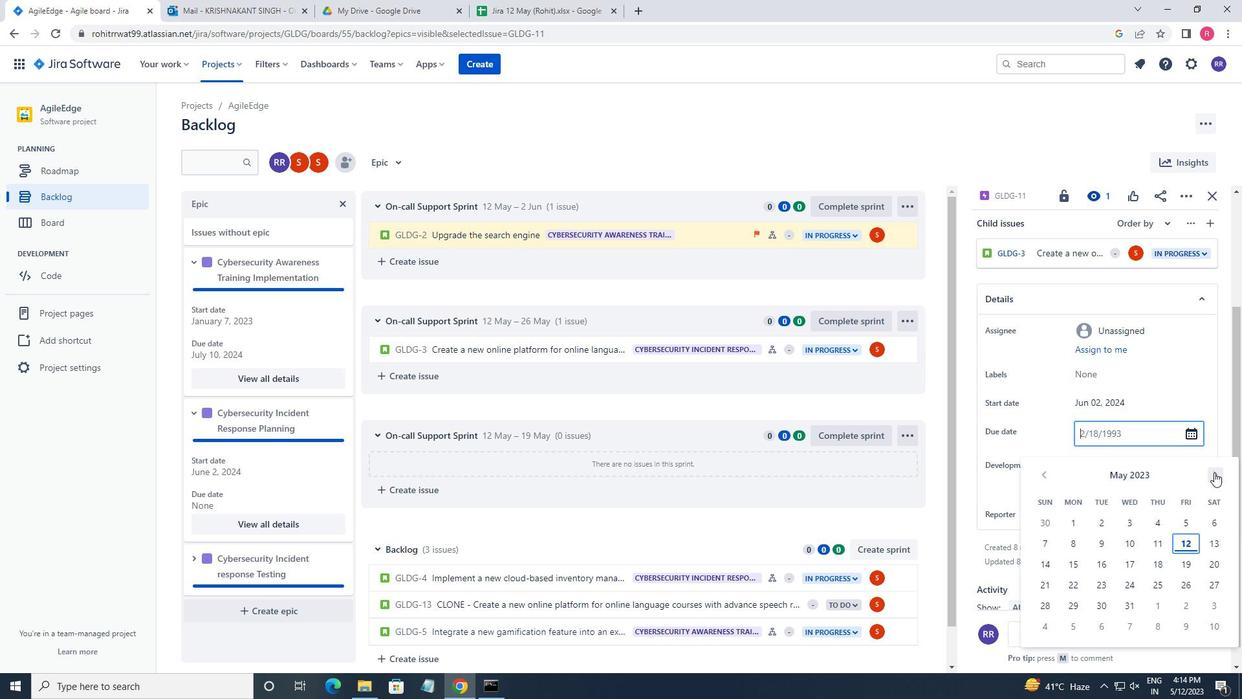 
Action: Mouse pressed left at (1214, 472)
Screenshot: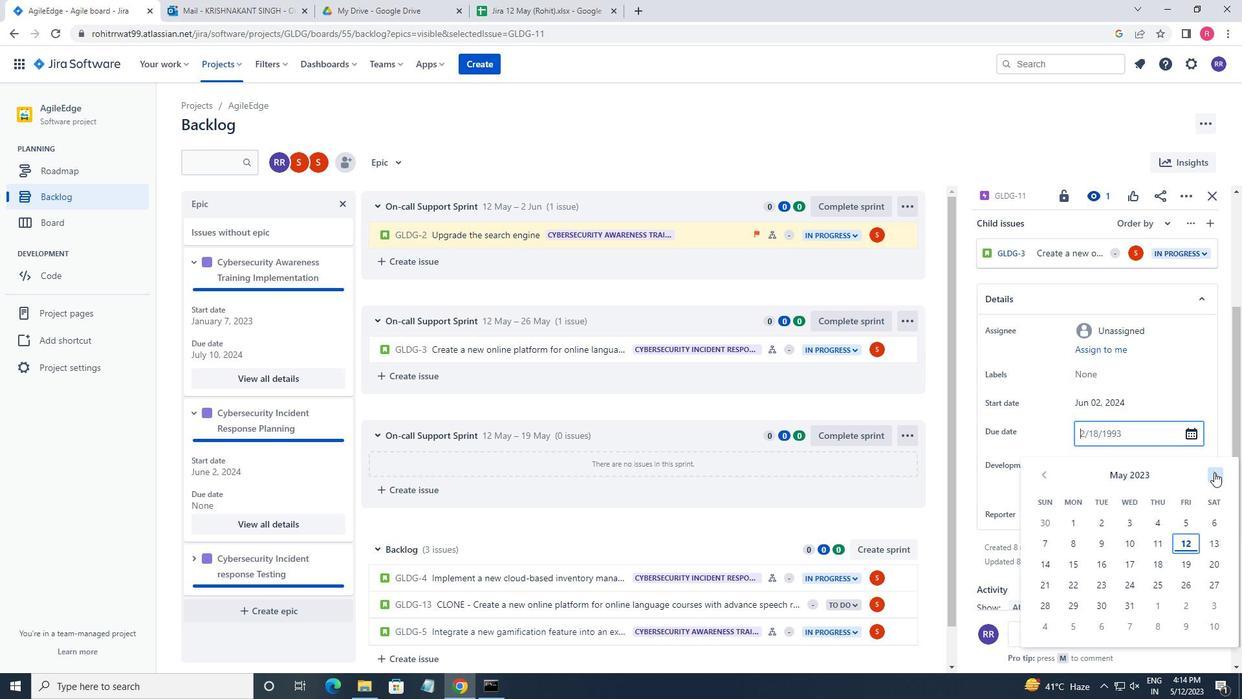 
Action: Mouse pressed left at (1214, 472)
Screenshot: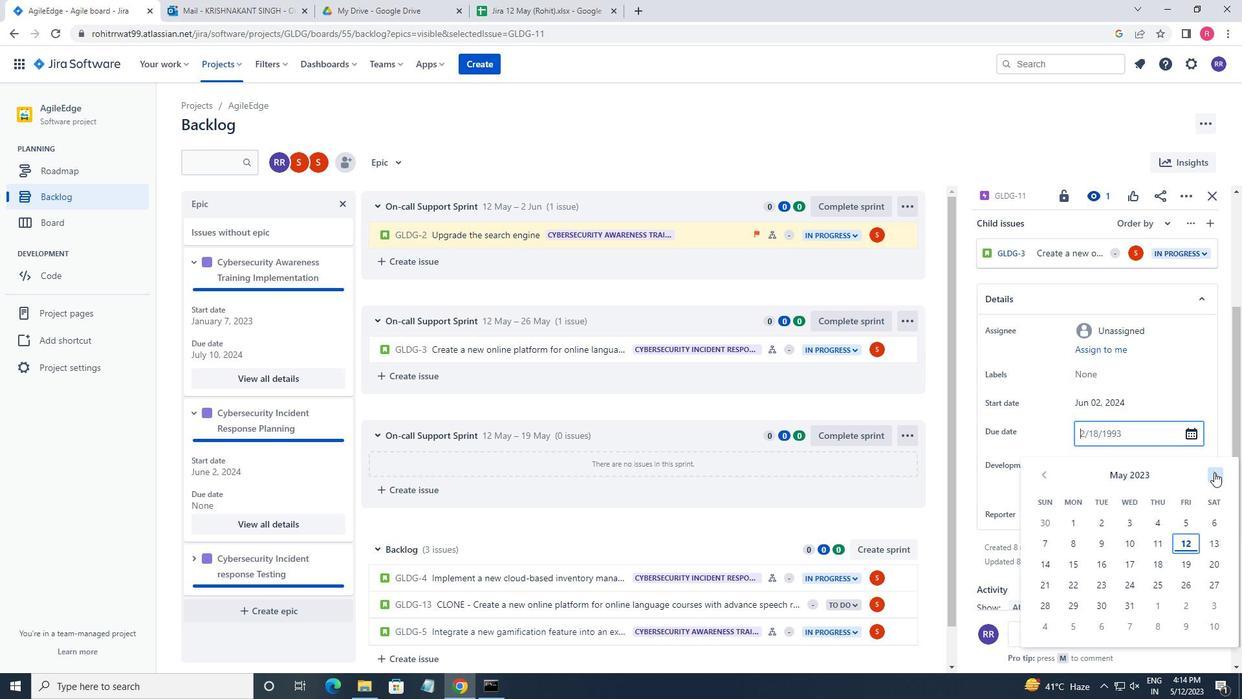 
Action: Mouse moved to (1216, 473)
Screenshot: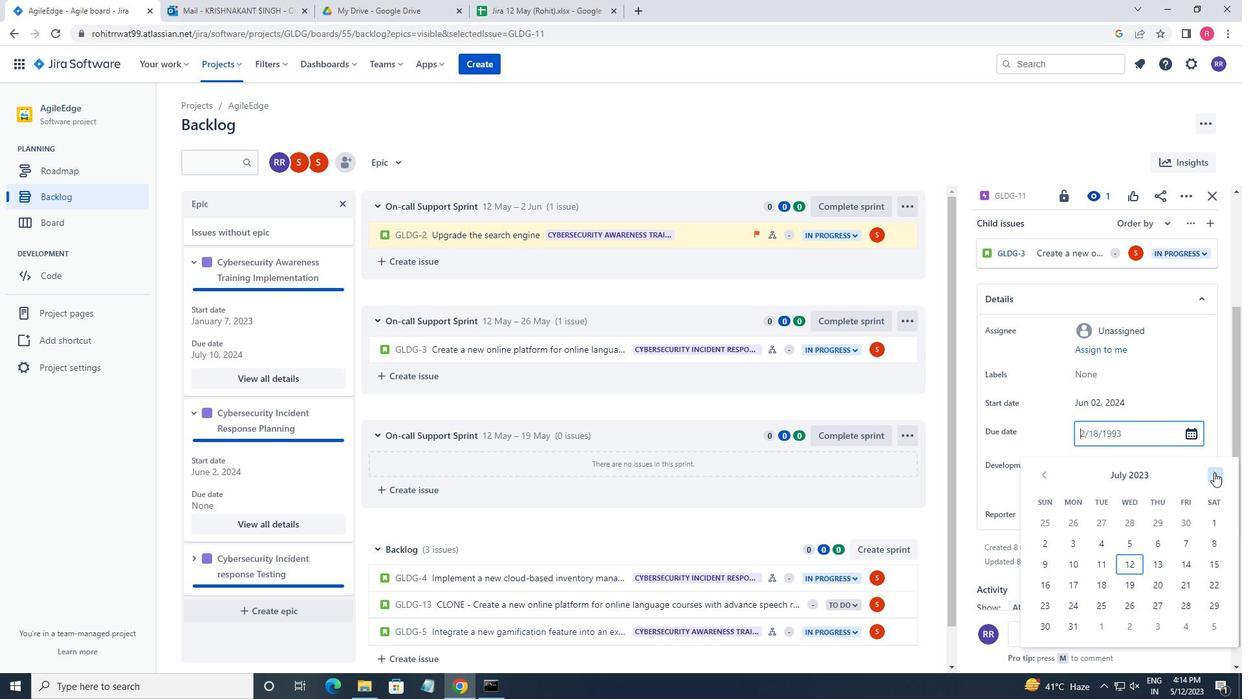 
Action: Mouse pressed left at (1216, 473)
Screenshot: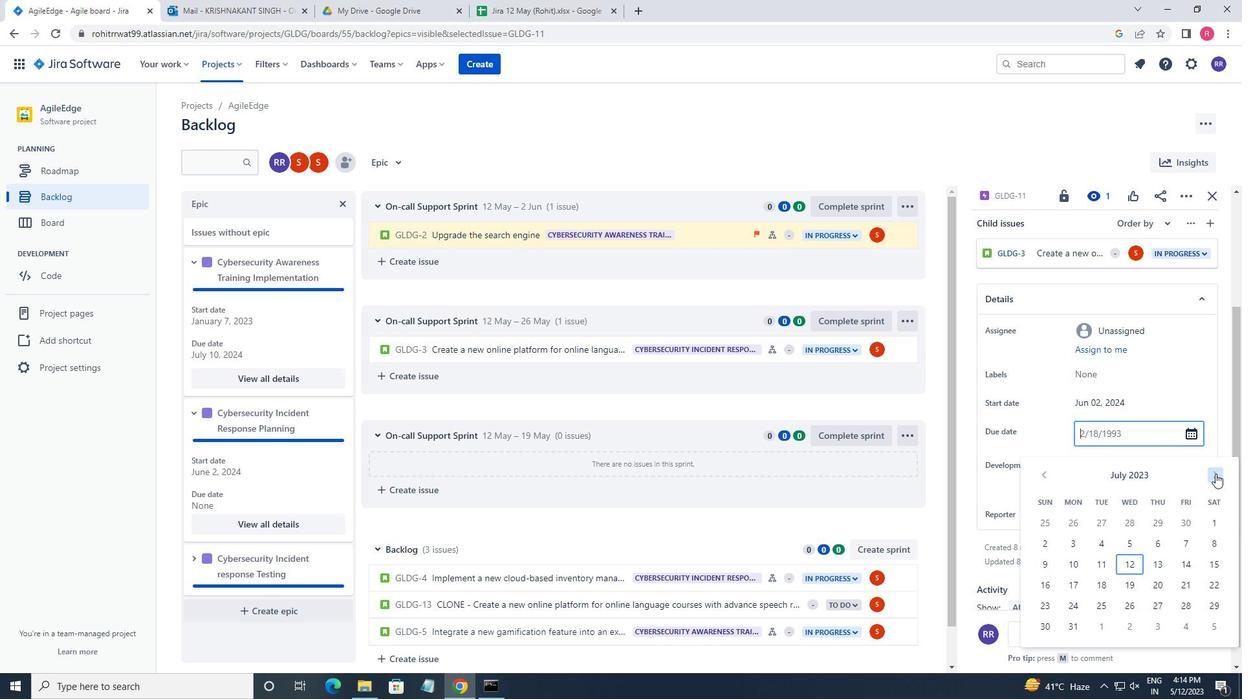 
Action: Mouse pressed left at (1216, 473)
Screenshot: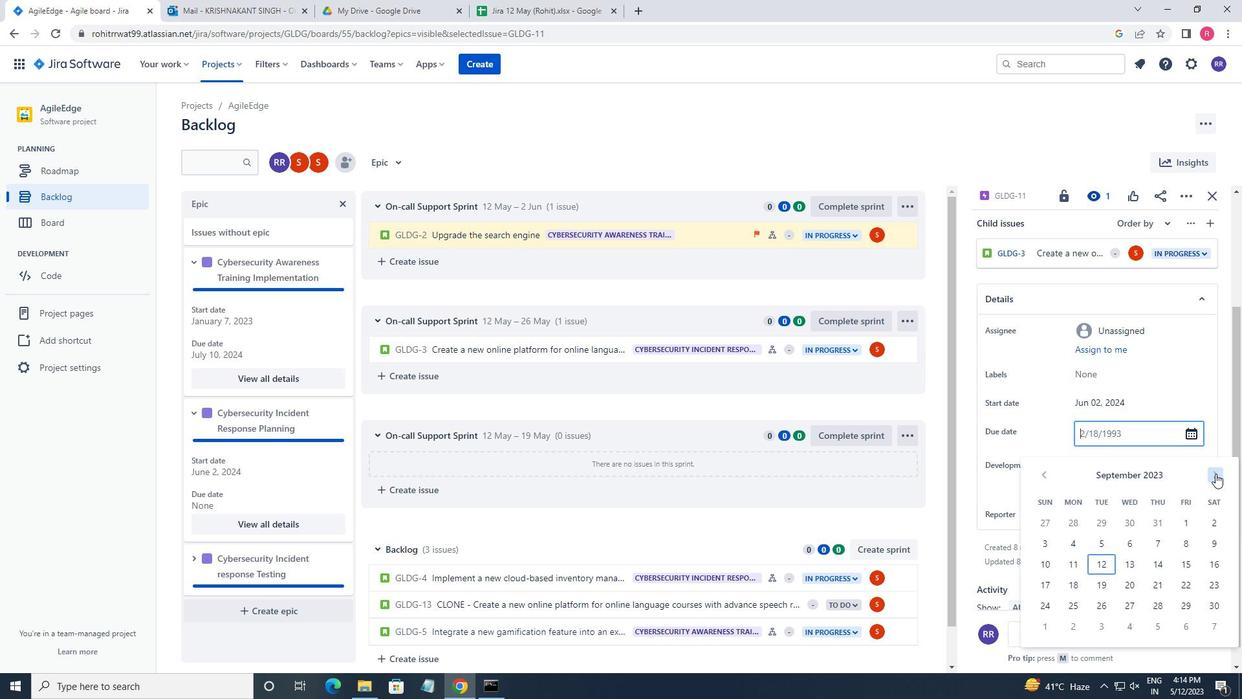 
Action: Mouse pressed left at (1216, 473)
Screenshot: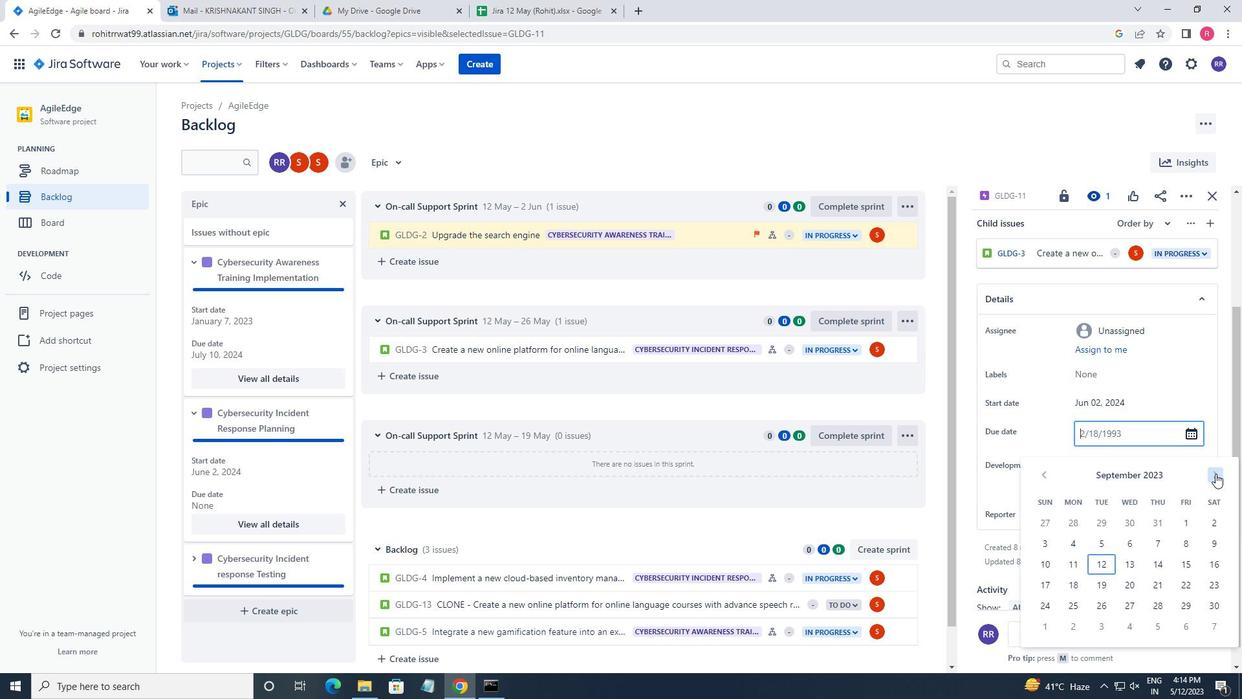 
Action: Mouse moved to (1215, 473)
Screenshot: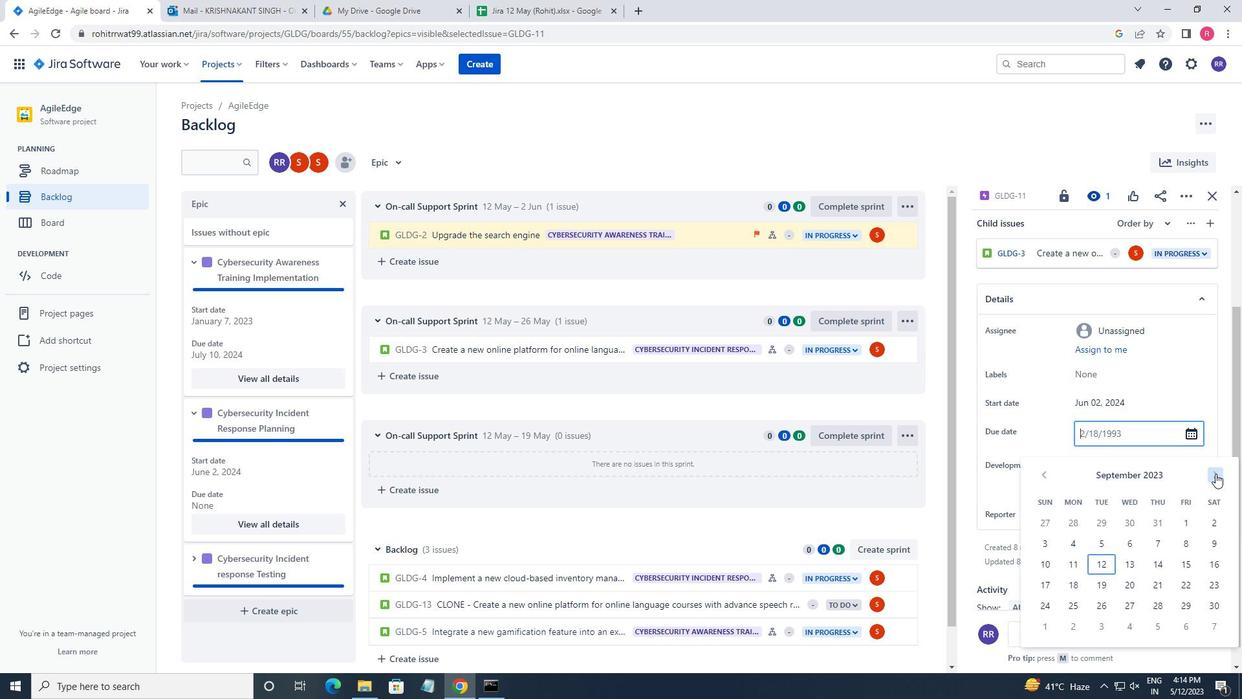
Action: Mouse pressed left at (1215, 473)
Screenshot: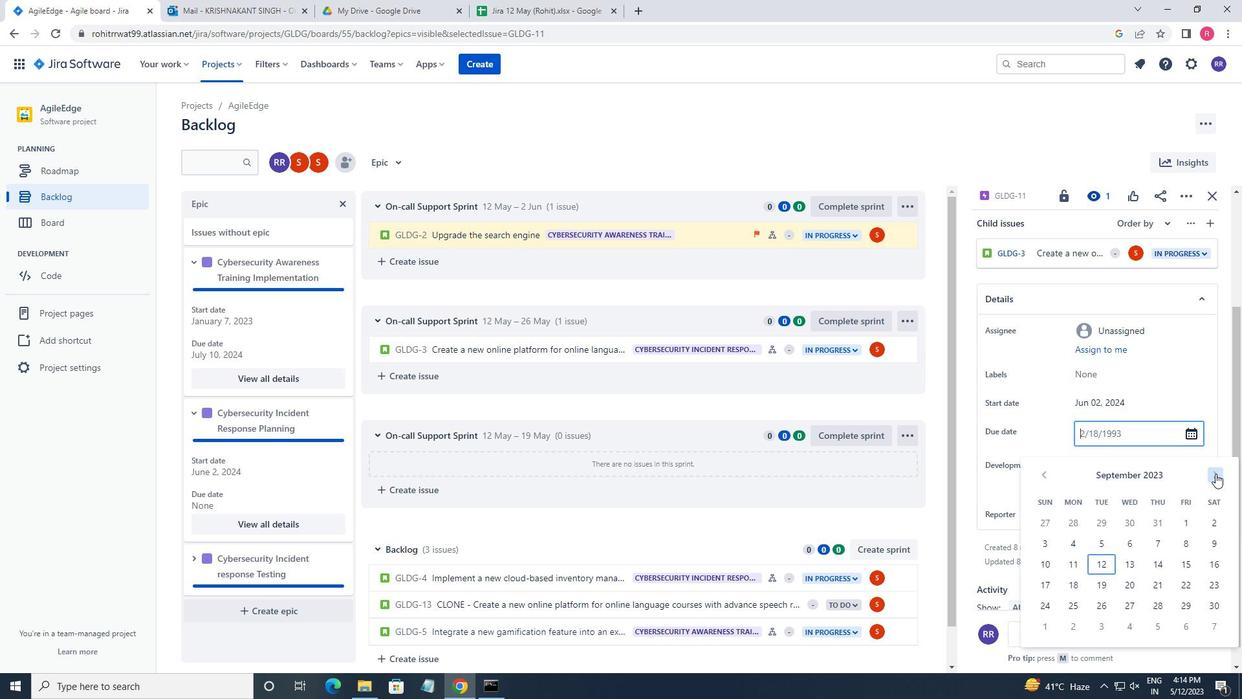 
Action: Mouse moved to (1214, 473)
Screenshot: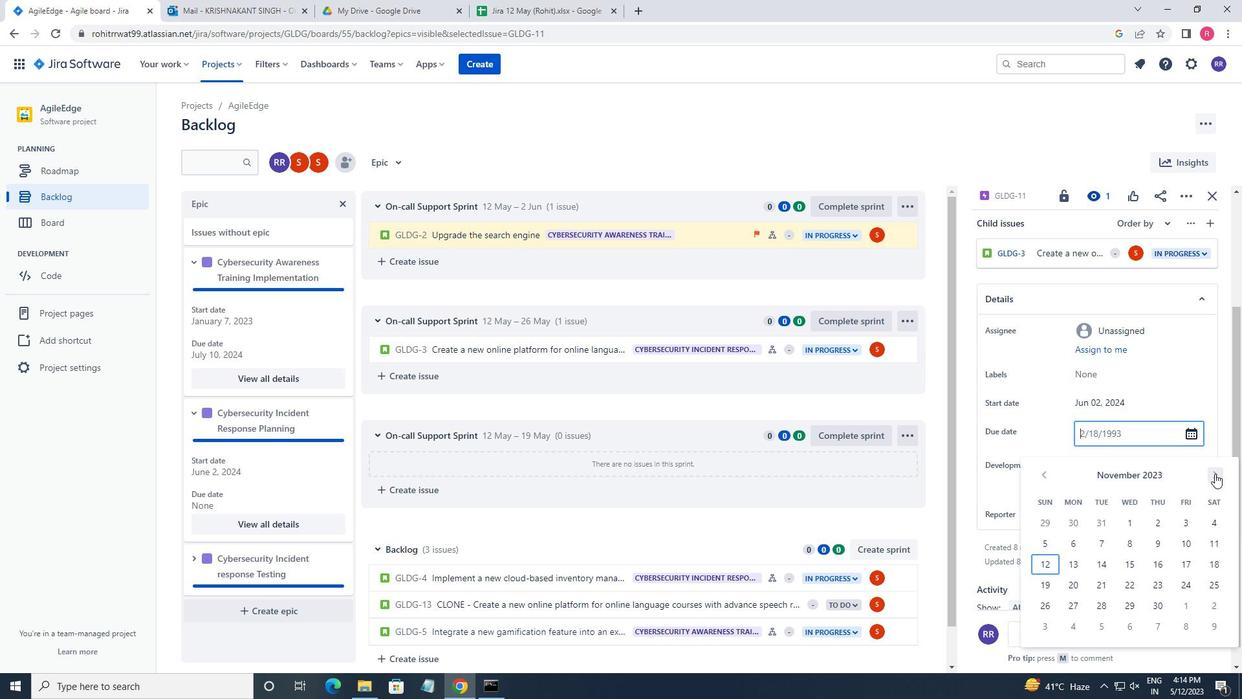 
Action: Mouse pressed left at (1214, 473)
Screenshot: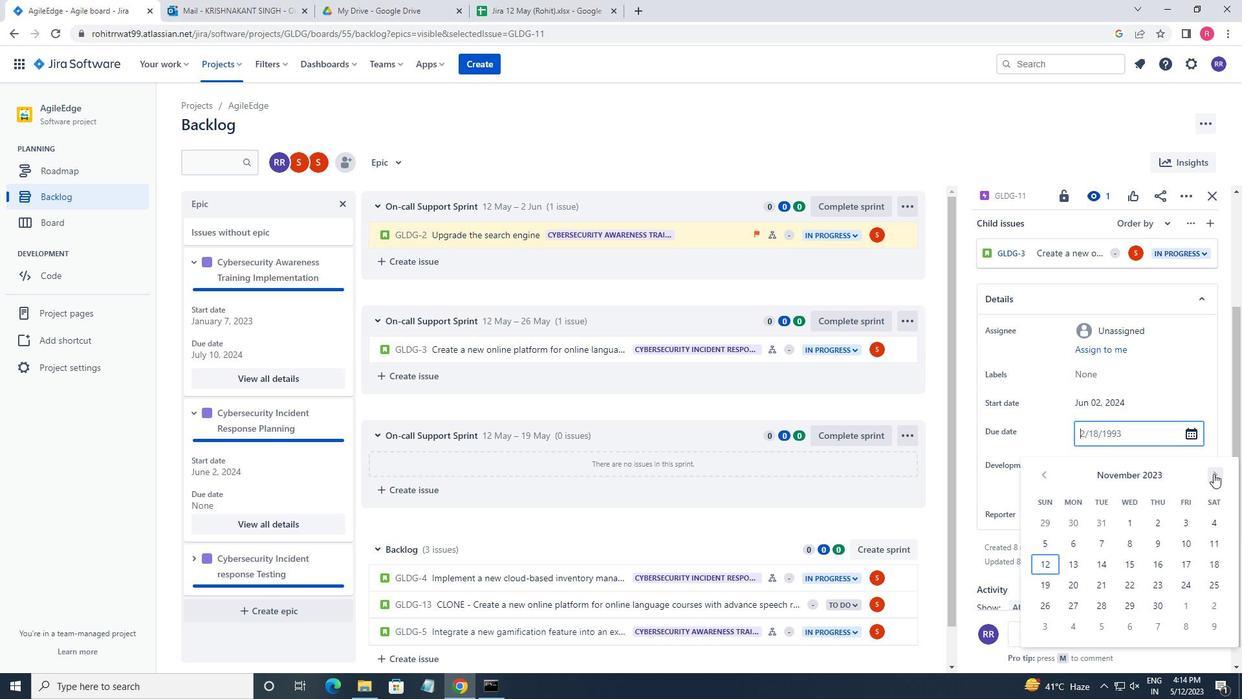 
Action: Mouse pressed left at (1214, 473)
Screenshot: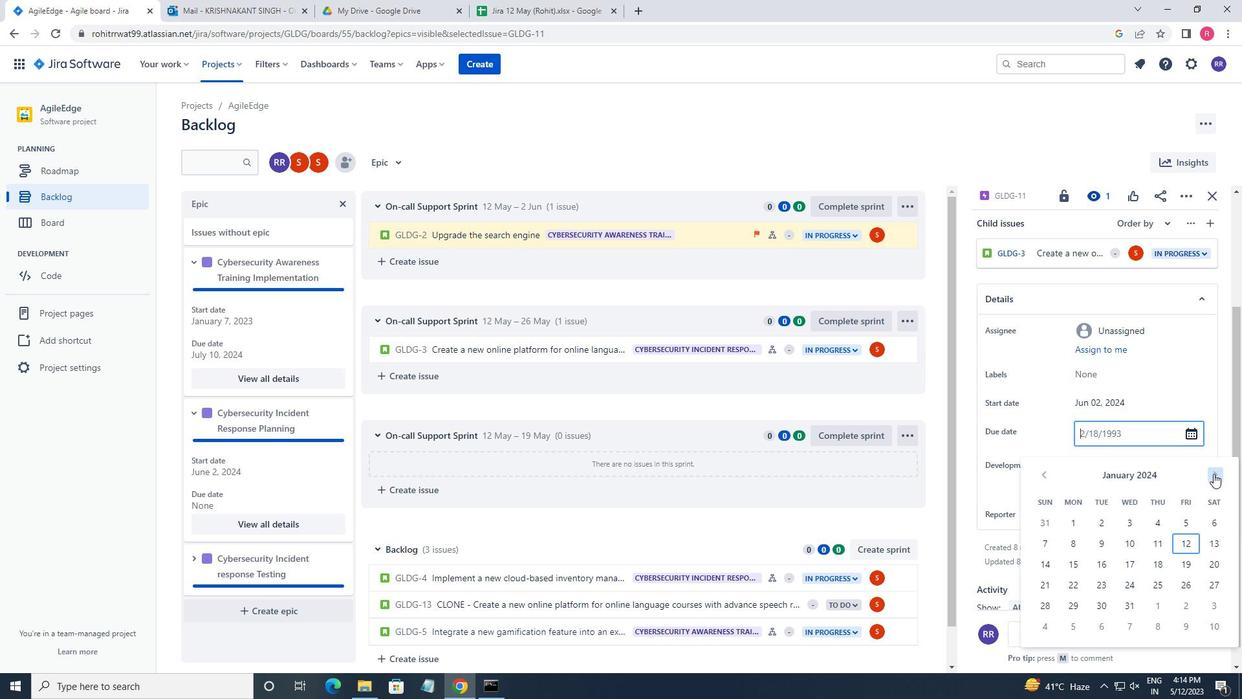 
Action: Mouse pressed left at (1214, 473)
Screenshot: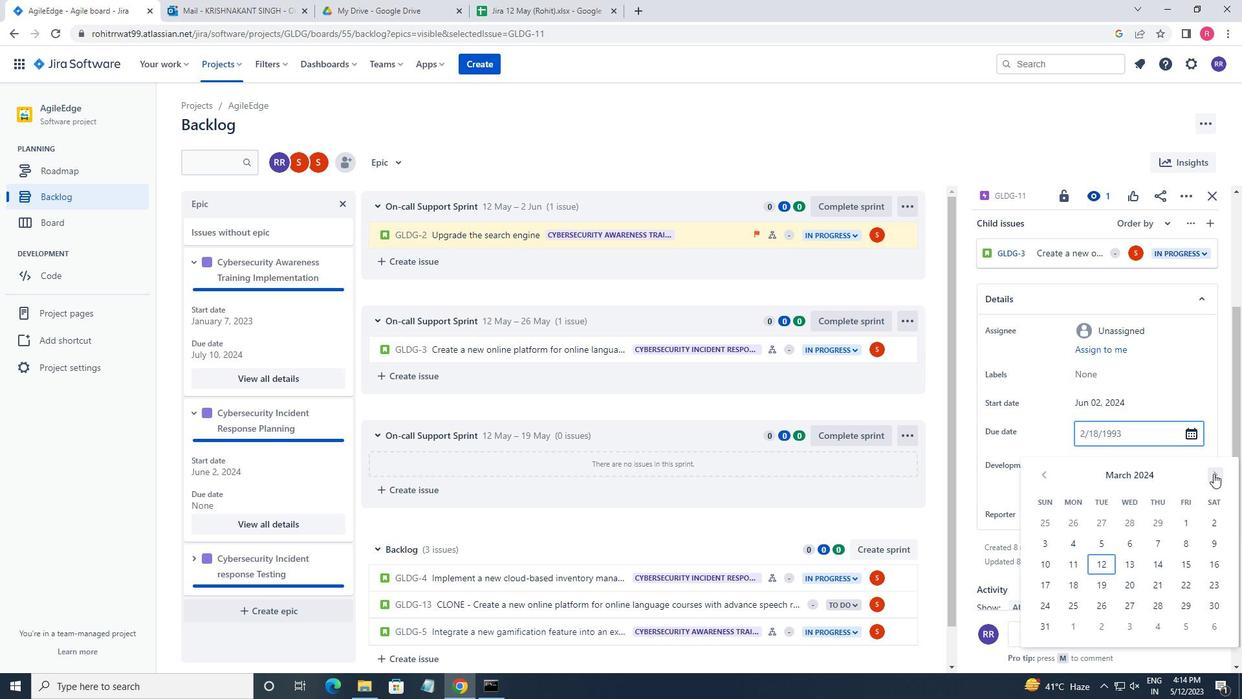 
Action: Mouse pressed left at (1214, 473)
Screenshot: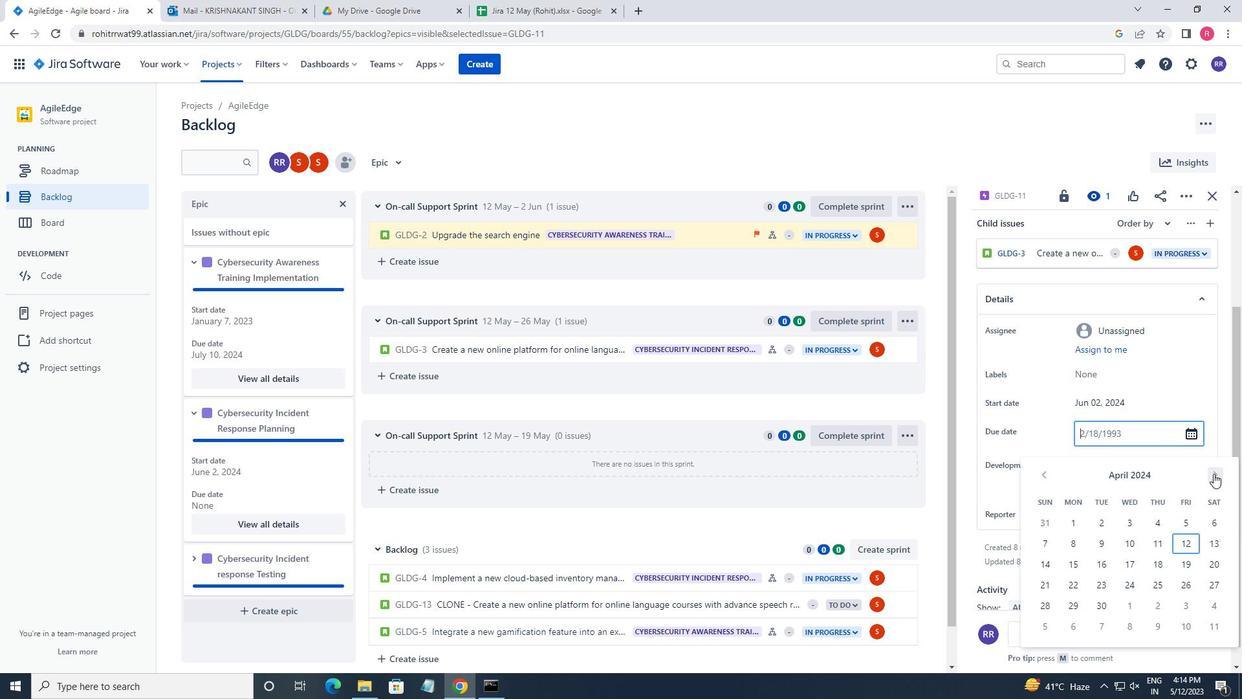 
Action: Mouse pressed left at (1214, 473)
Screenshot: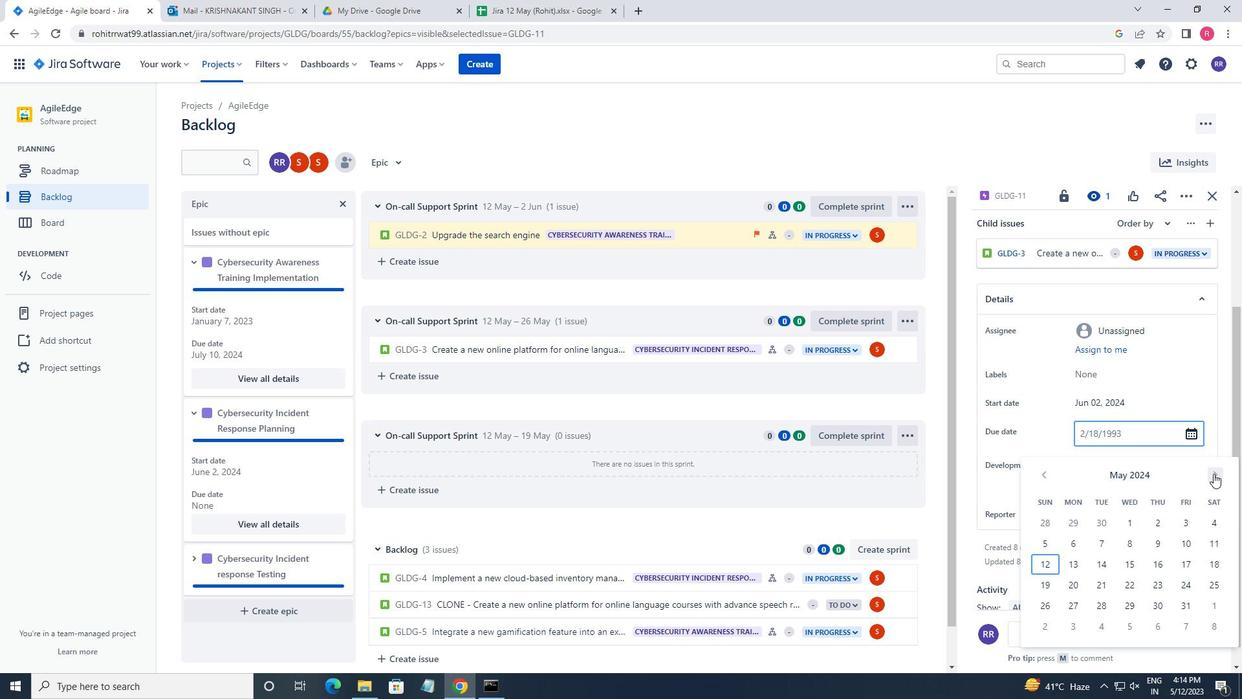 
Action: Mouse pressed left at (1214, 473)
Screenshot: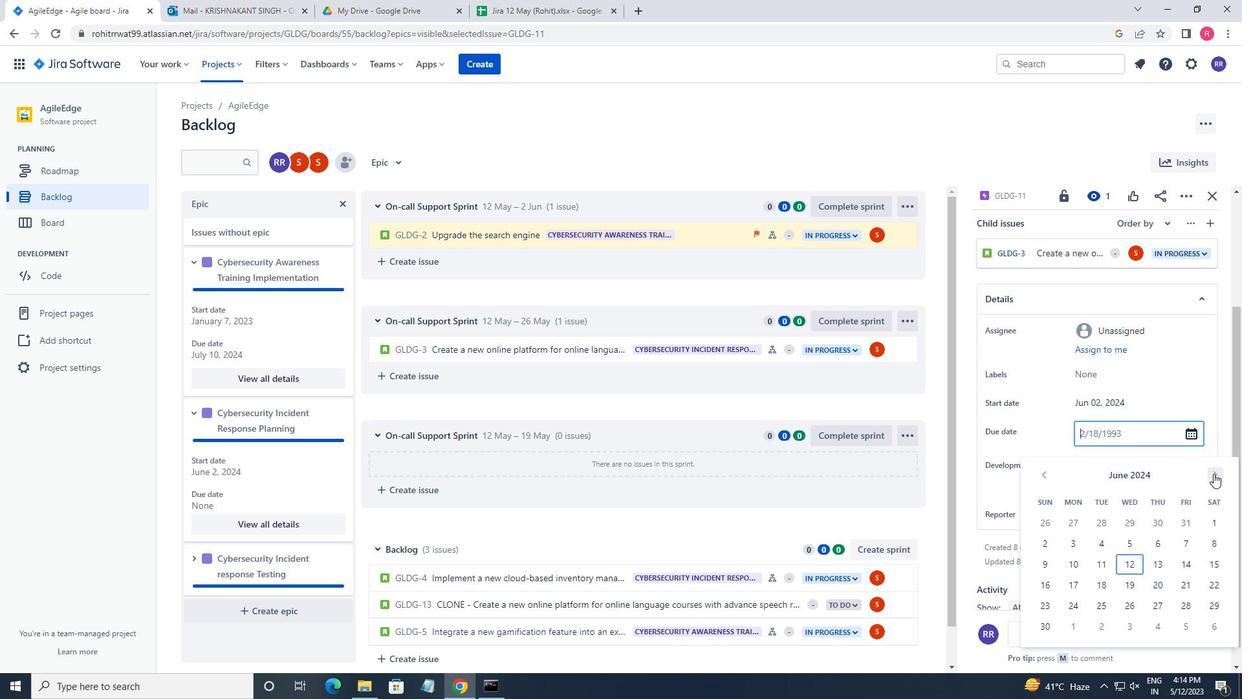 
Action: Mouse pressed left at (1214, 473)
Screenshot: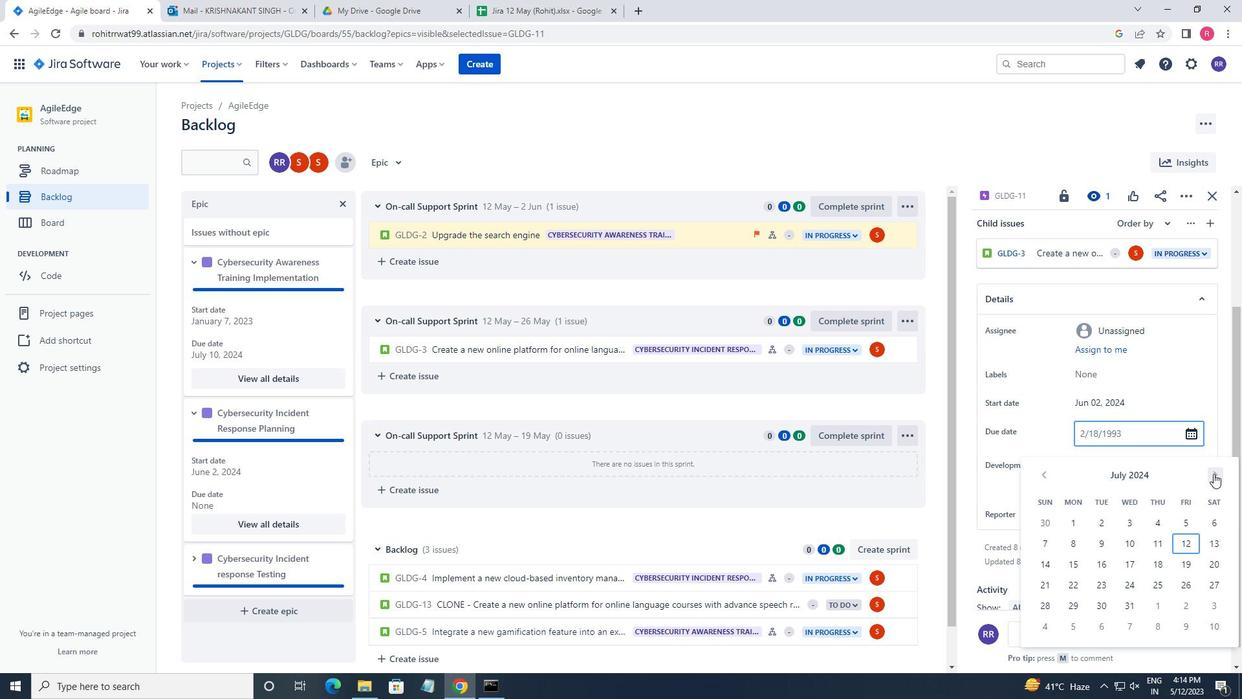 
Action: Mouse moved to (1160, 538)
Screenshot: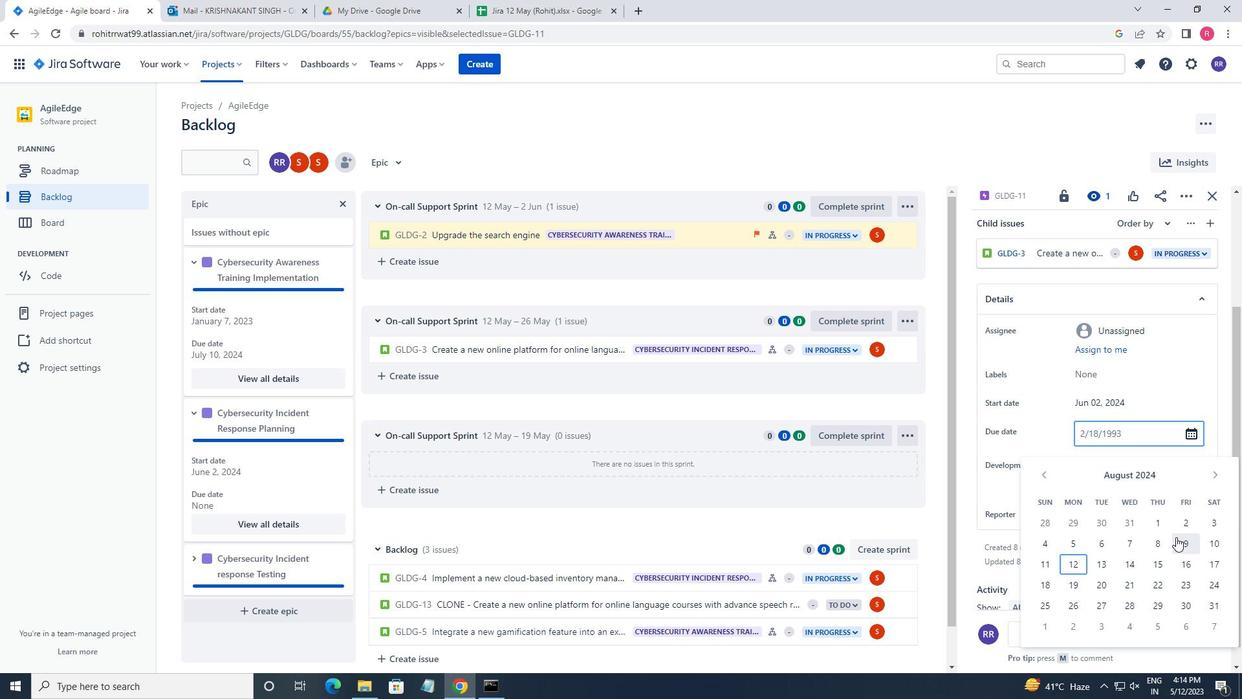 
Action: Mouse pressed left at (1160, 538)
Screenshot: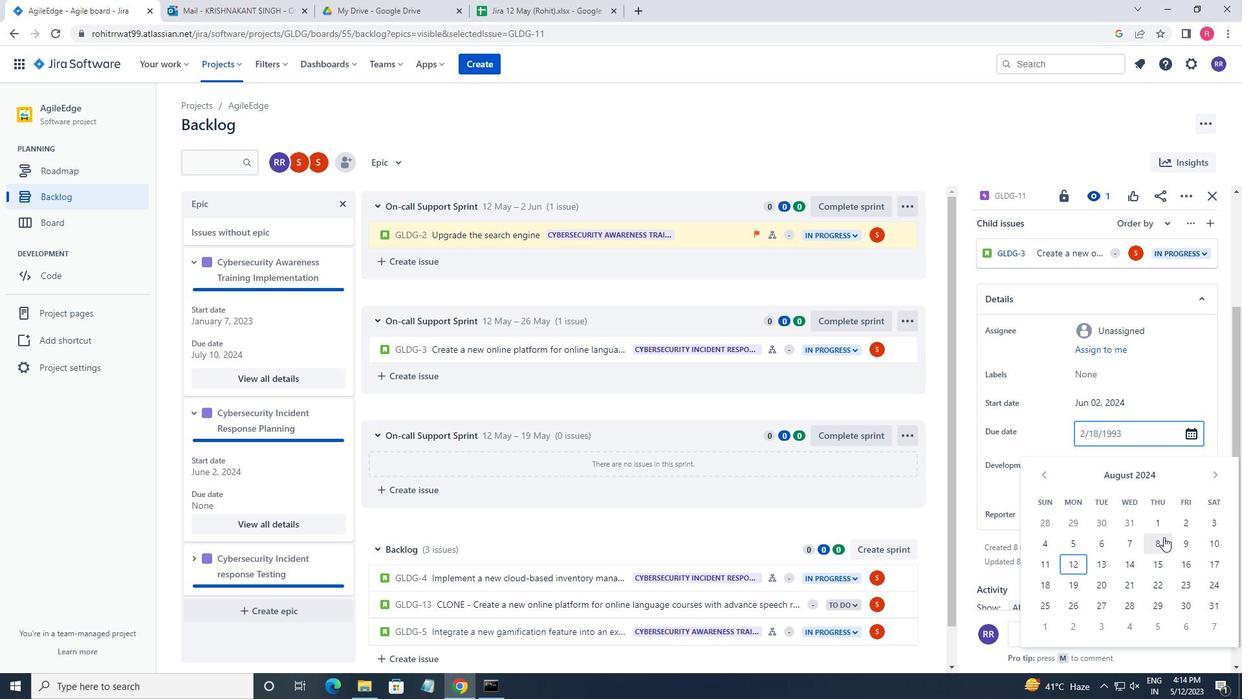 
Action: Mouse moved to (763, 512)
Screenshot: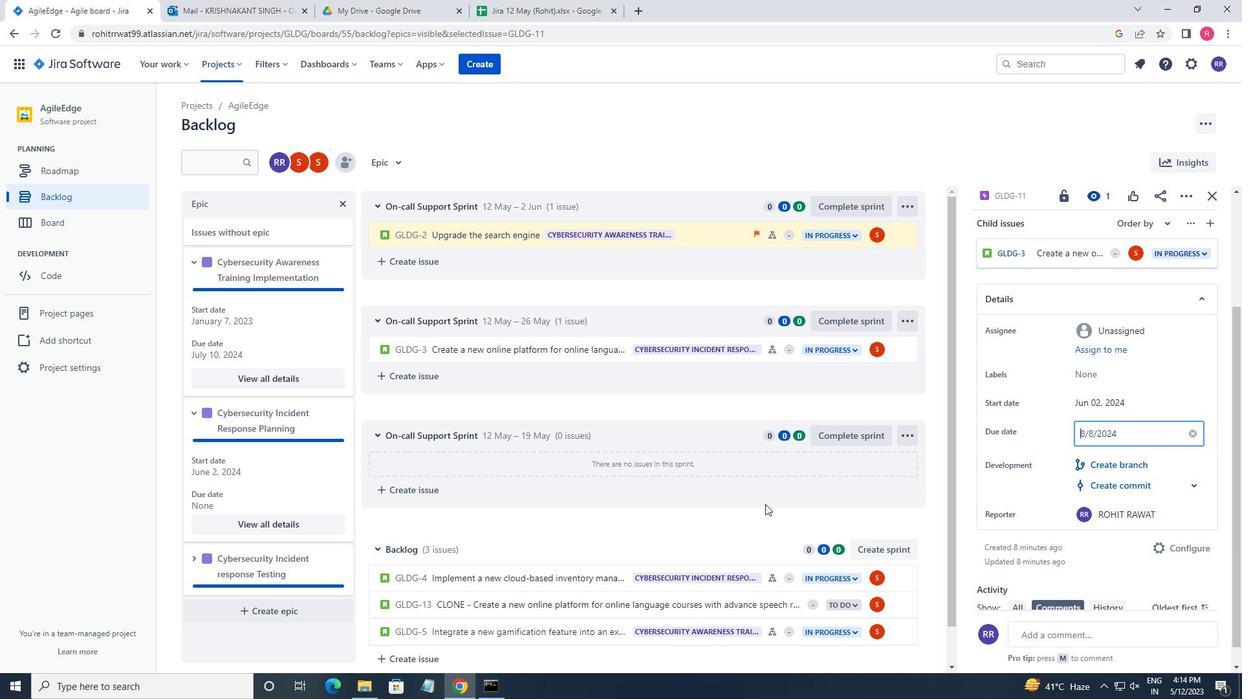 
Action: Mouse pressed left at (763, 512)
Screenshot: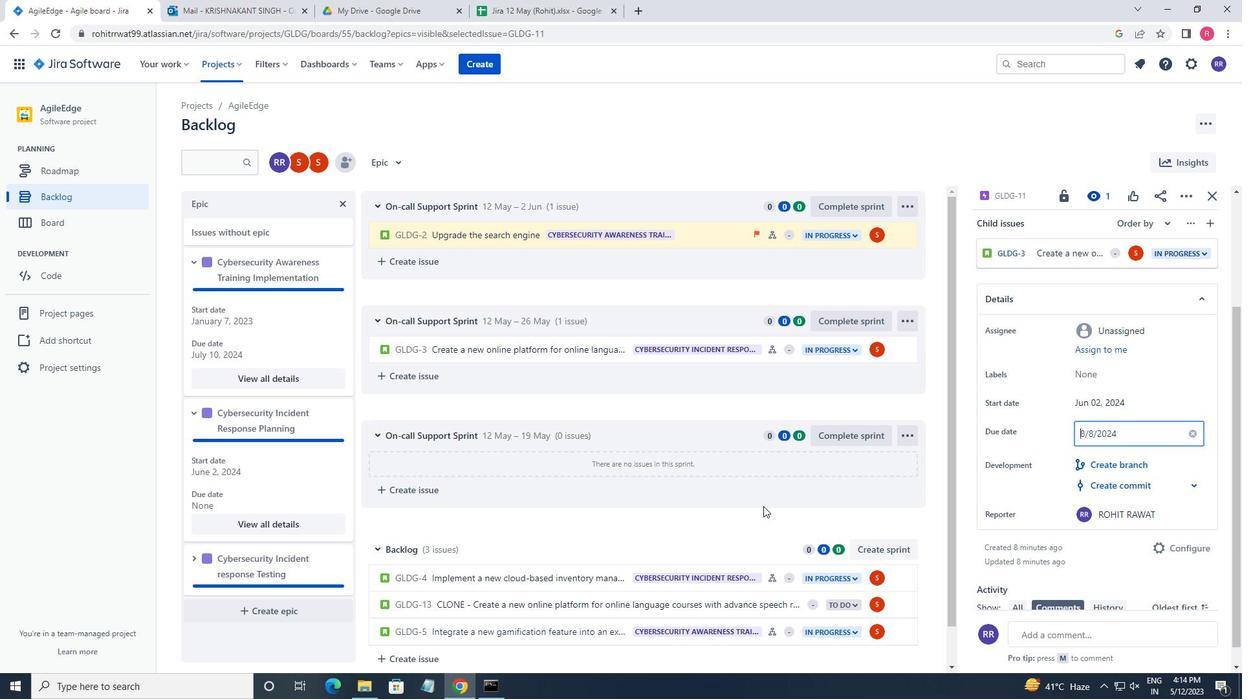 
Action: Mouse moved to (194, 558)
Screenshot: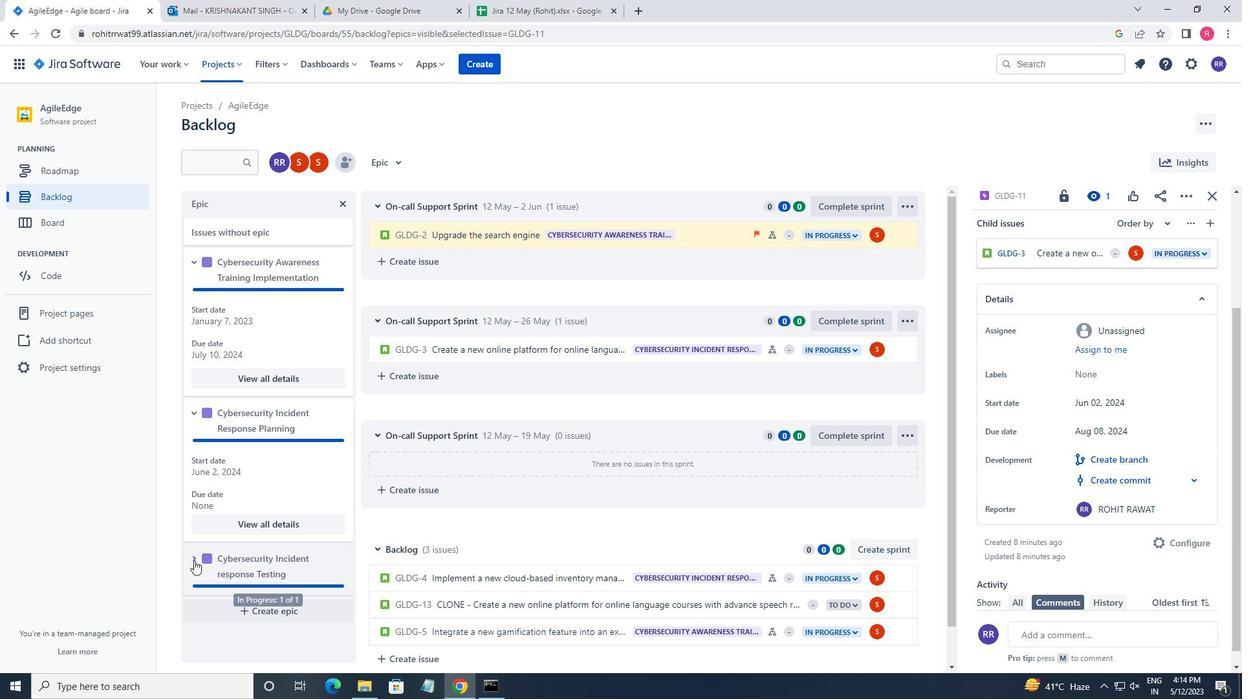 
Action: Mouse pressed left at (194, 558)
Screenshot: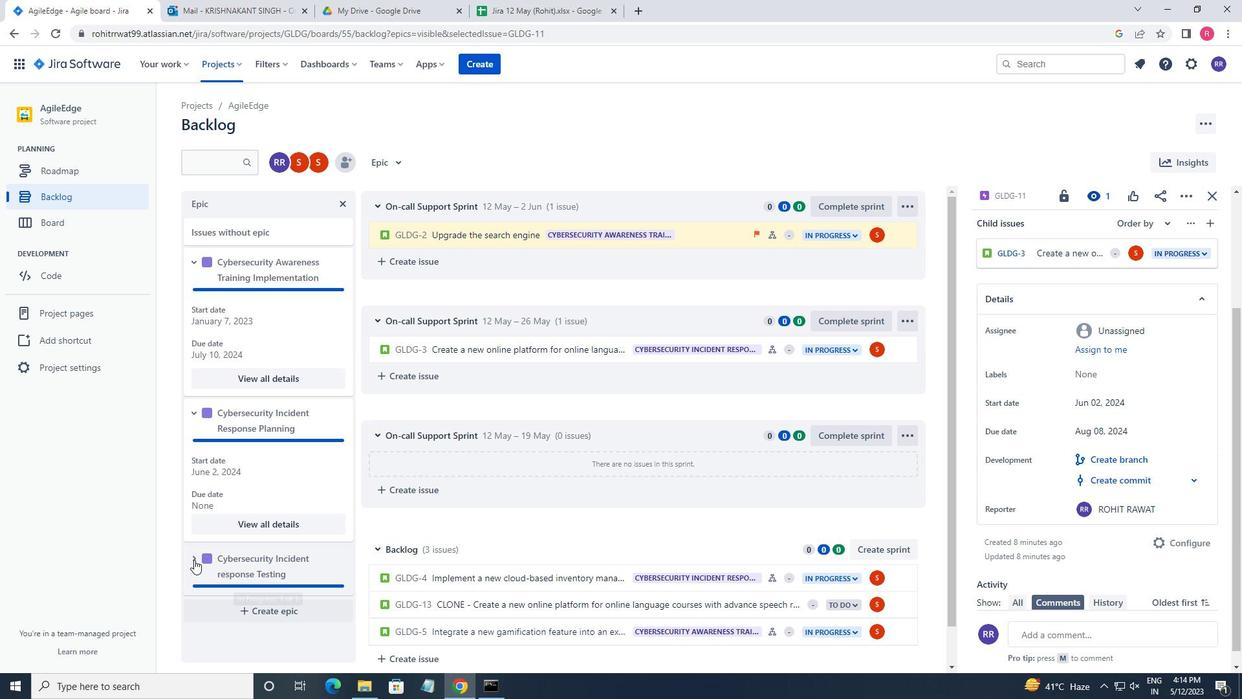 
Action: Mouse moved to (253, 557)
Screenshot: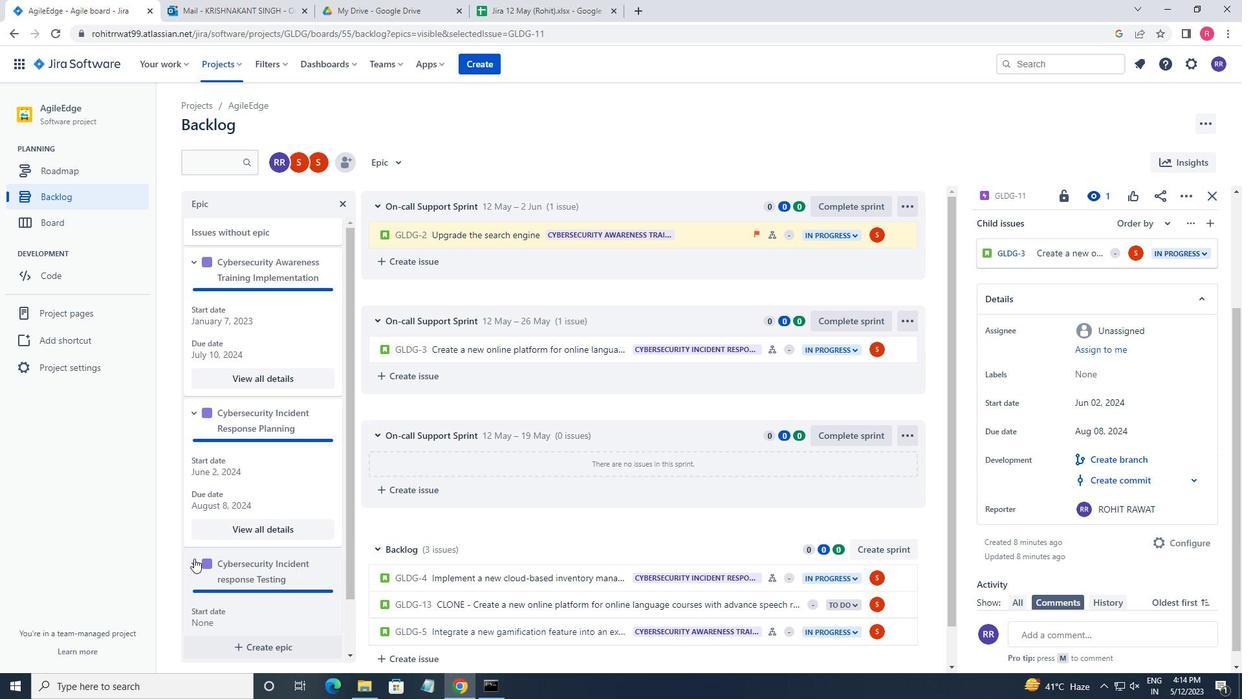 
Action: Mouse scrolled (253, 556) with delta (0, 0)
Screenshot: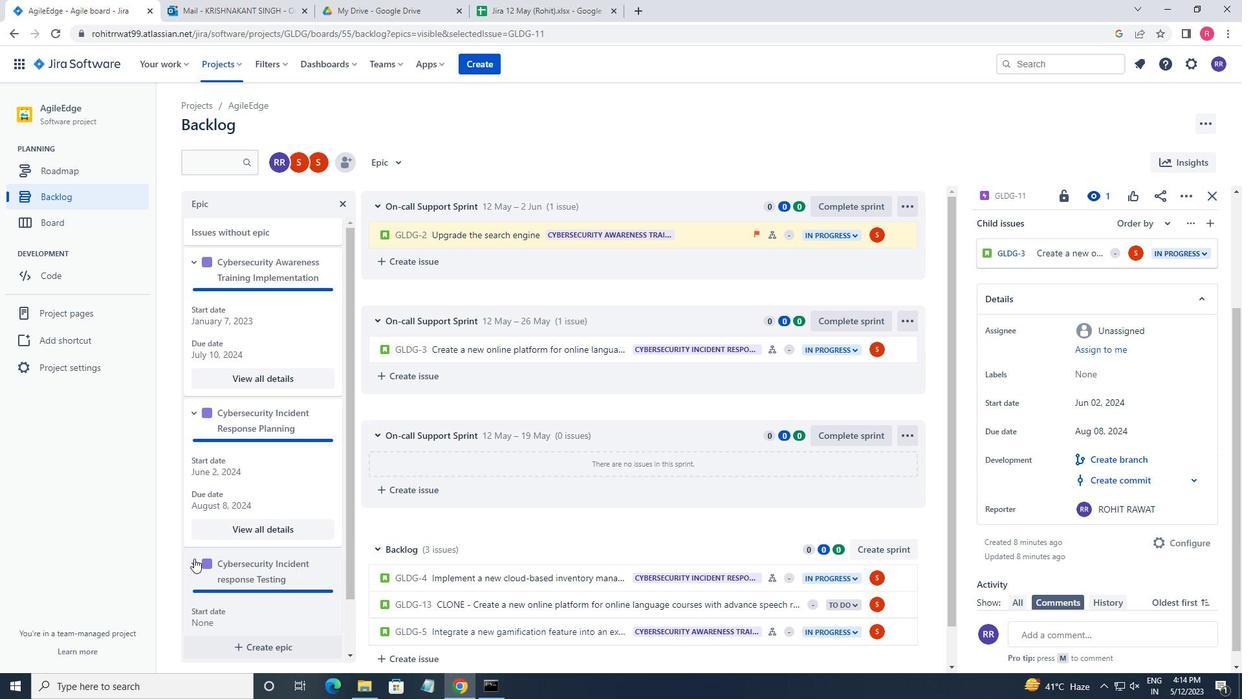 
Action: Mouse moved to (254, 557)
Screenshot: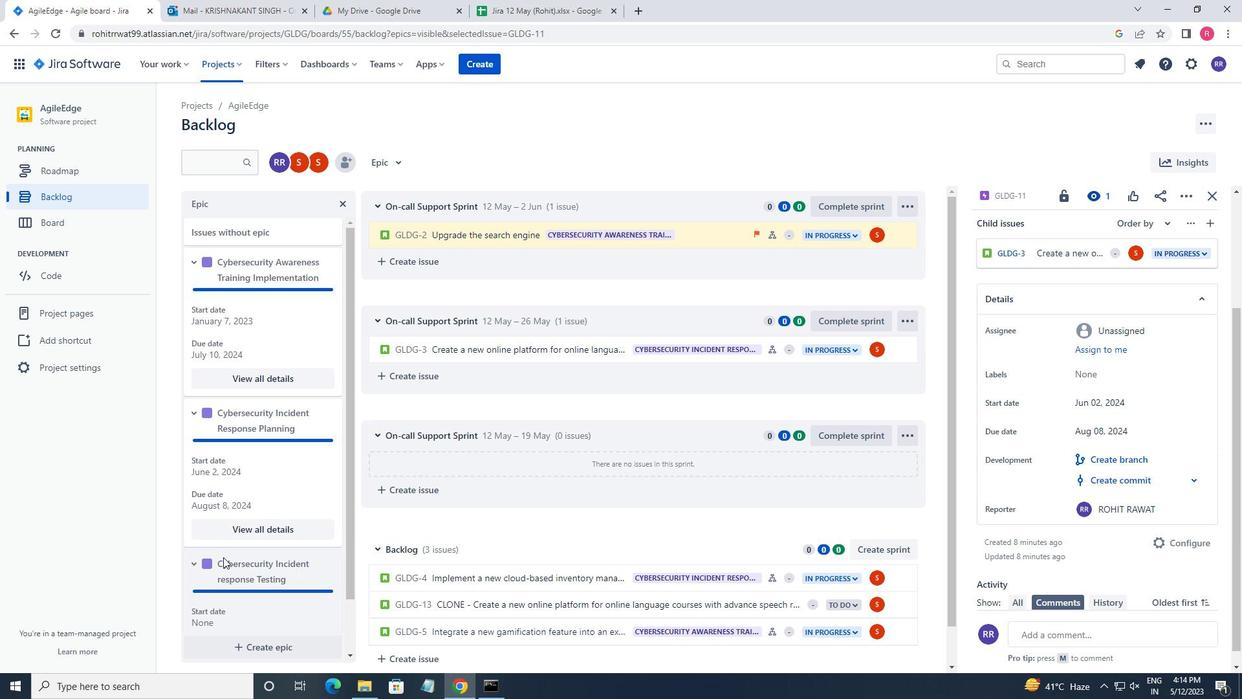 
Action: Mouse scrolled (254, 556) with delta (0, 0)
Screenshot: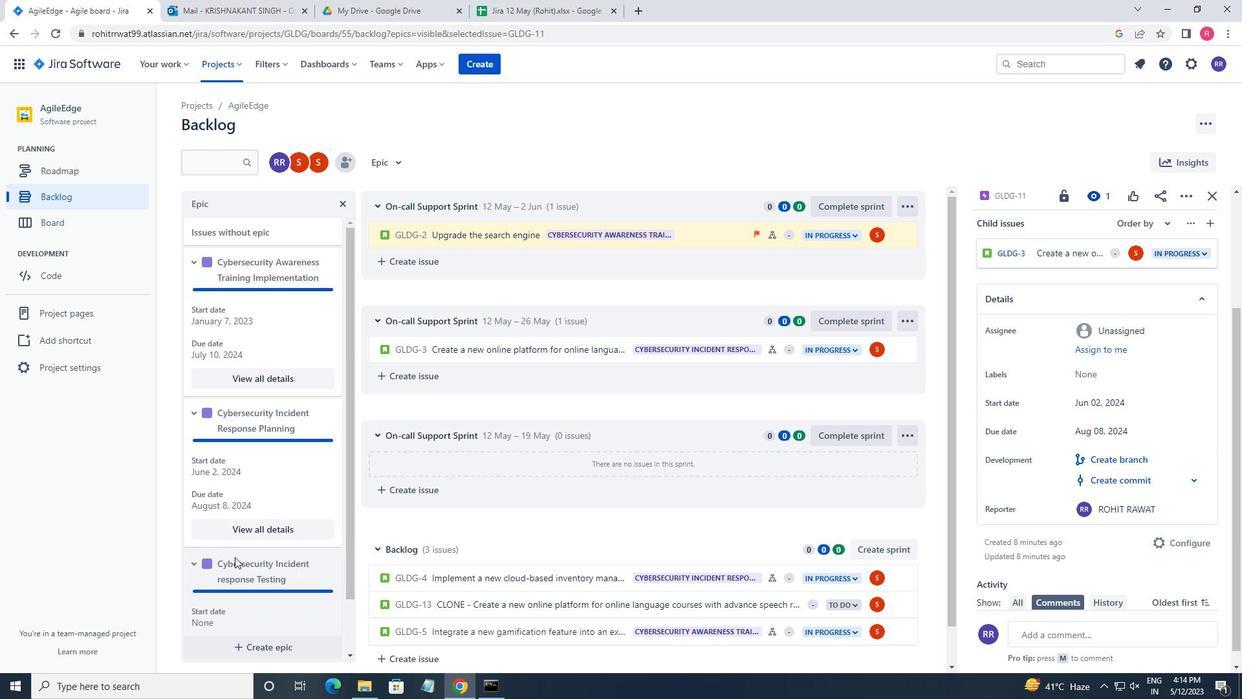 
Action: Mouse scrolled (254, 556) with delta (0, 0)
Screenshot: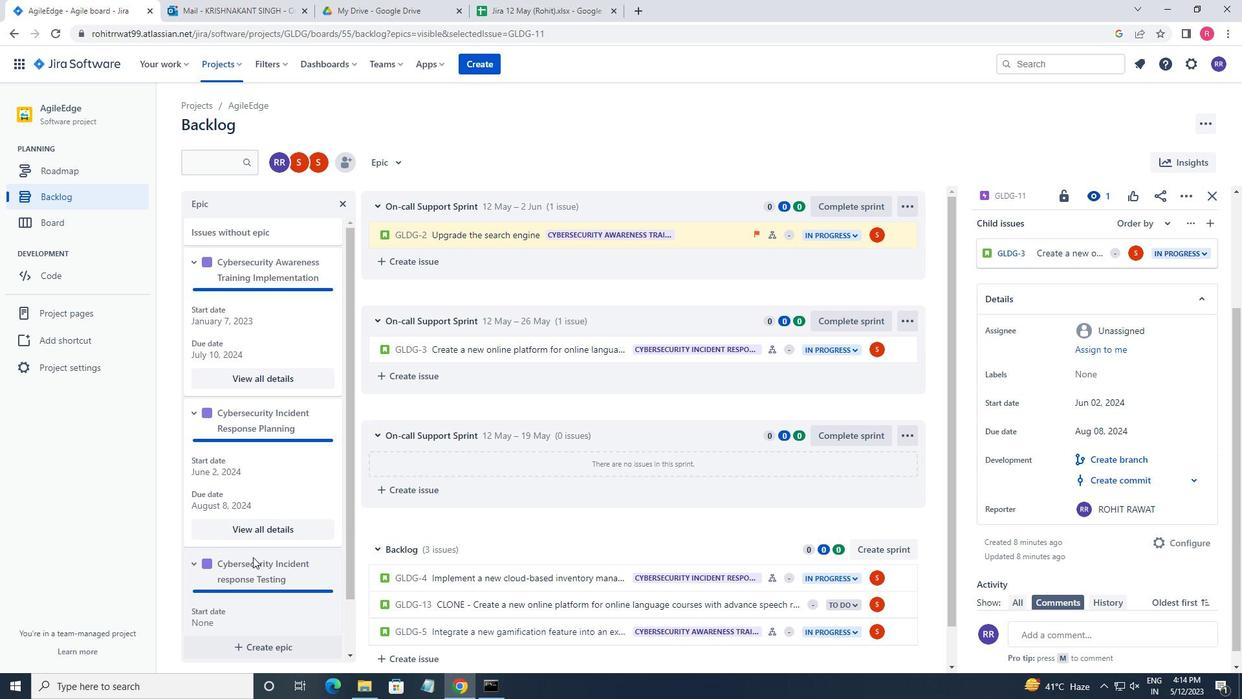 
Action: Mouse scrolled (254, 556) with delta (0, 0)
Screenshot: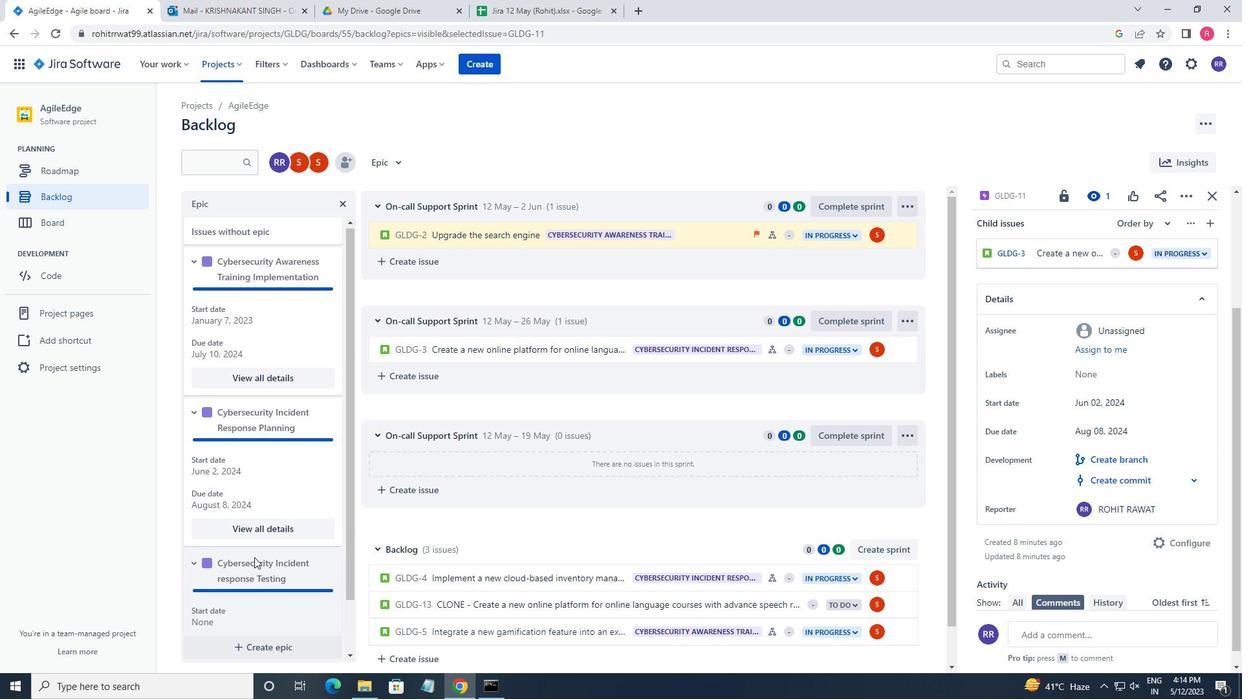 
Action: Mouse scrolled (254, 556) with delta (0, 0)
Screenshot: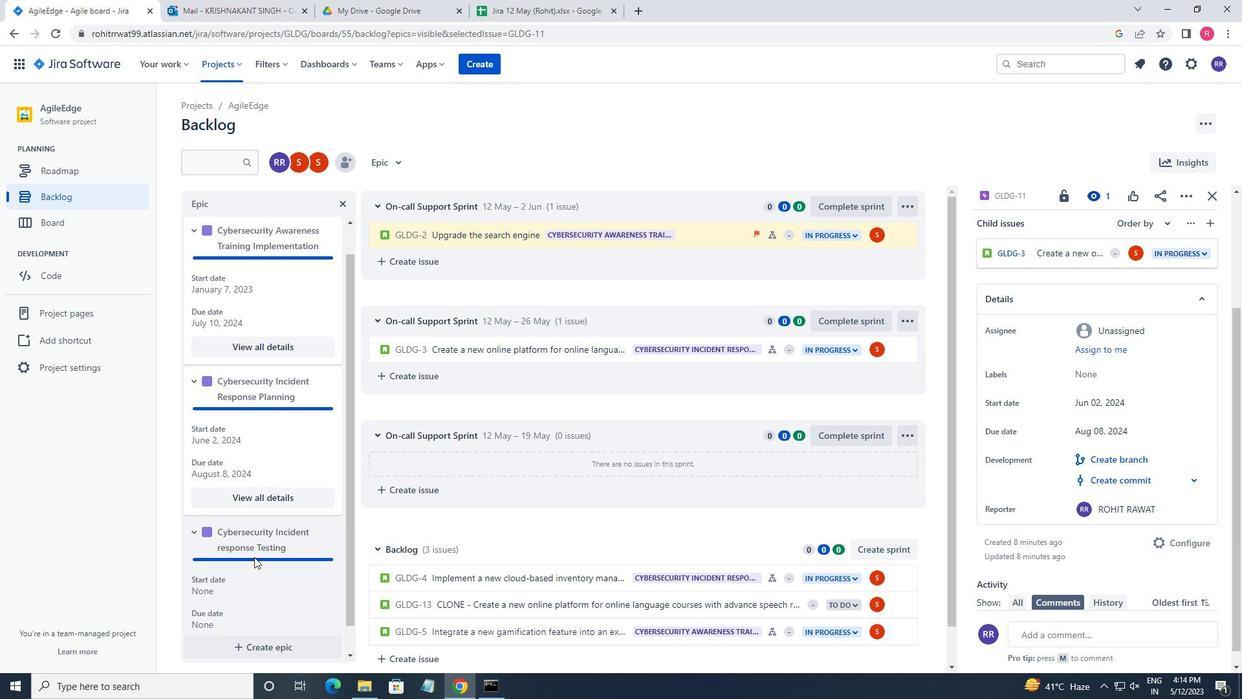
Action: Mouse moved to (266, 612)
Screenshot: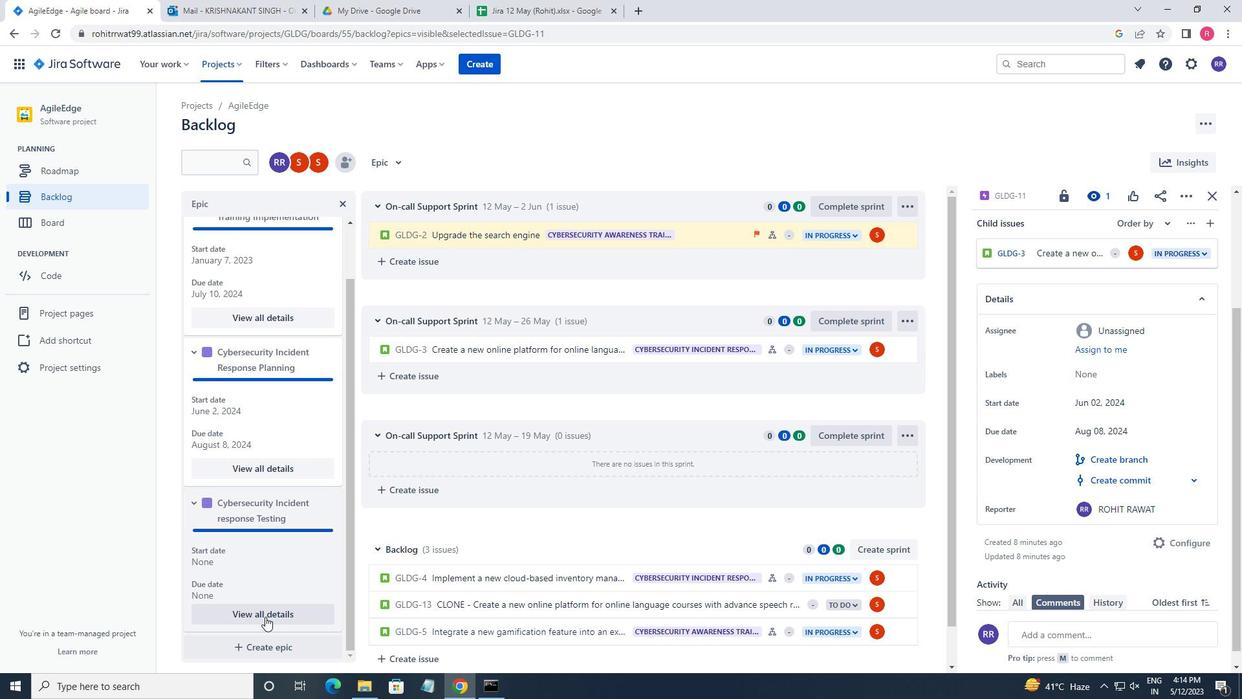 
Action: Mouse pressed left at (266, 612)
Screenshot: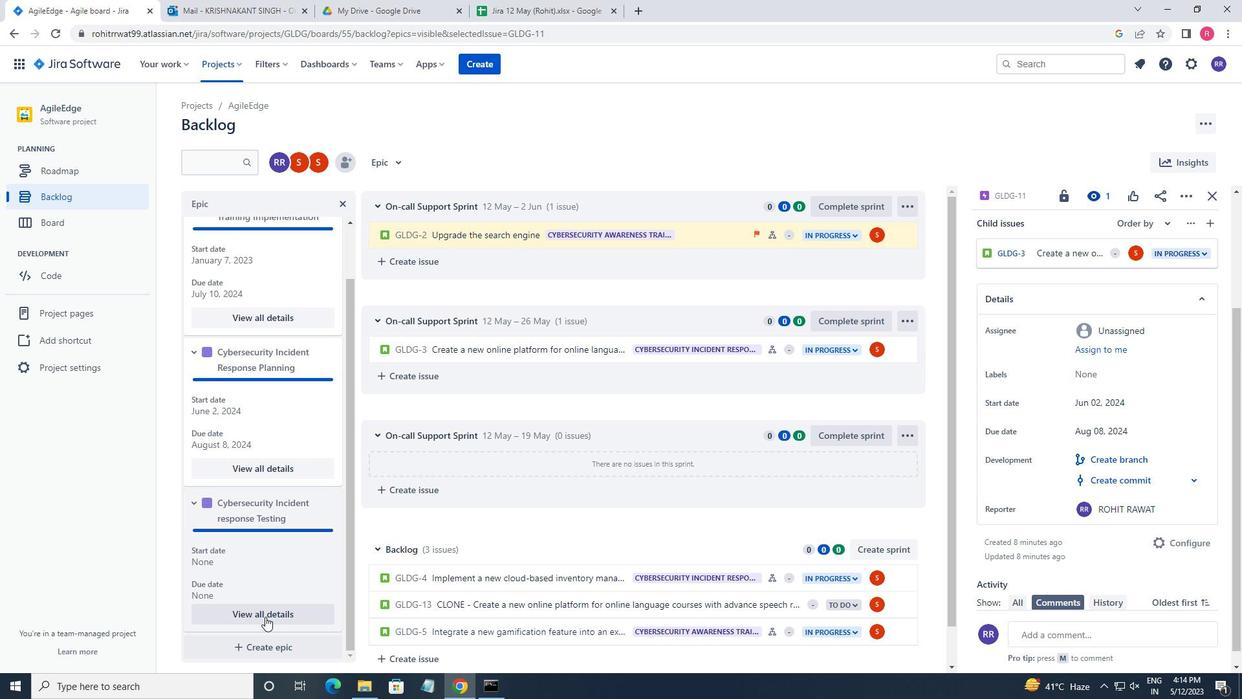
Action: Mouse moved to (1119, 545)
Screenshot: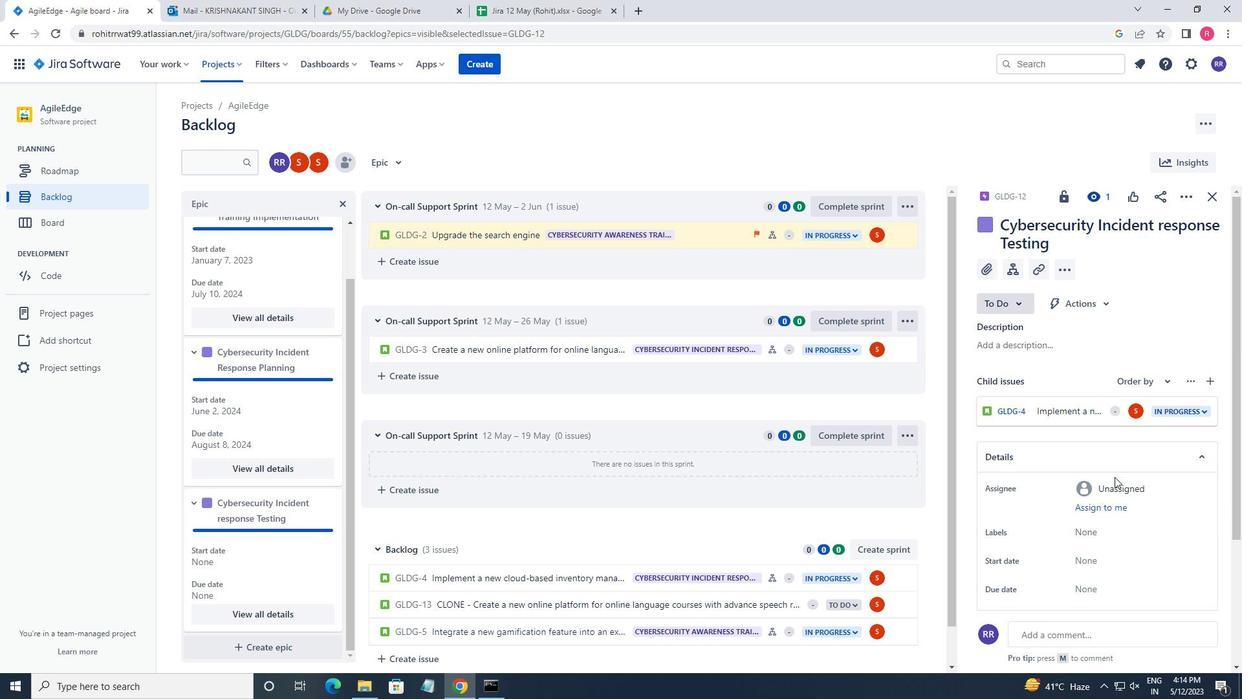 
Action: Mouse scrolled (1119, 544) with delta (0, 0)
Screenshot: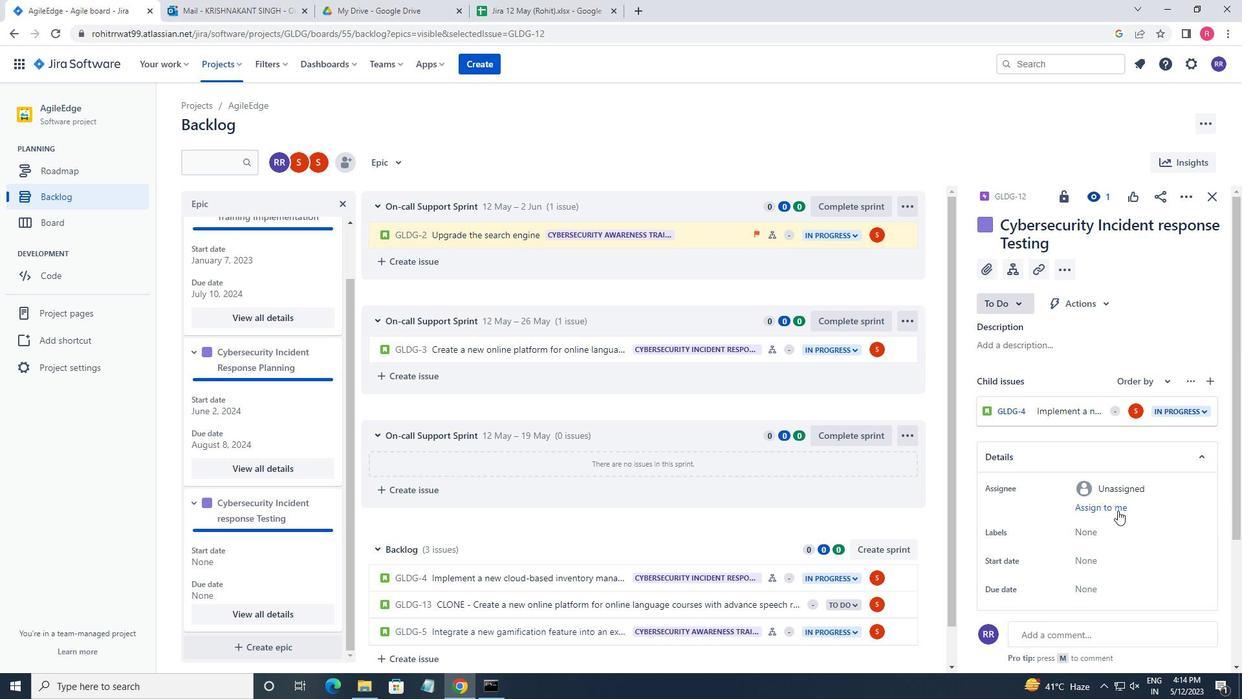 
Action: Mouse scrolled (1119, 544) with delta (0, 0)
Screenshot: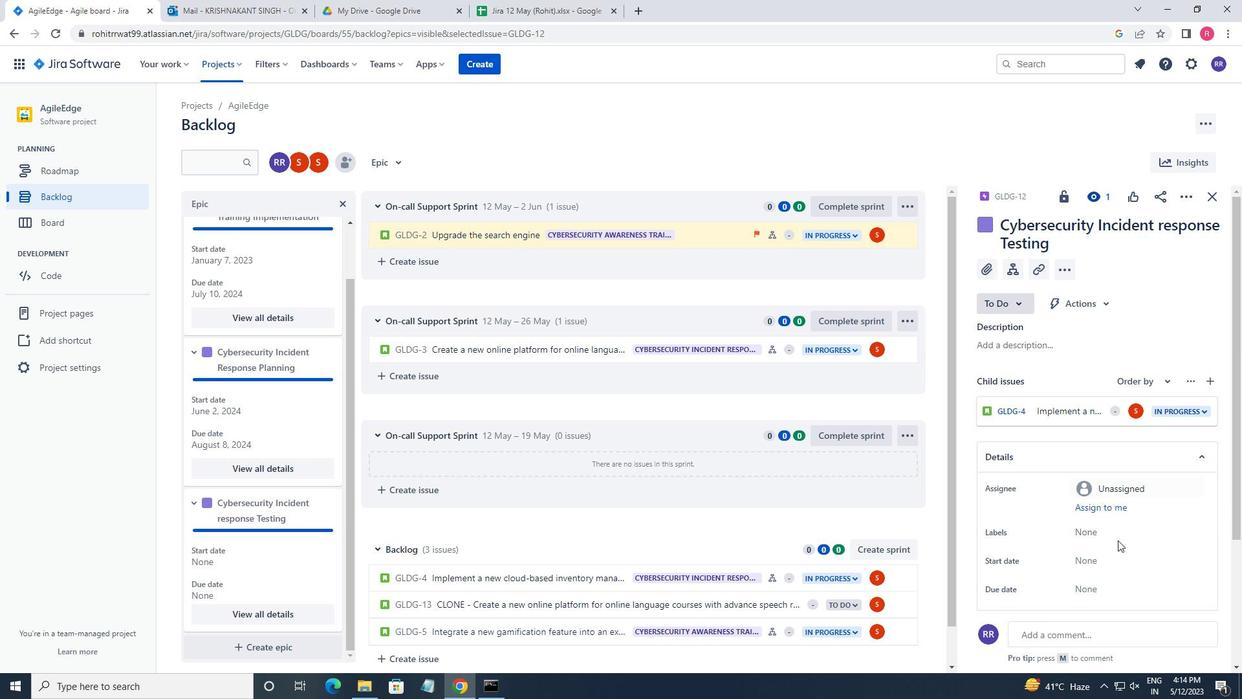 
Action: Mouse moved to (1098, 428)
Screenshot: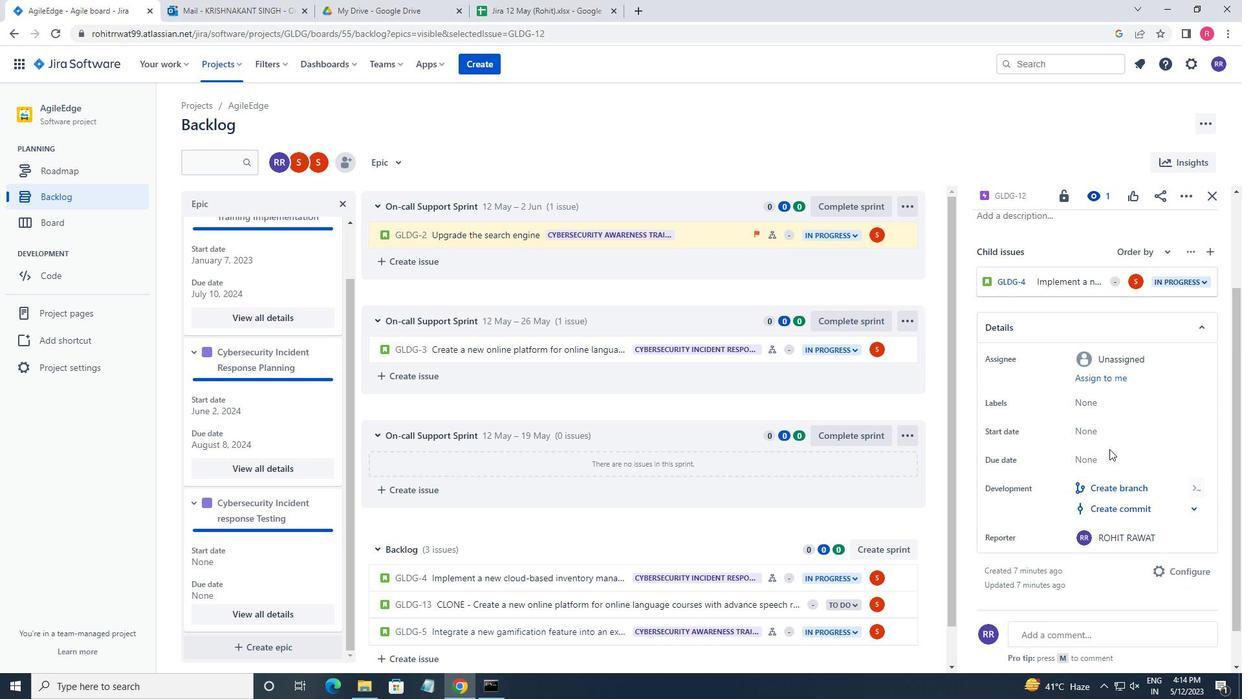
Action: Mouse pressed left at (1098, 428)
Screenshot: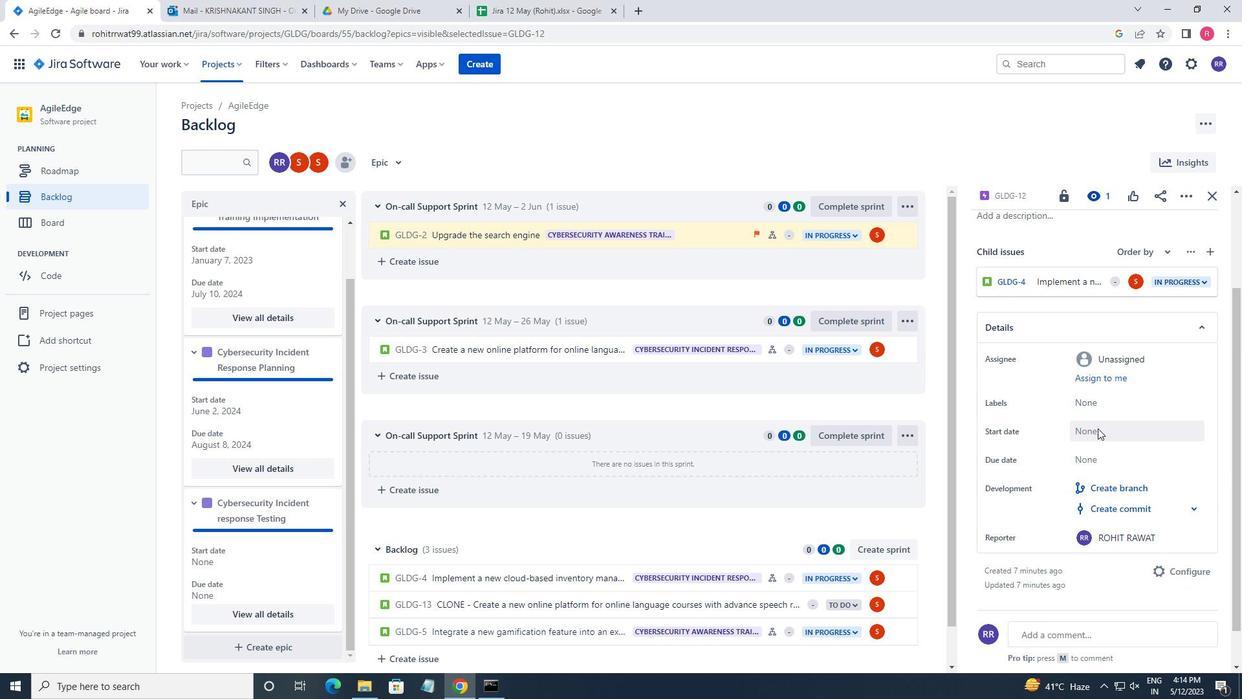 
Action: Mouse moved to (1046, 467)
Screenshot: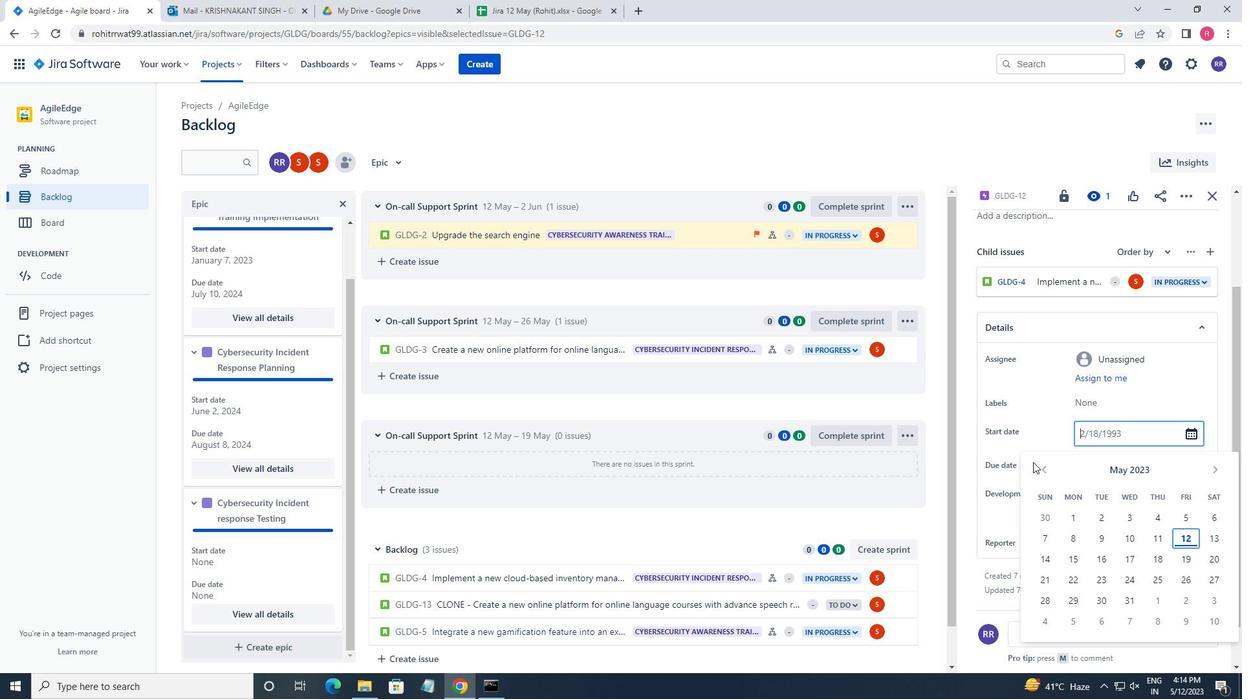 
Action: Mouse pressed left at (1046, 467)
Screenshot: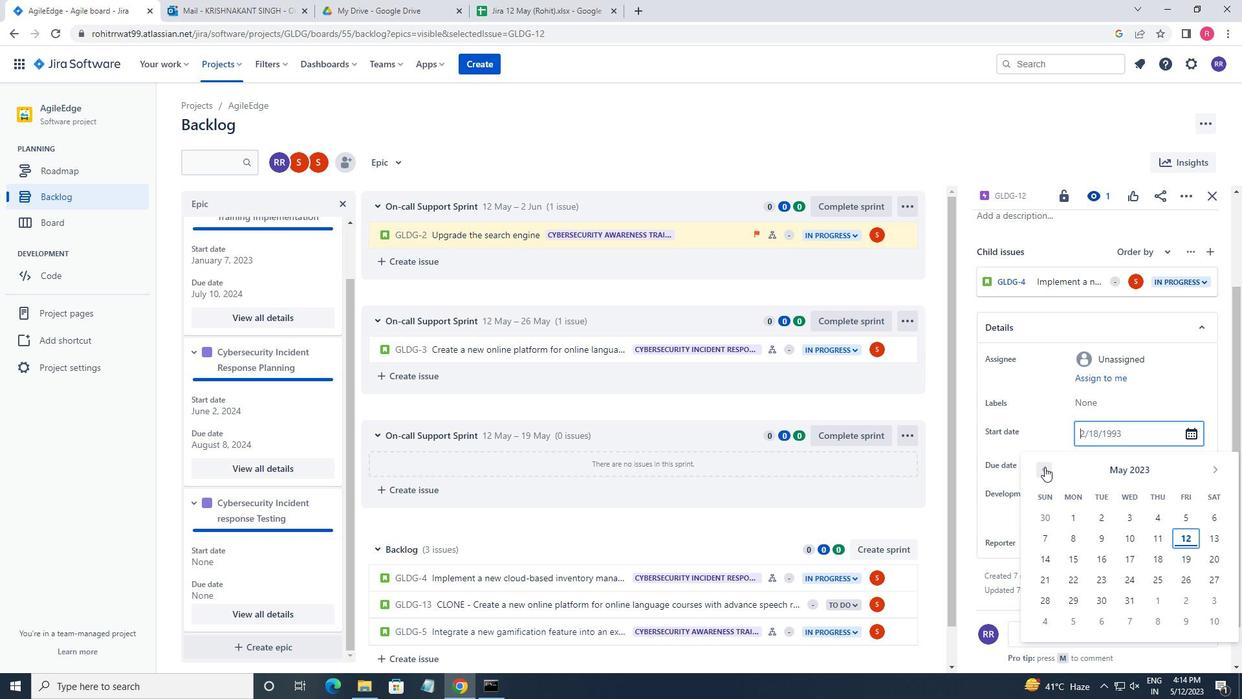 
Action: Mouse moved to (1086, 603)
Screenshot: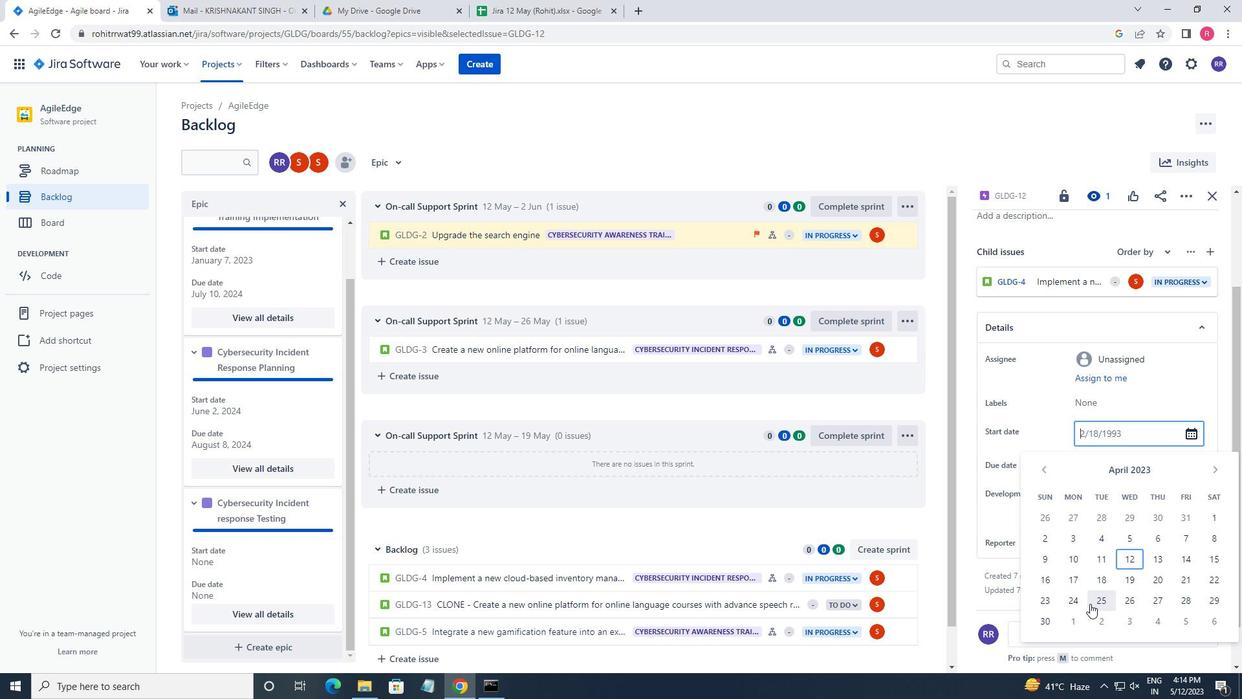 
Action: Mouse pressed left at (1086, 603)
Screenshot: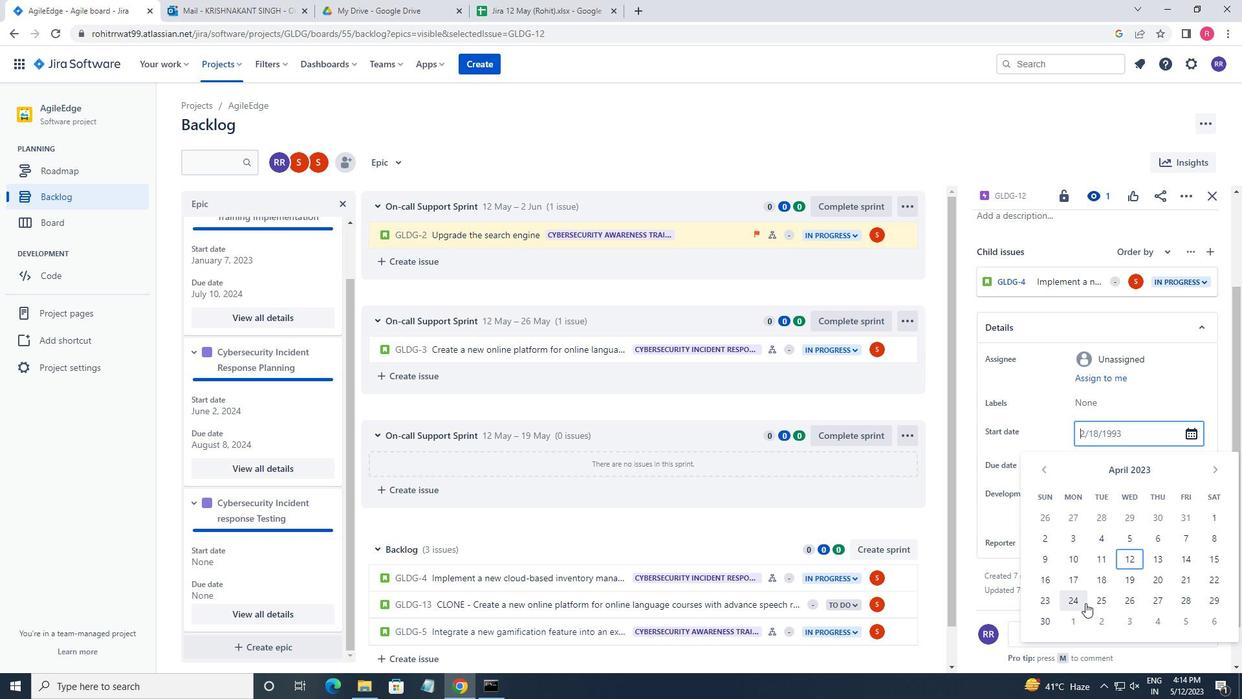 
Action: Mouse moved to (1106, 467)
Screenshot: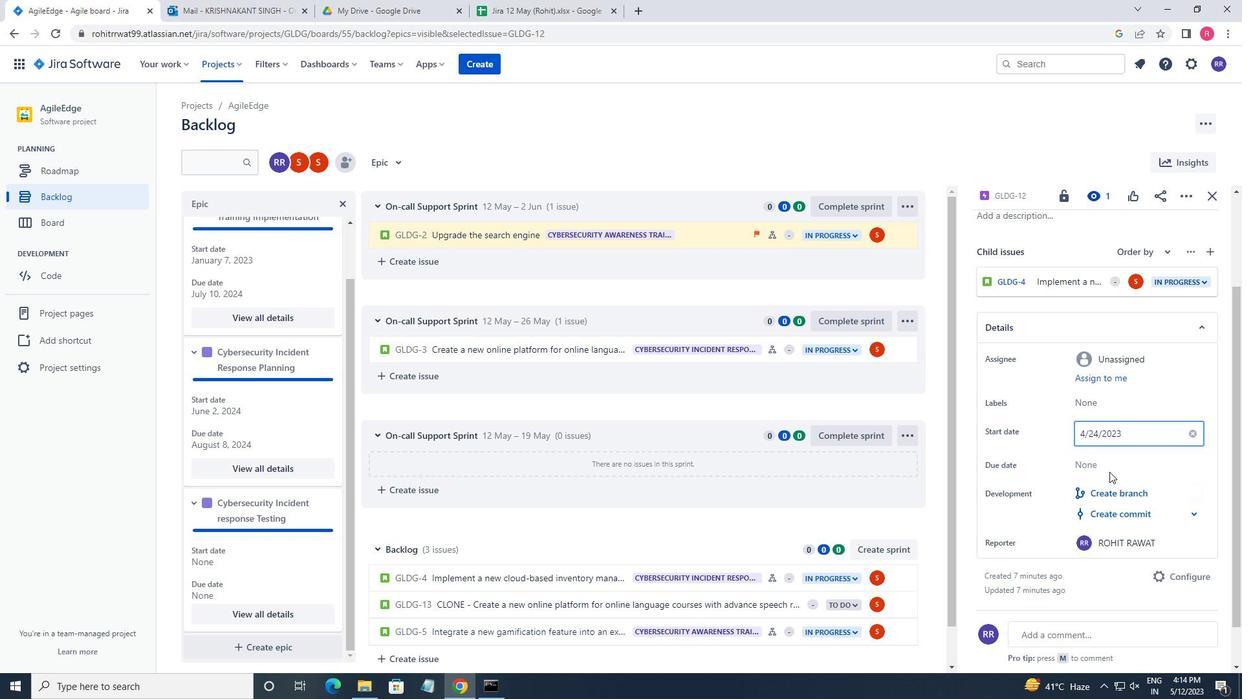 
Action: Mouse pressed left at (1106, 467)
Screenshot: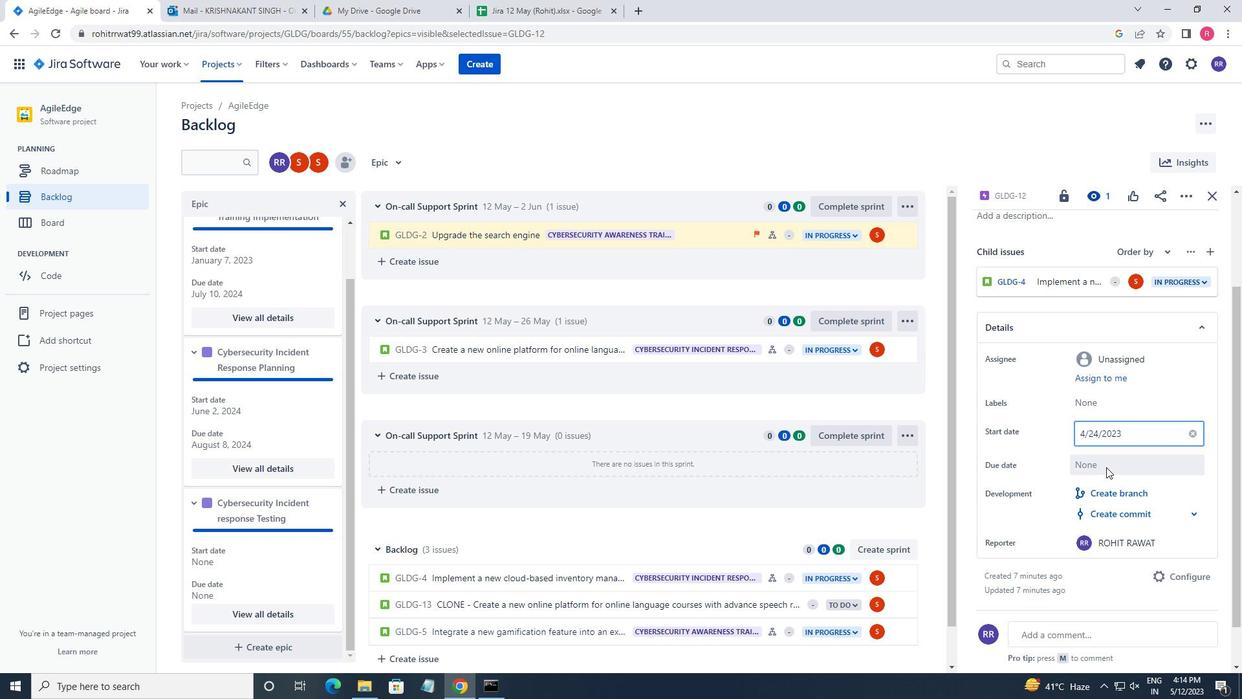 
Action: Mouse moved to (1213, 281)
Screenshot: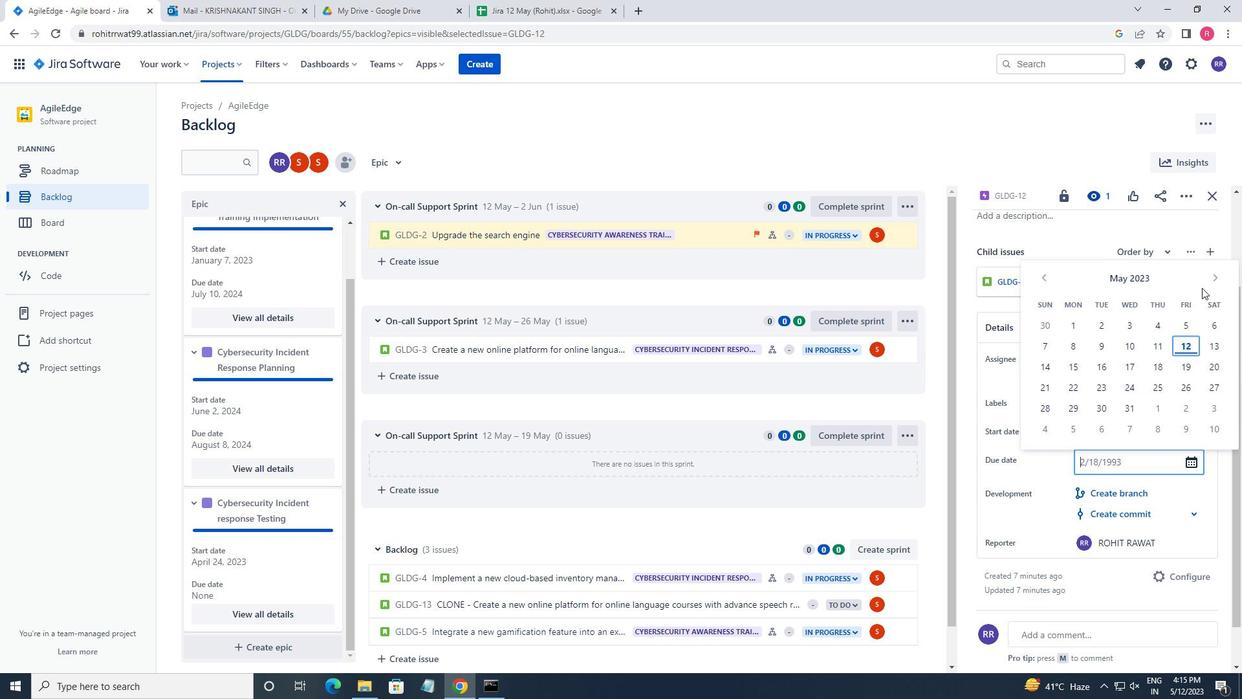 
Action: Mouse pressed left at (1213, 281)
Screenshot: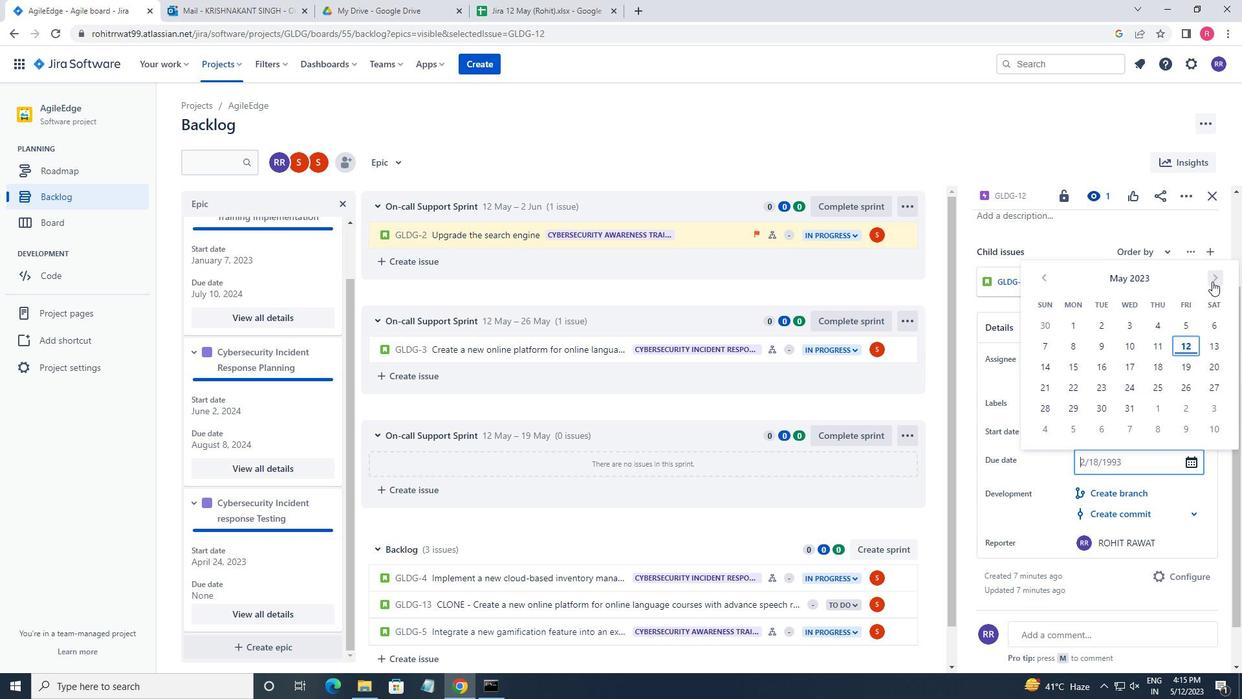 
Action: Mouse pressed left at (1213, 281)
Screenshot: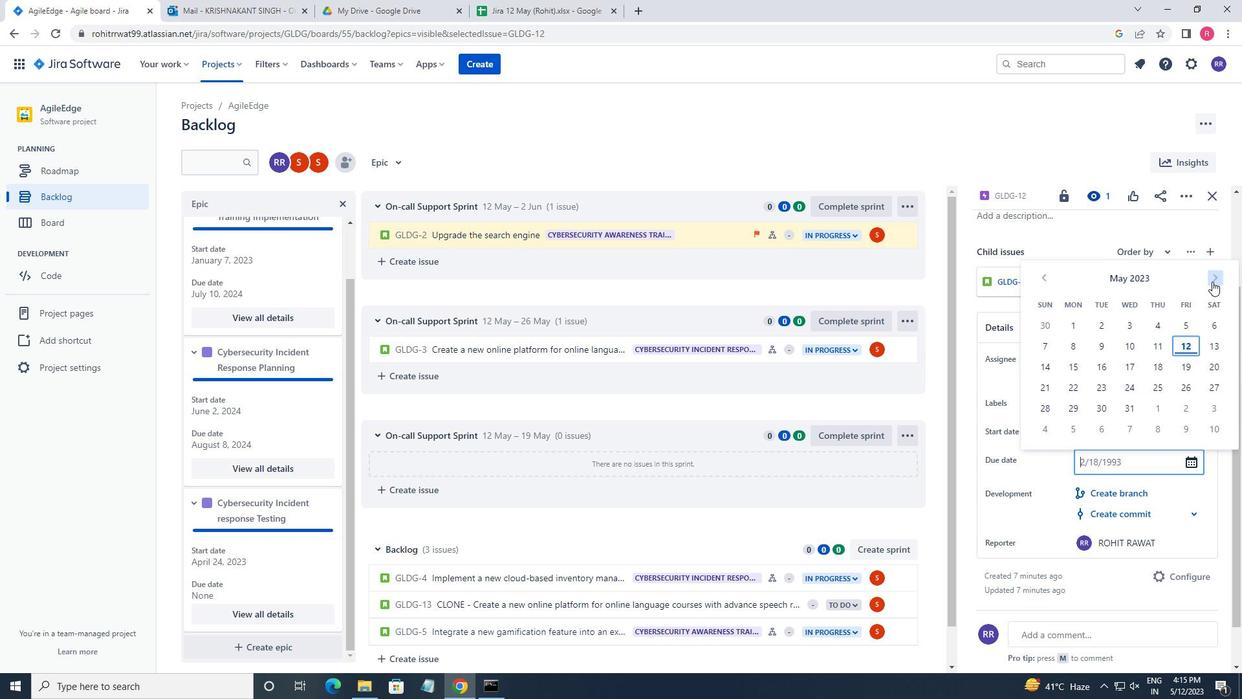 
Action: Mouse pressed left at (1213, 281)
Screenshot: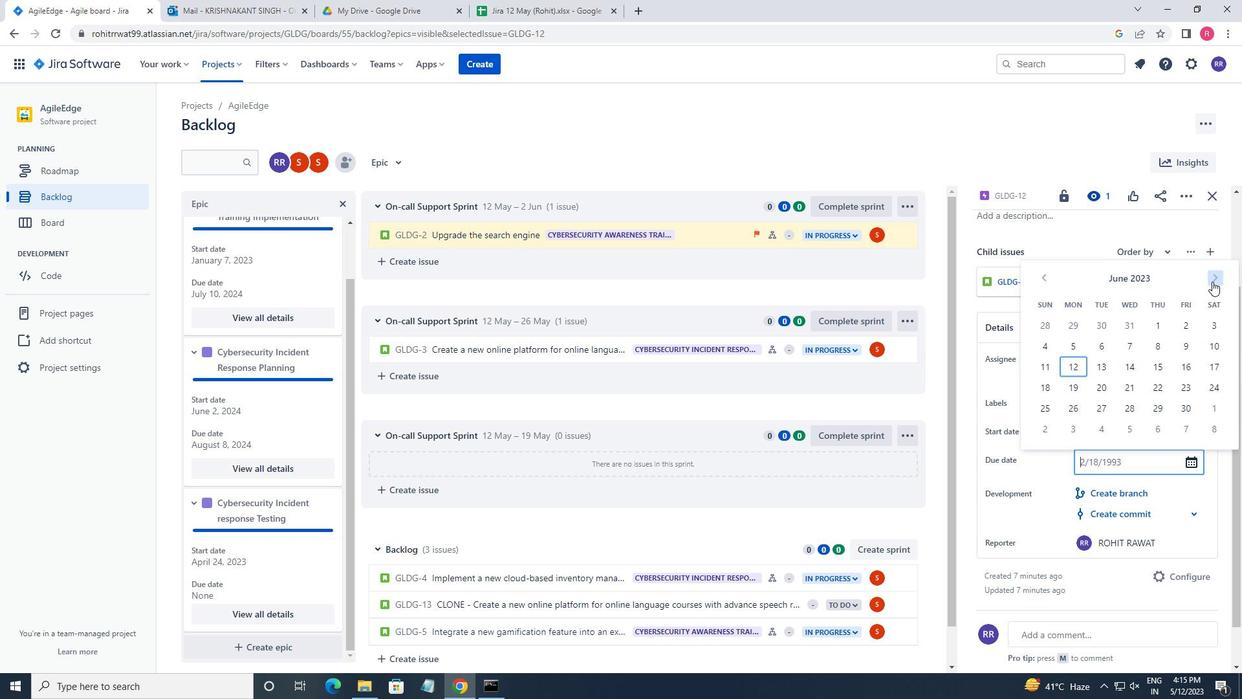 
Action: Mouse pressed left at (1213, 281)
Screenshot: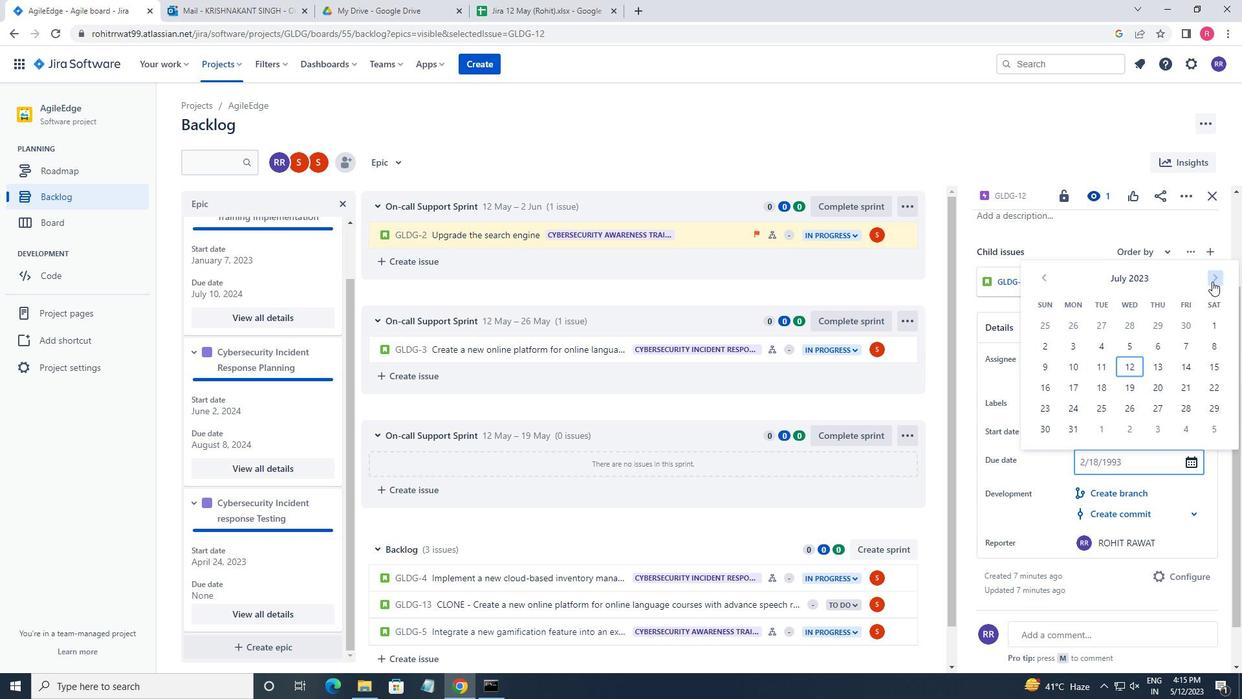 
Action: Mouse pressed left at (1213, 281)
Screenshot: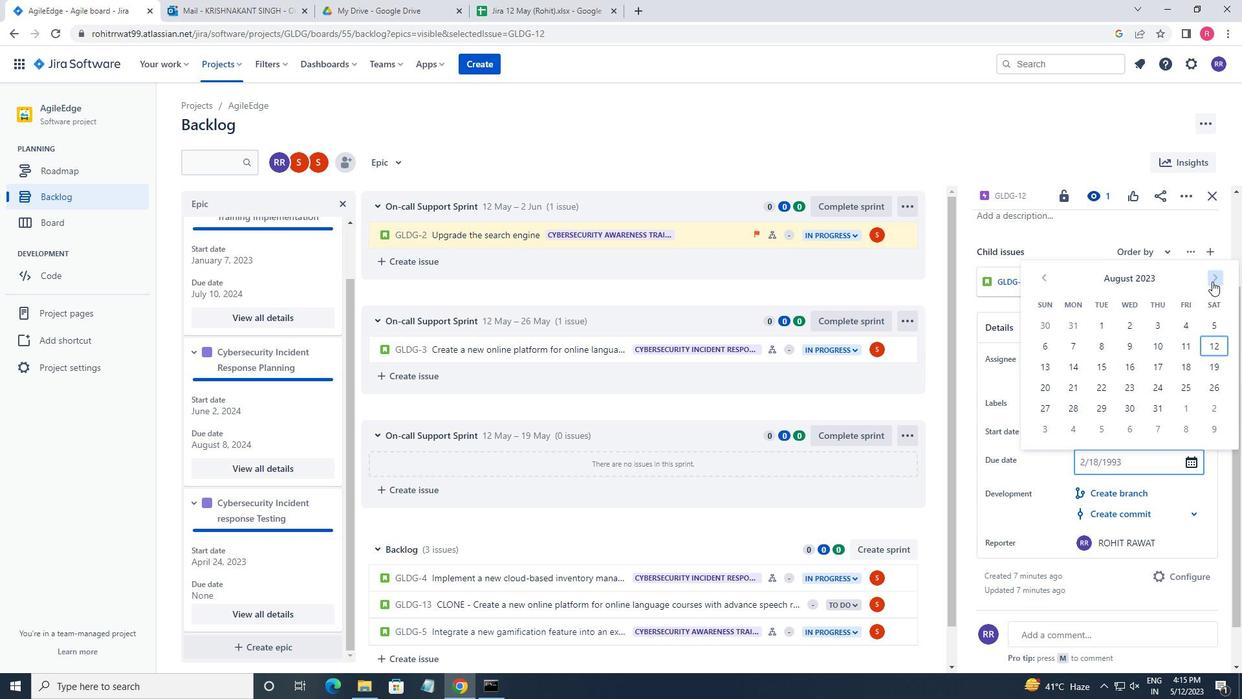 
Action: Mouse pressed left at (1213, 281)
Screenshot: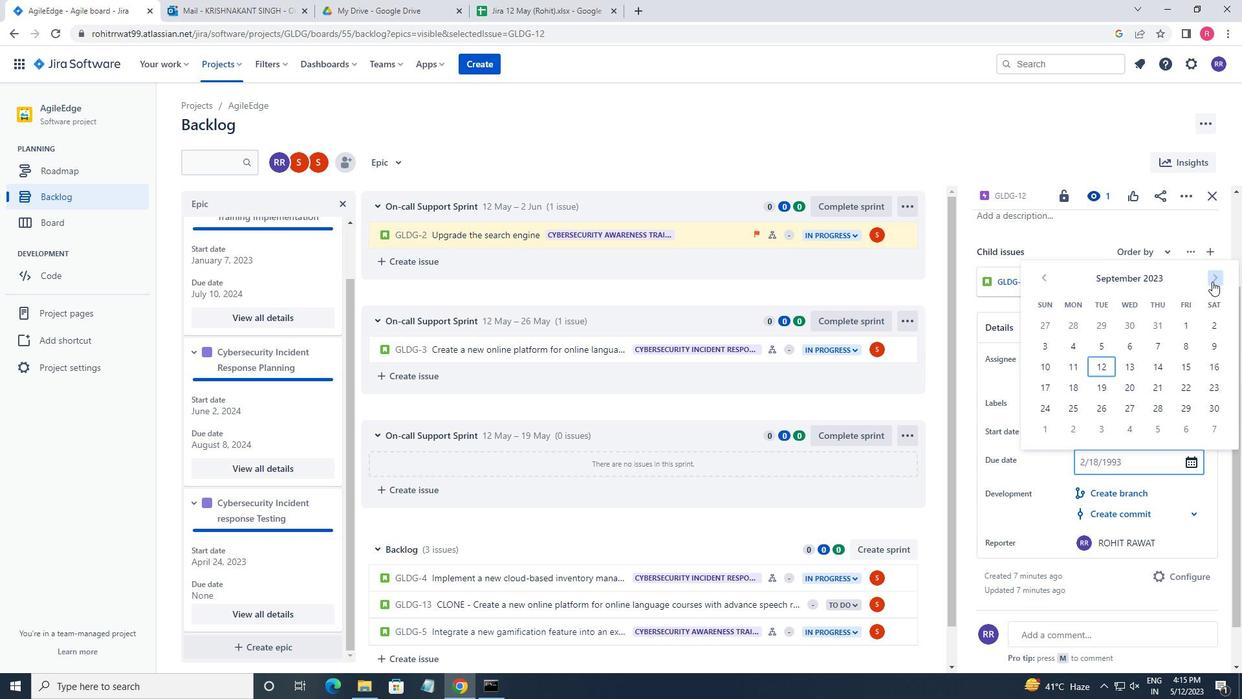 
Action: Mouse pressed left at (1213, 281)
Screenshot: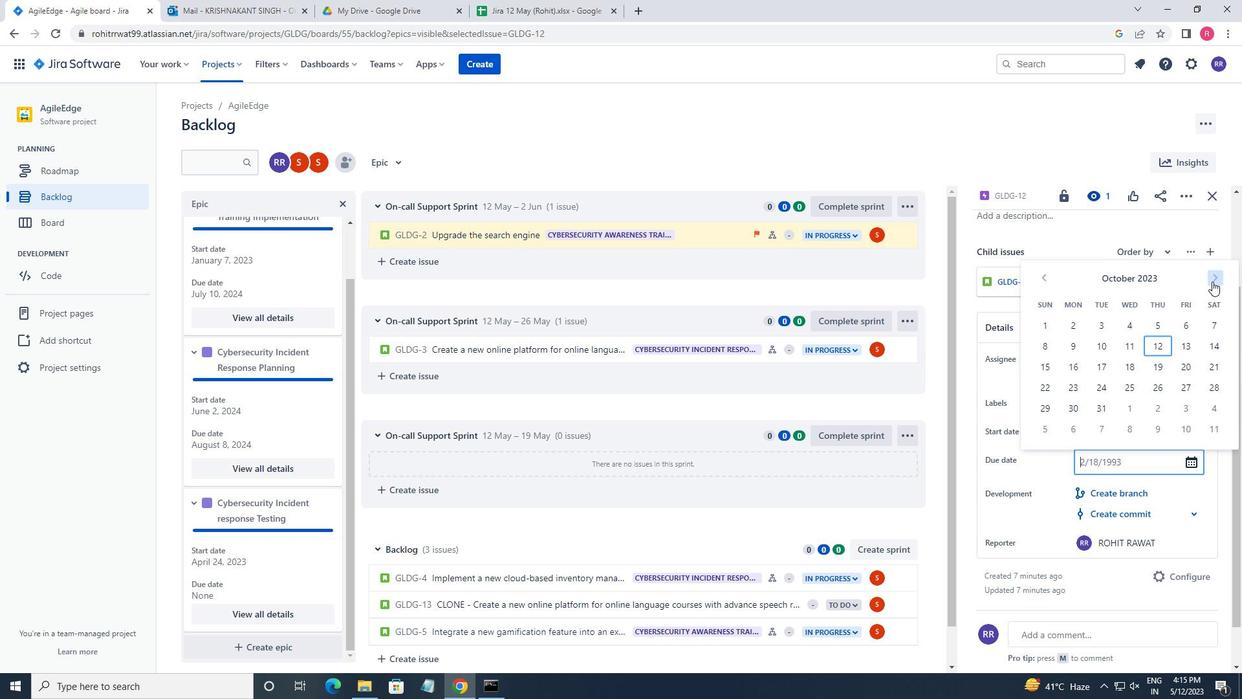 
Action: Mouse pressed left at (1213, 281)
Screenshot: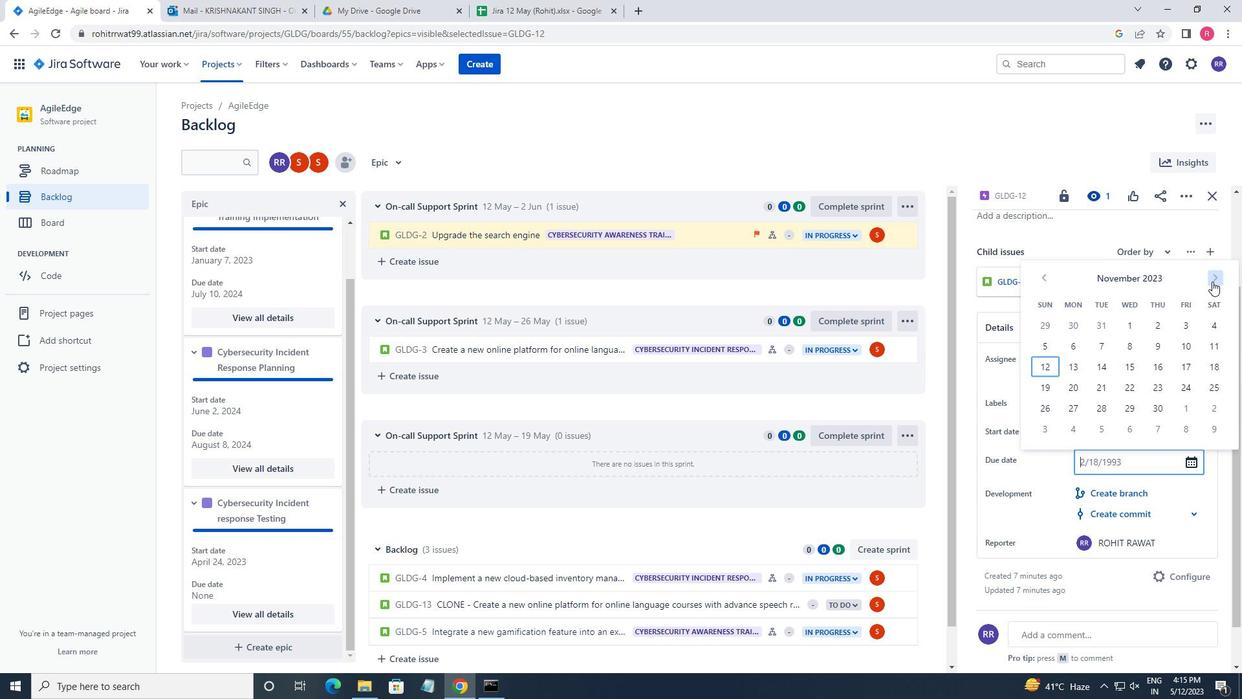 
Action: Mouse pressed left at (1213, 281)
Screenshot: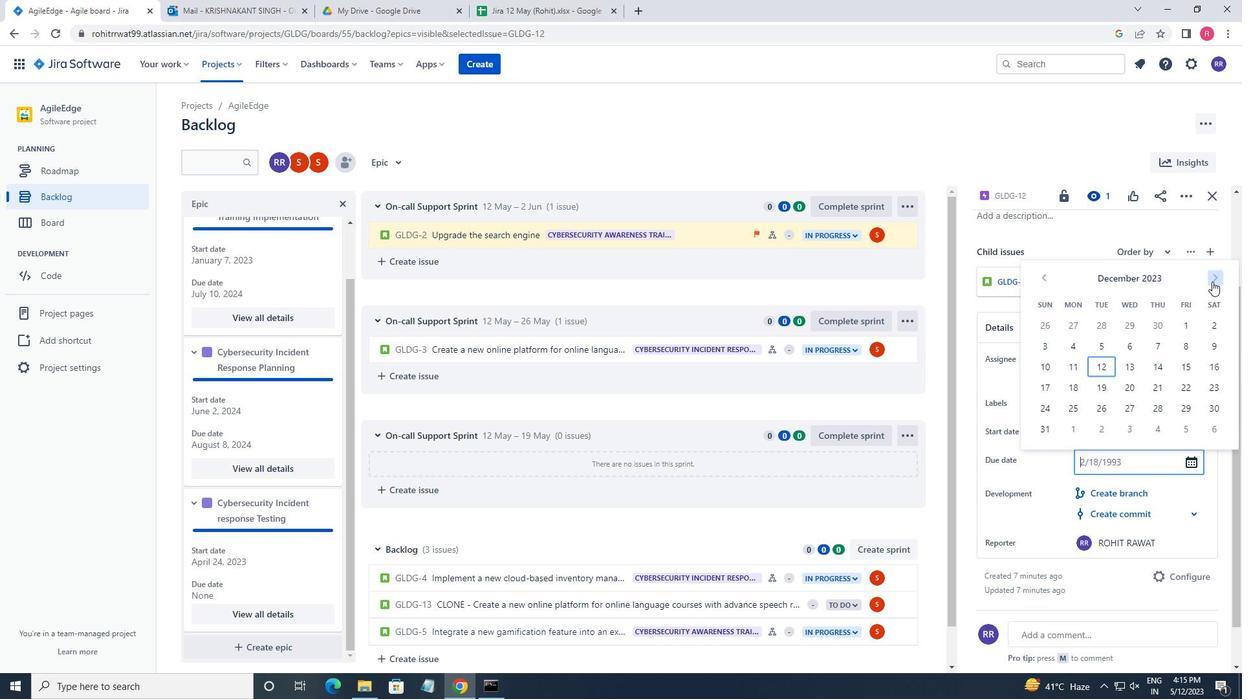 
Action: Mouse pressed left at (1213, 281)
Screenshot: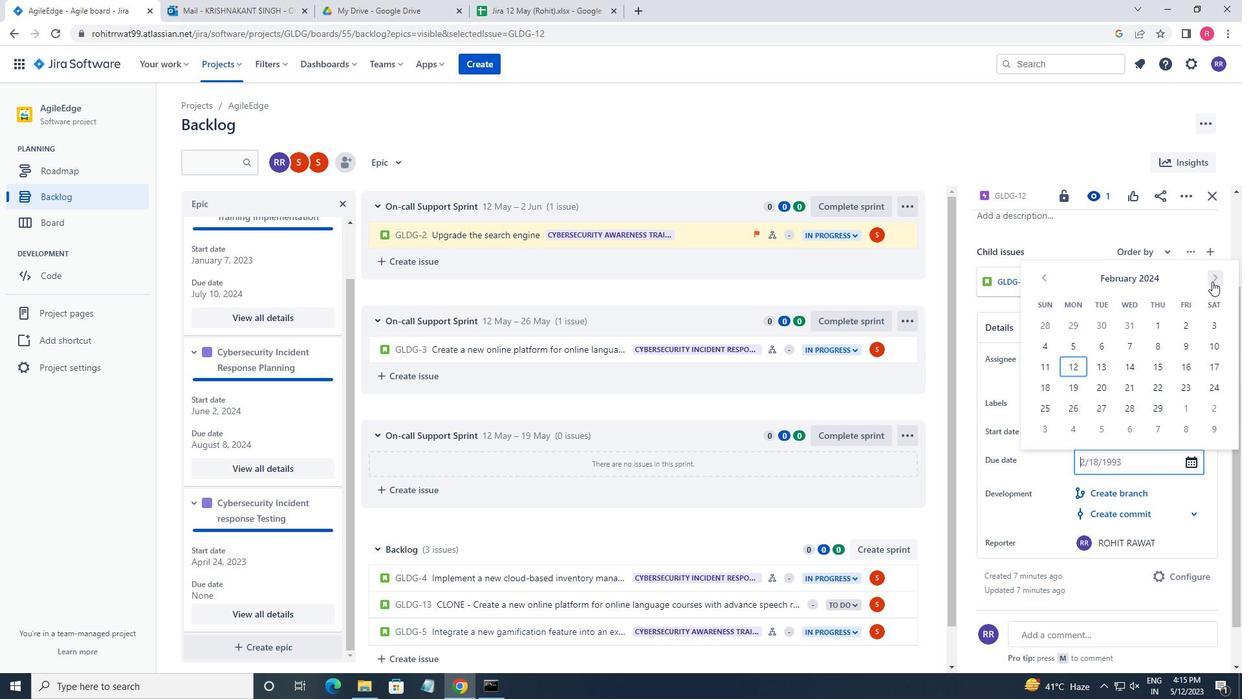 
Action: Mouse pressed left at (1213, 281)
Screenshot: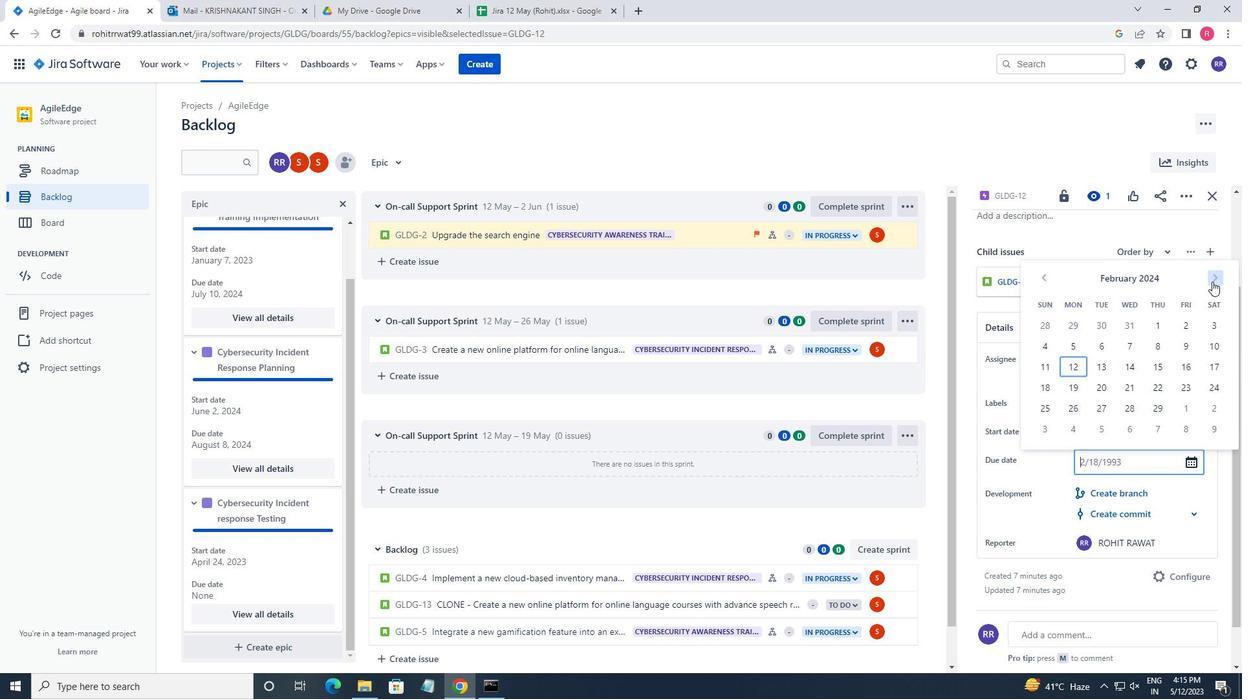 
Action: Mouse pressed left at (1213, 281)
Screenshot: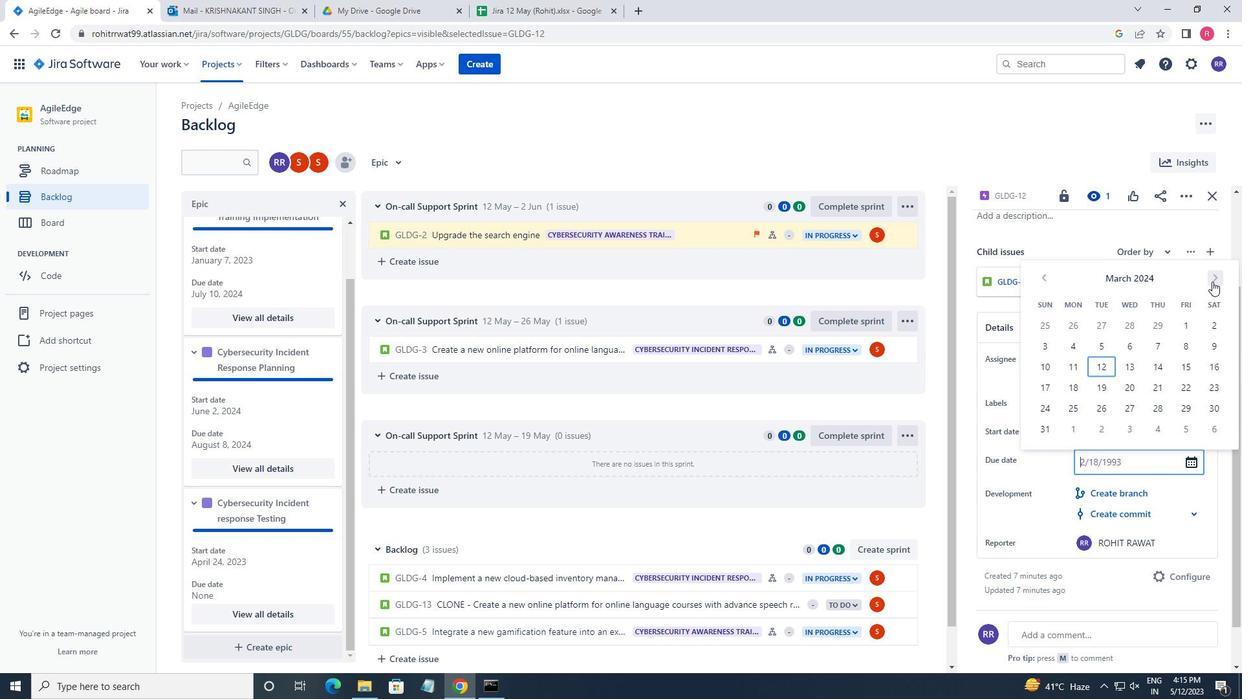 
Action: Mouse pressed left at (1213, 281)
Screenshot: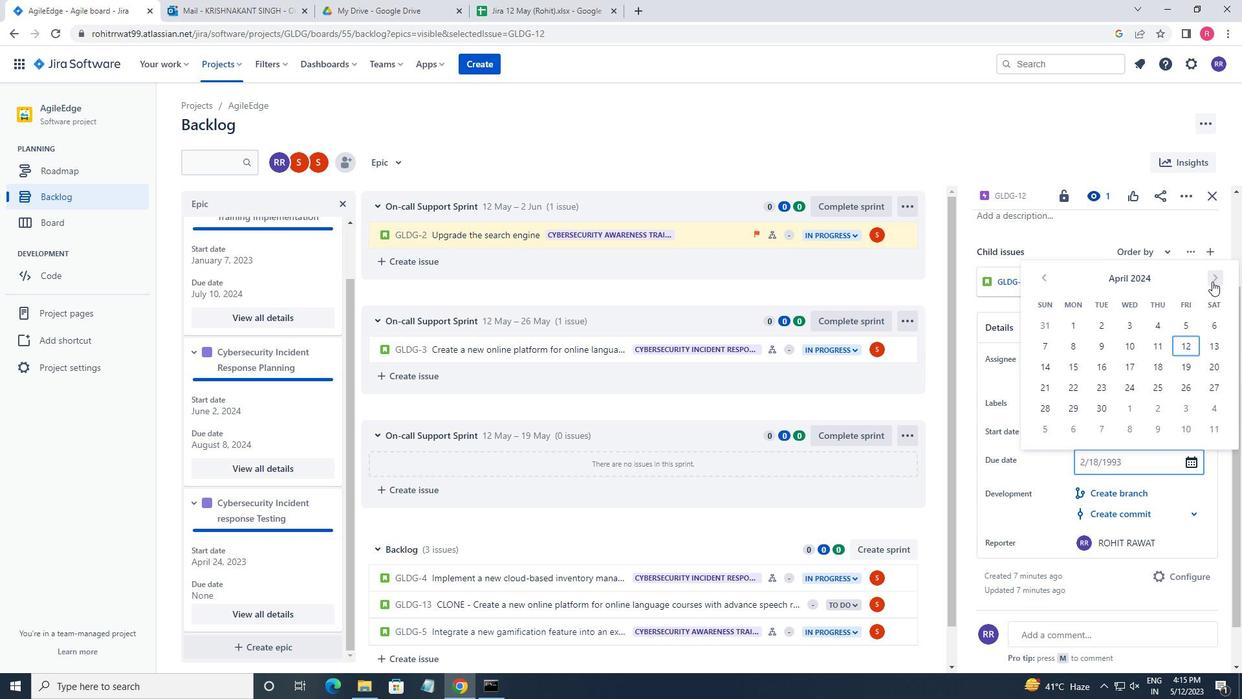 
Action: Mouse pressed left at (1213, 281)
Screenshot: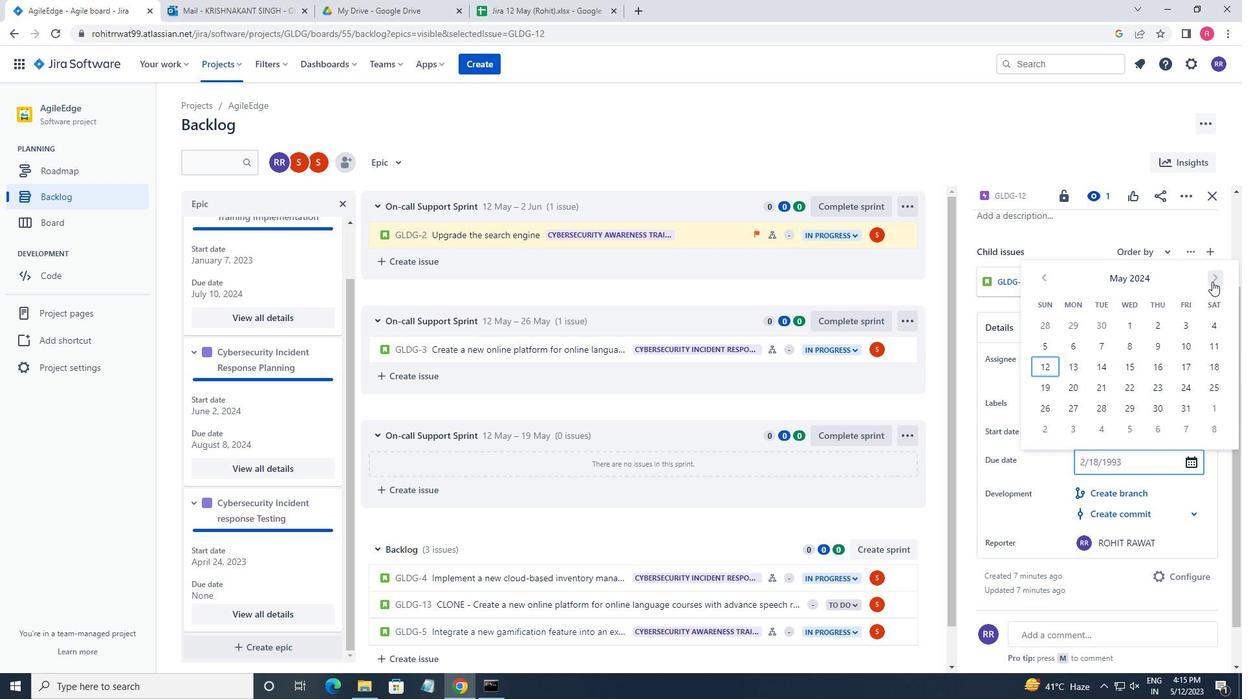 
Action: Mouse pressed left at (1213, 281)
Screenshot: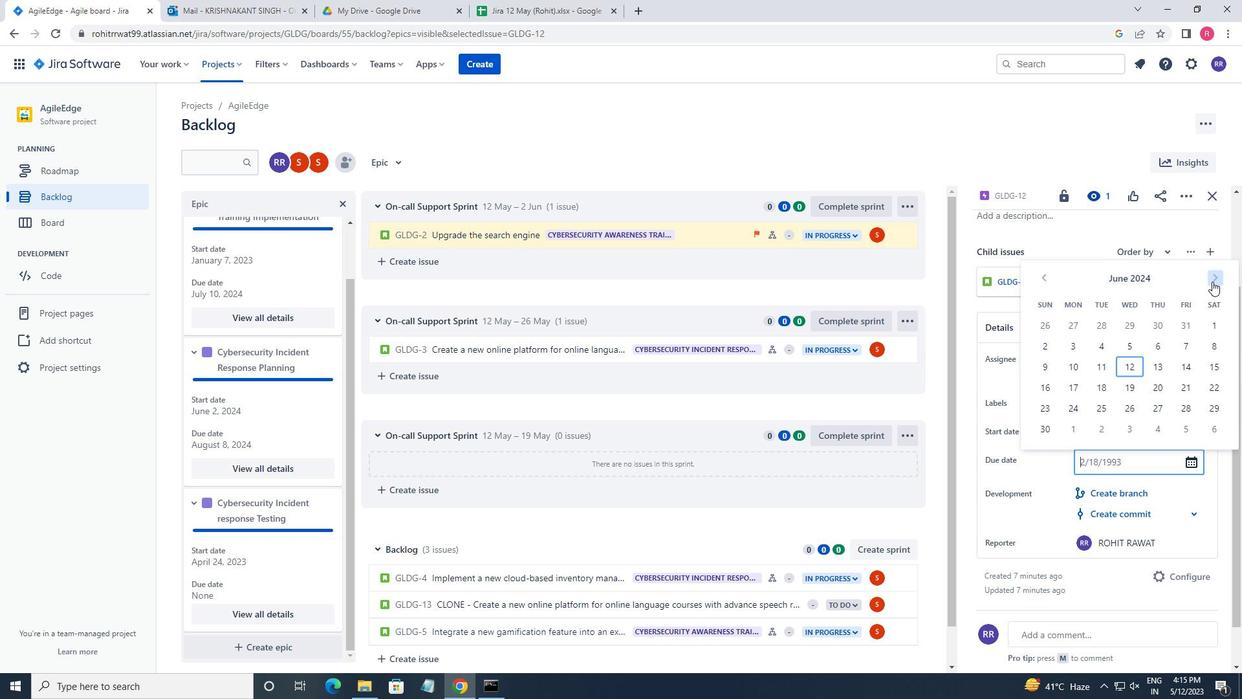 
Action: Mouse pressed left at (1213, 281)
Screenshot: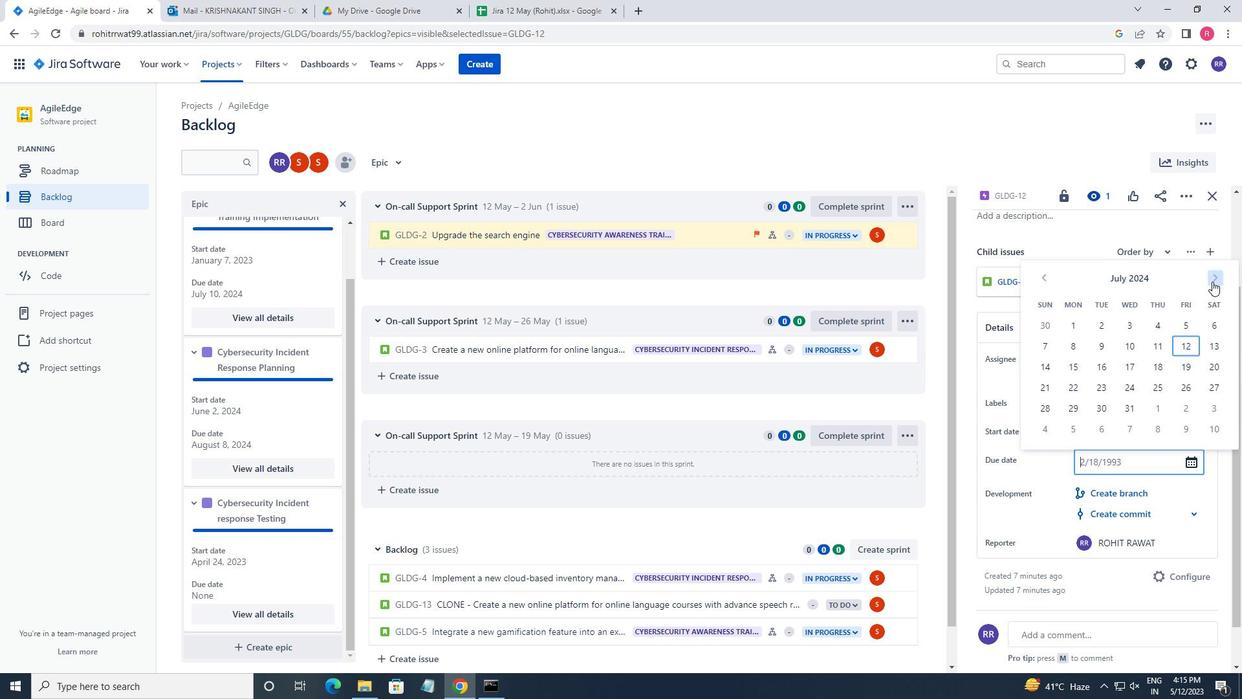
Action: Mouse pressed left at (1213, 281)
Screenshot: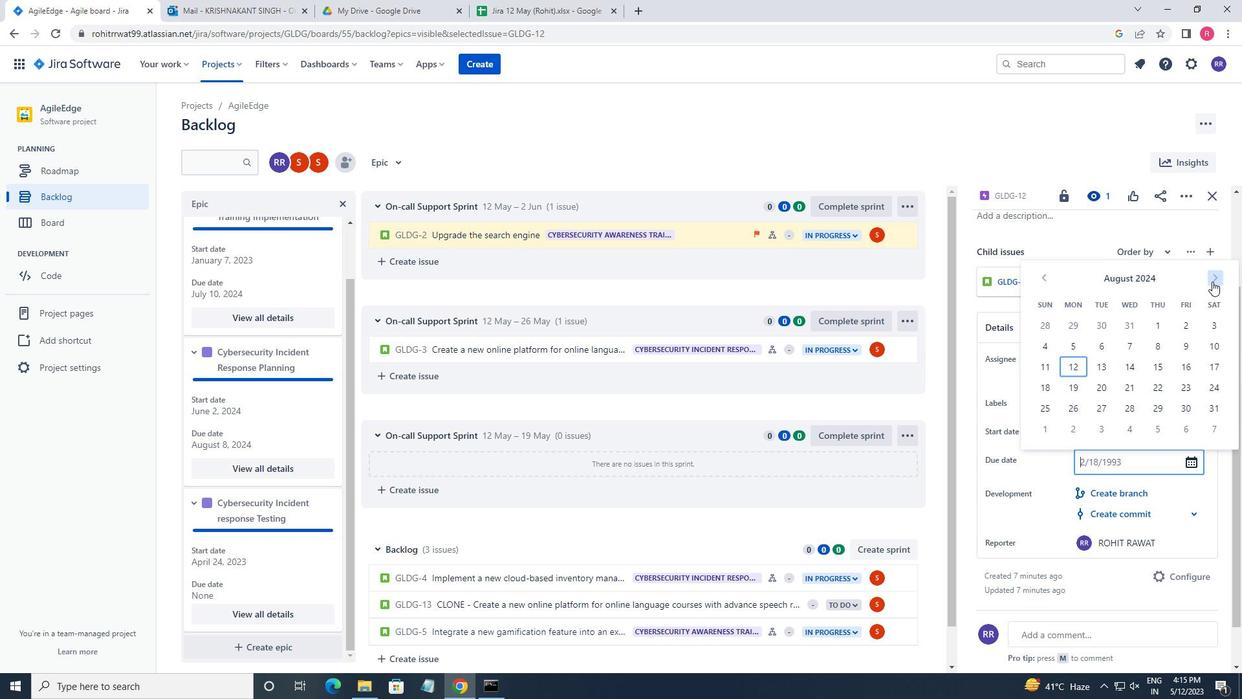 
Action: Mouse pressed left at (1213, 281)
Screenshot: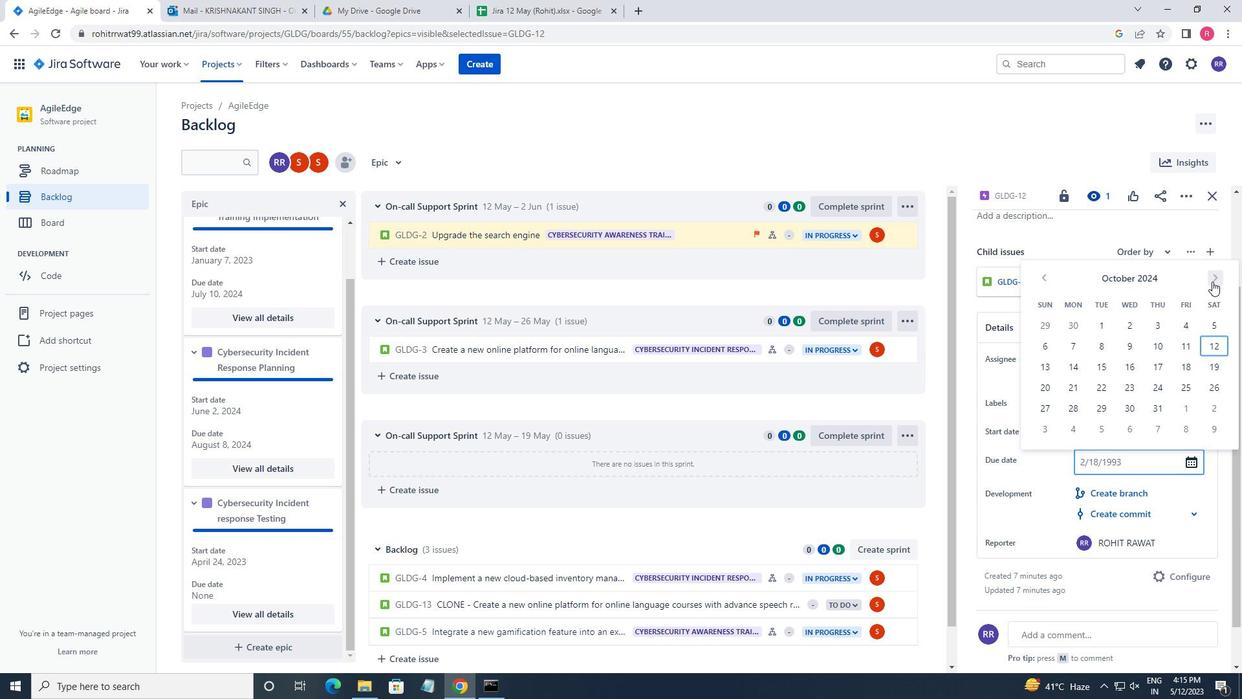 
Action: Mouse pressed left at (1213, 281)
Screenshot: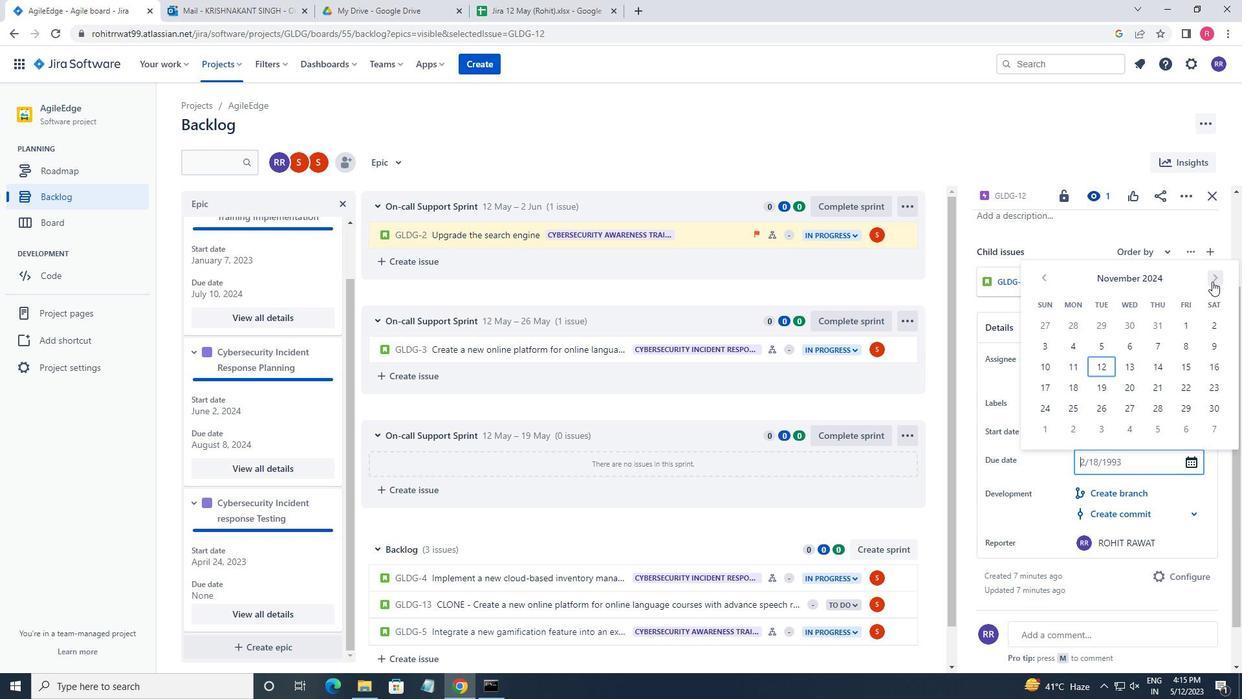 
Action: Mouse moved to (1213, 350)
Screenshot: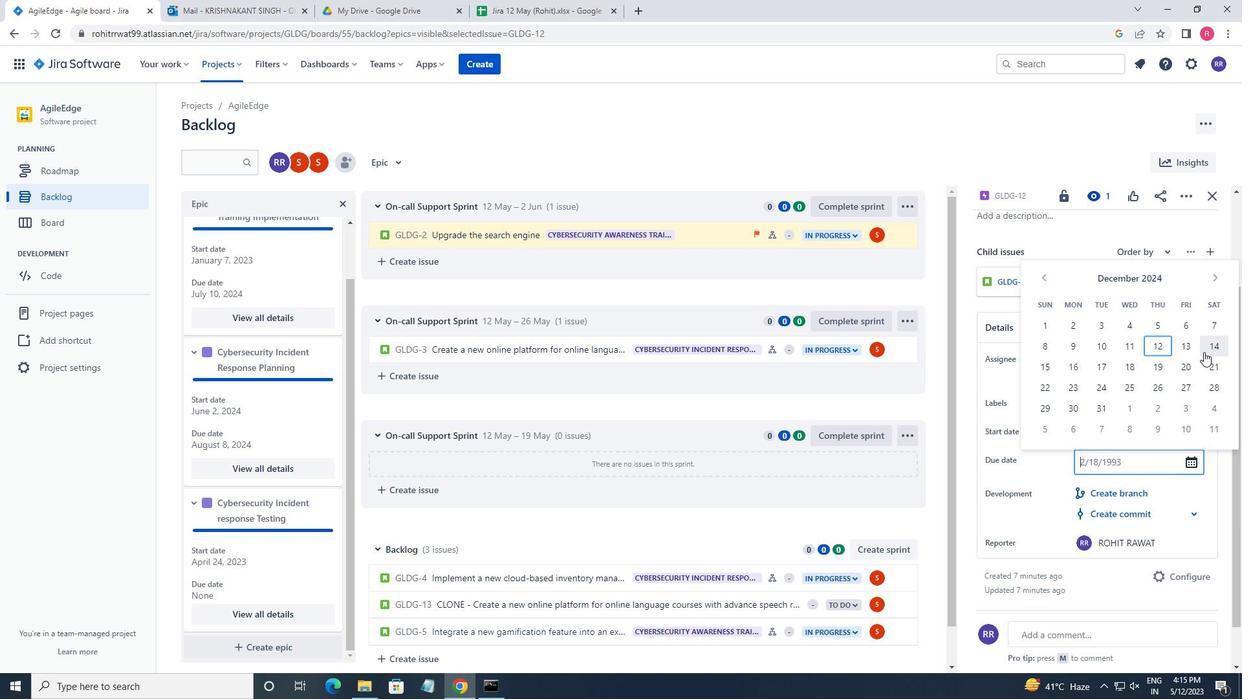 
Action: Mouse pressed left at (1213, 350)
Screenshot: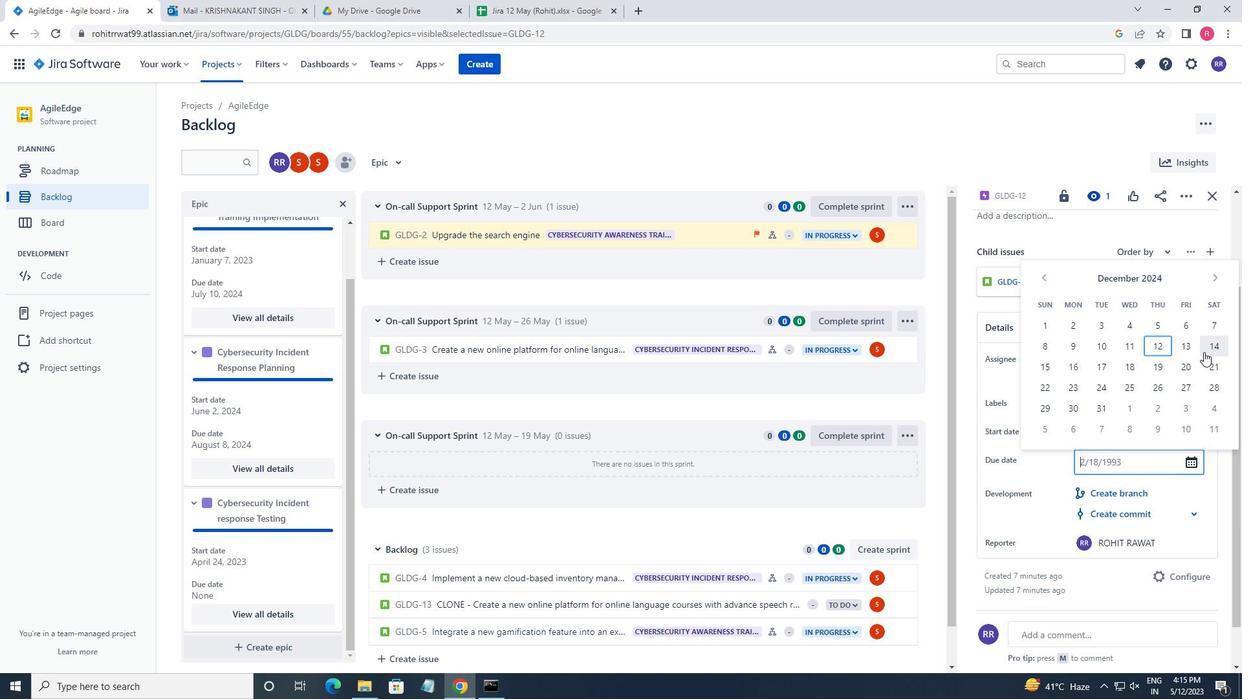 
Action: Mouse moved to (864, 508)
Screenshot: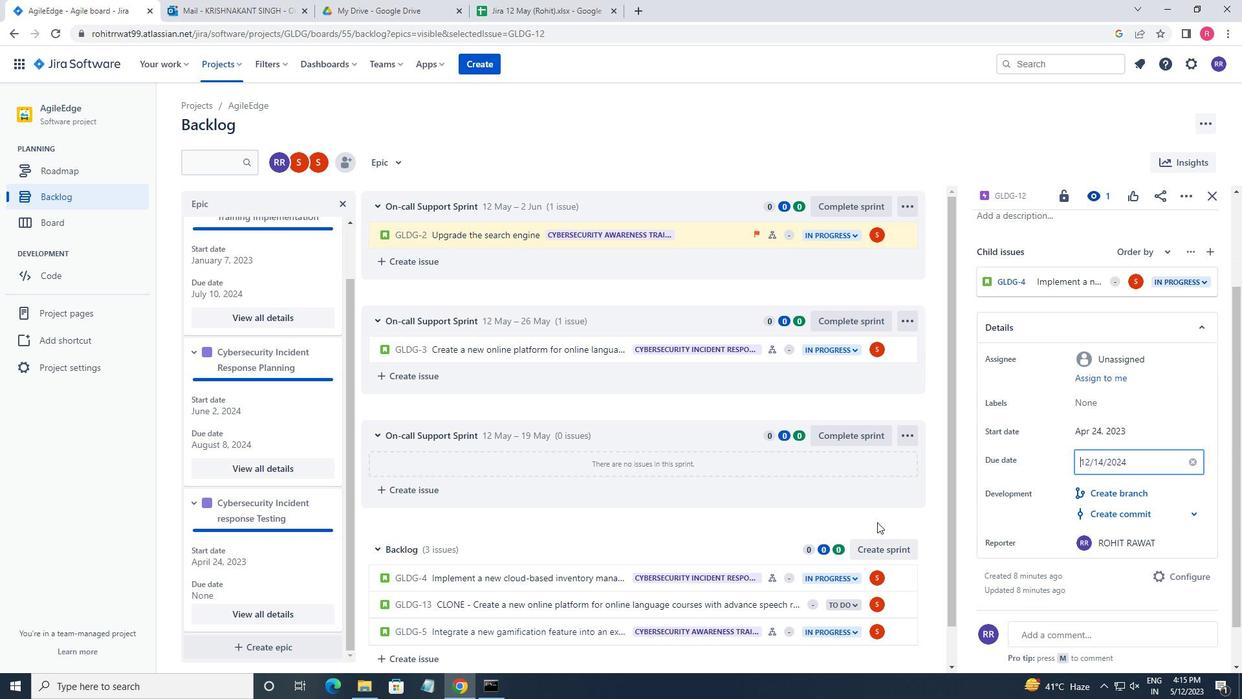 
Action: Mouse pressed left at (864, 508)
Screenshot: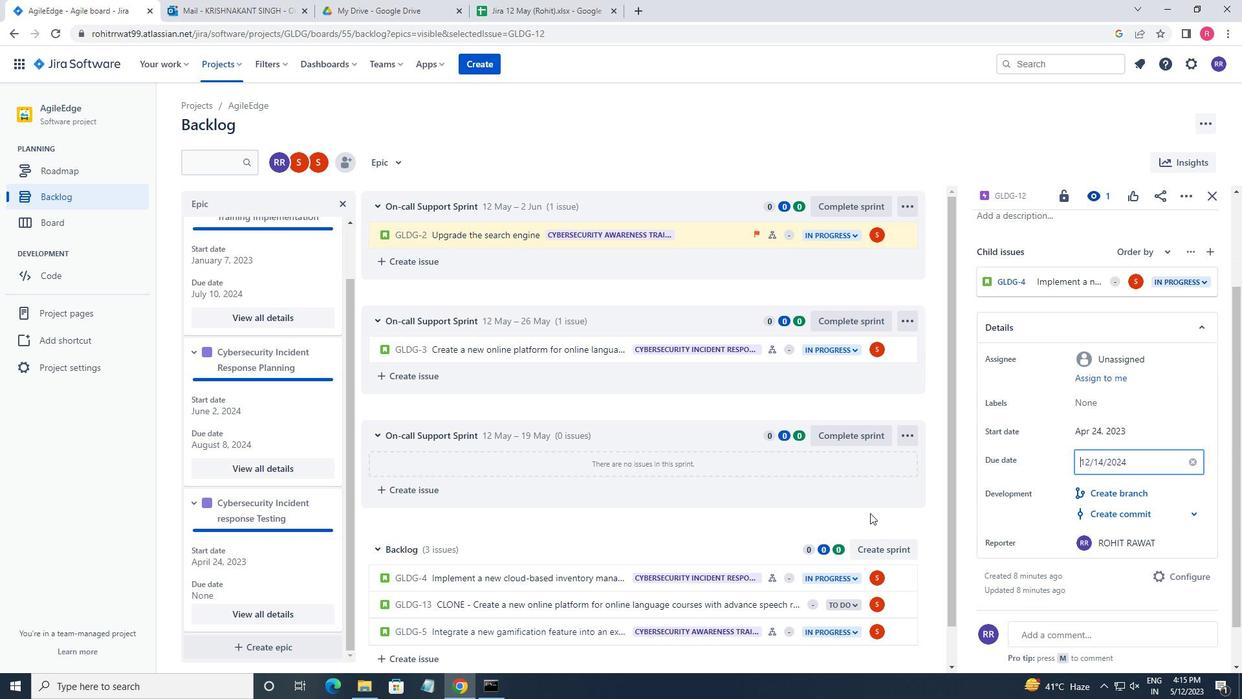 
